 Task: Check the average views per listing of 2 bathrooms in the last 1 year.
Action: Mouse moved to (1152, 287)
Screenshot: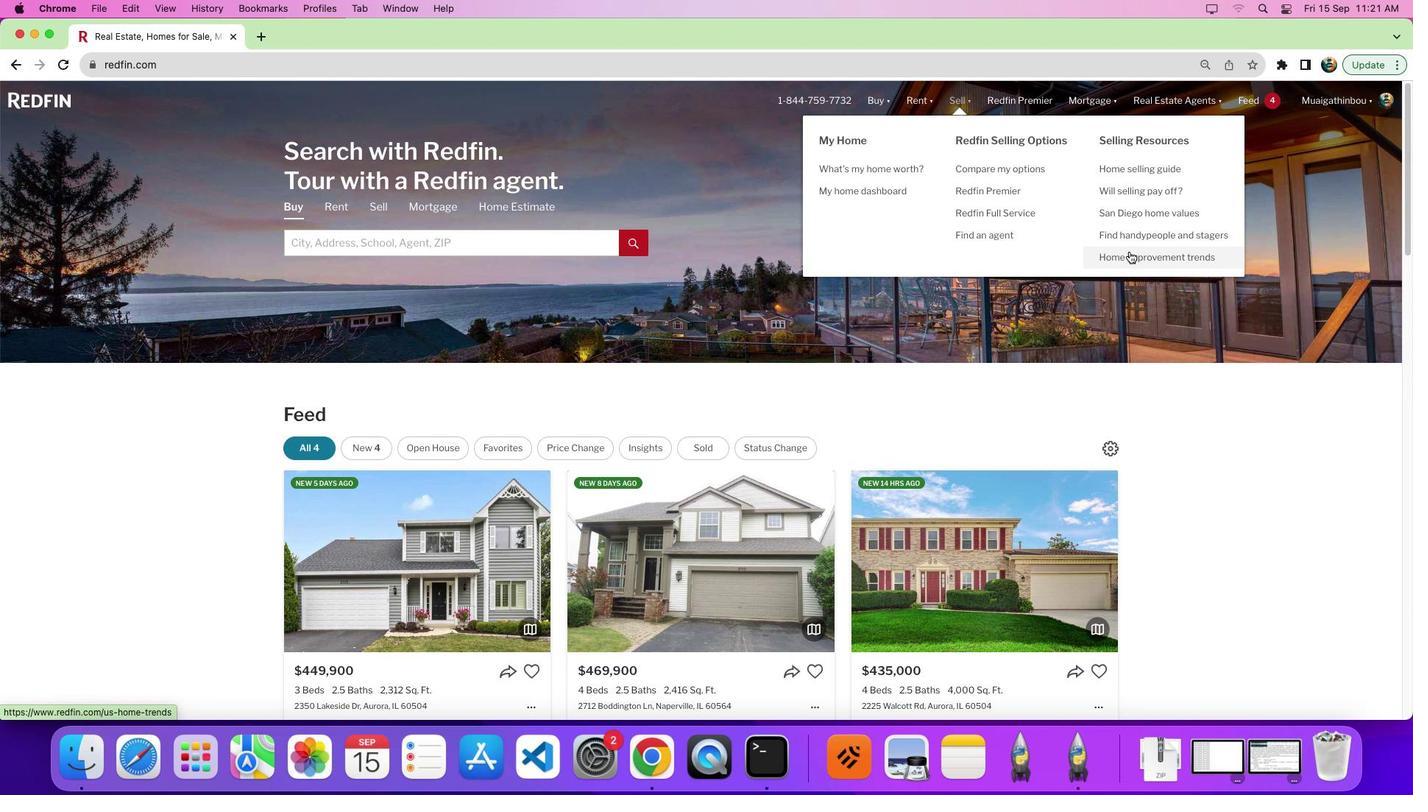 
Action: Mouse pressed left at (1152, 287)
Screenshot: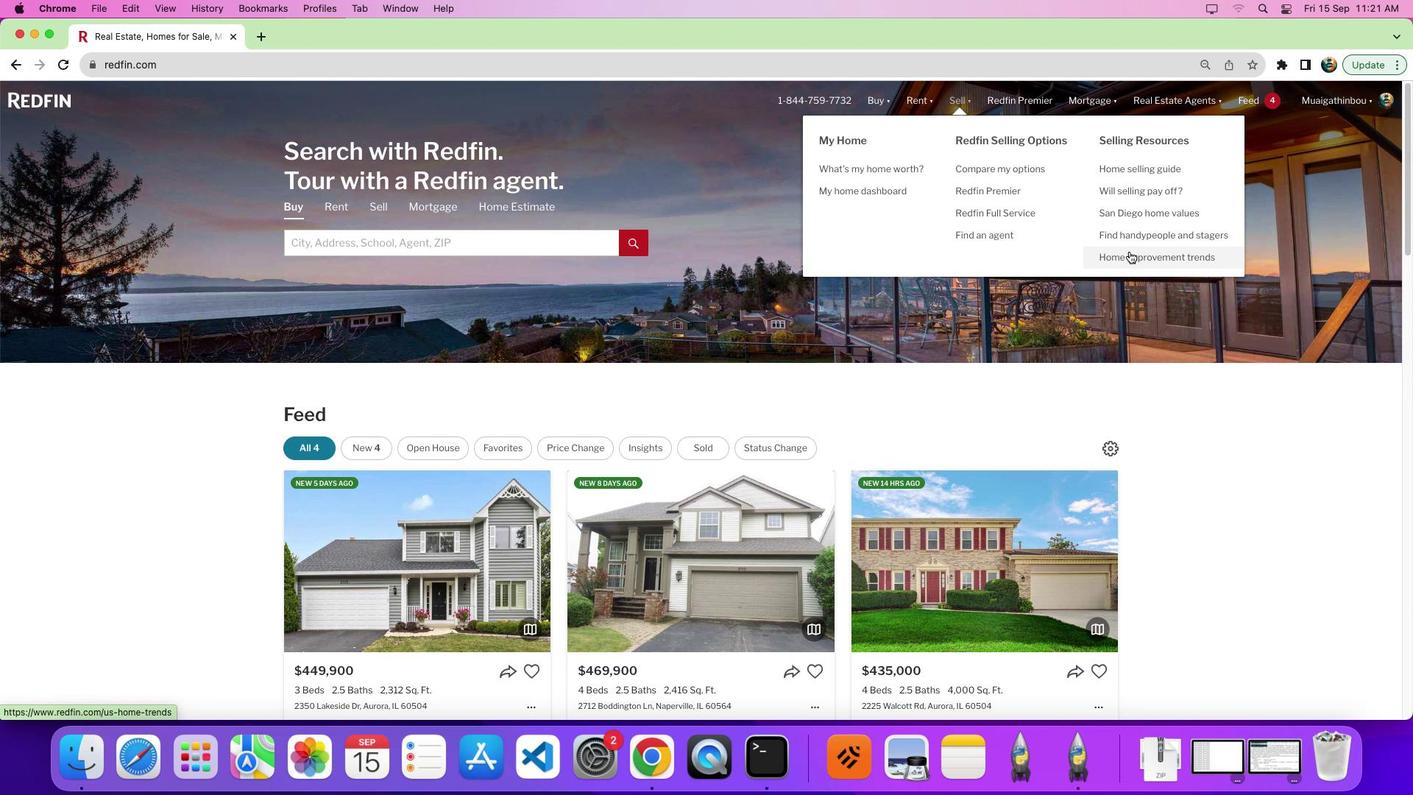
Action: Mouse moved to (388, 318)
Screenshot: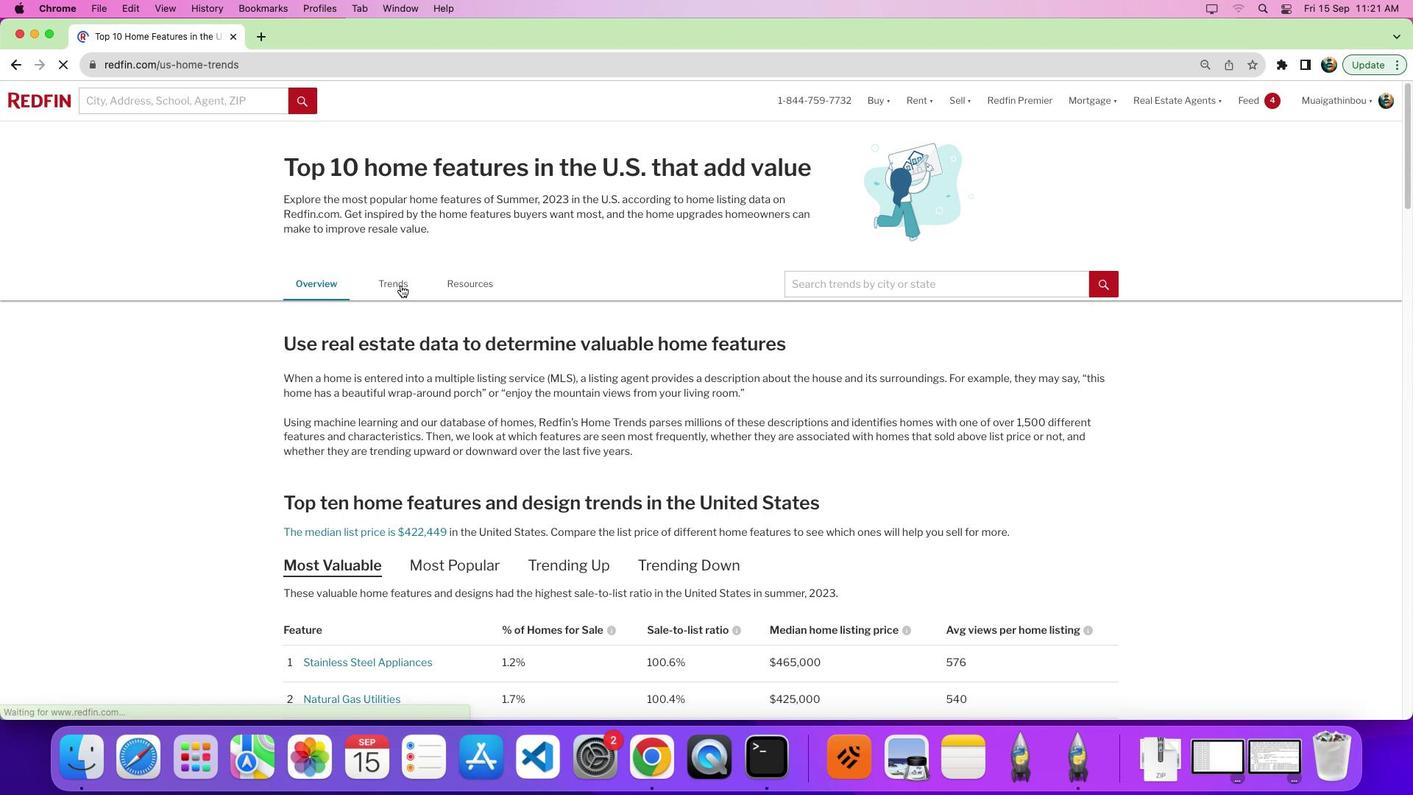
Action: Mouse pressed left at (388, 318)
Screenshot: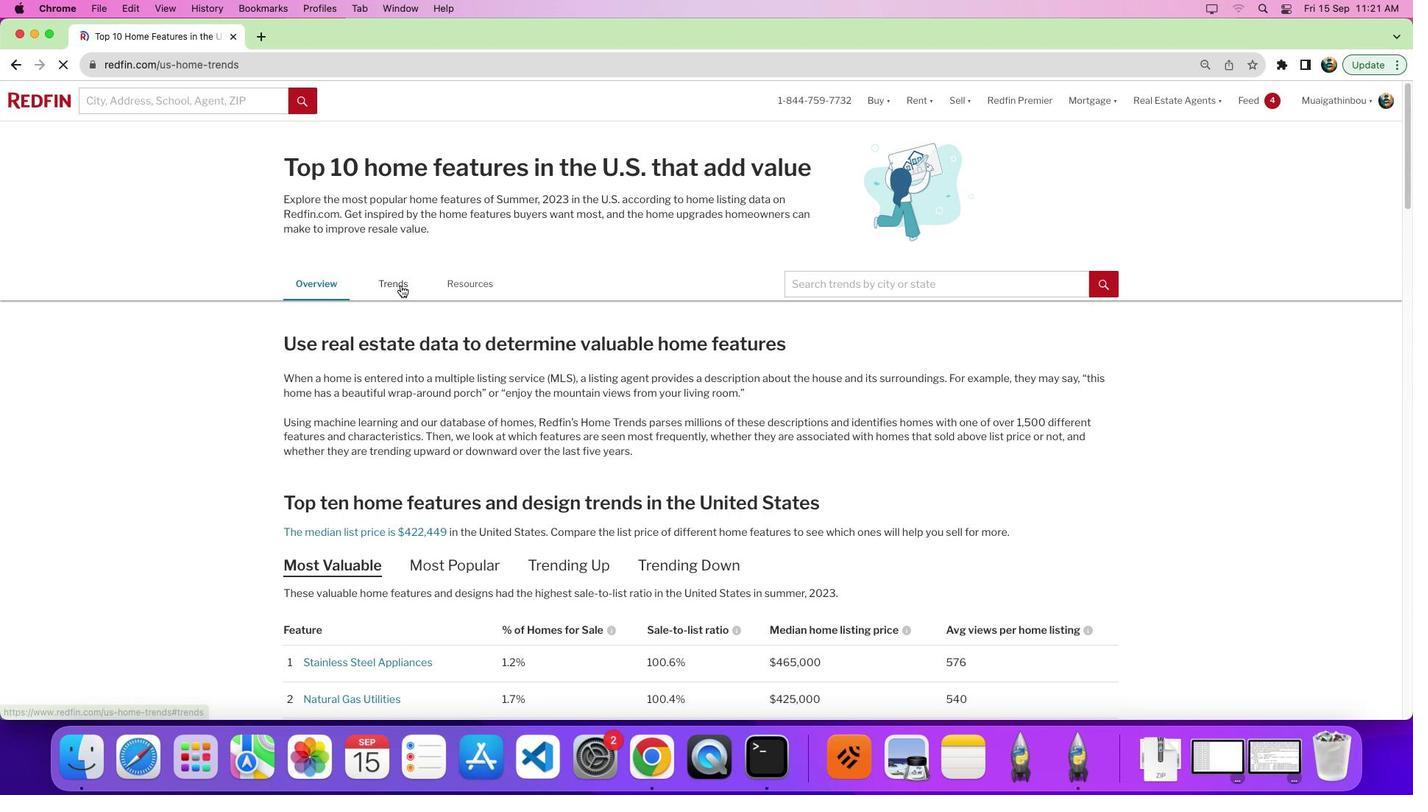 
Action: Mouse pressed left at (388, 318)
Screenshot: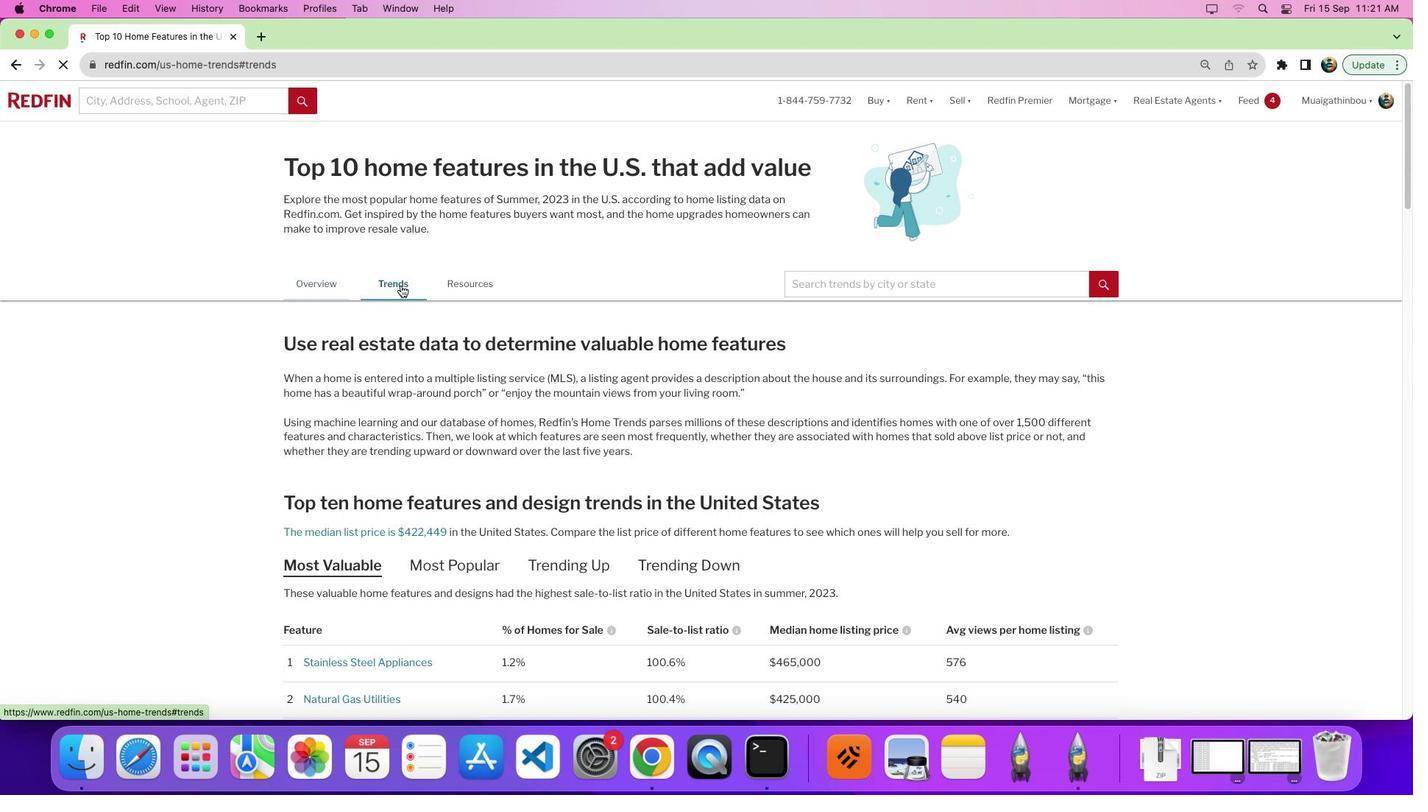 
Action: Mouse moved to (809, 385)
Screenshot: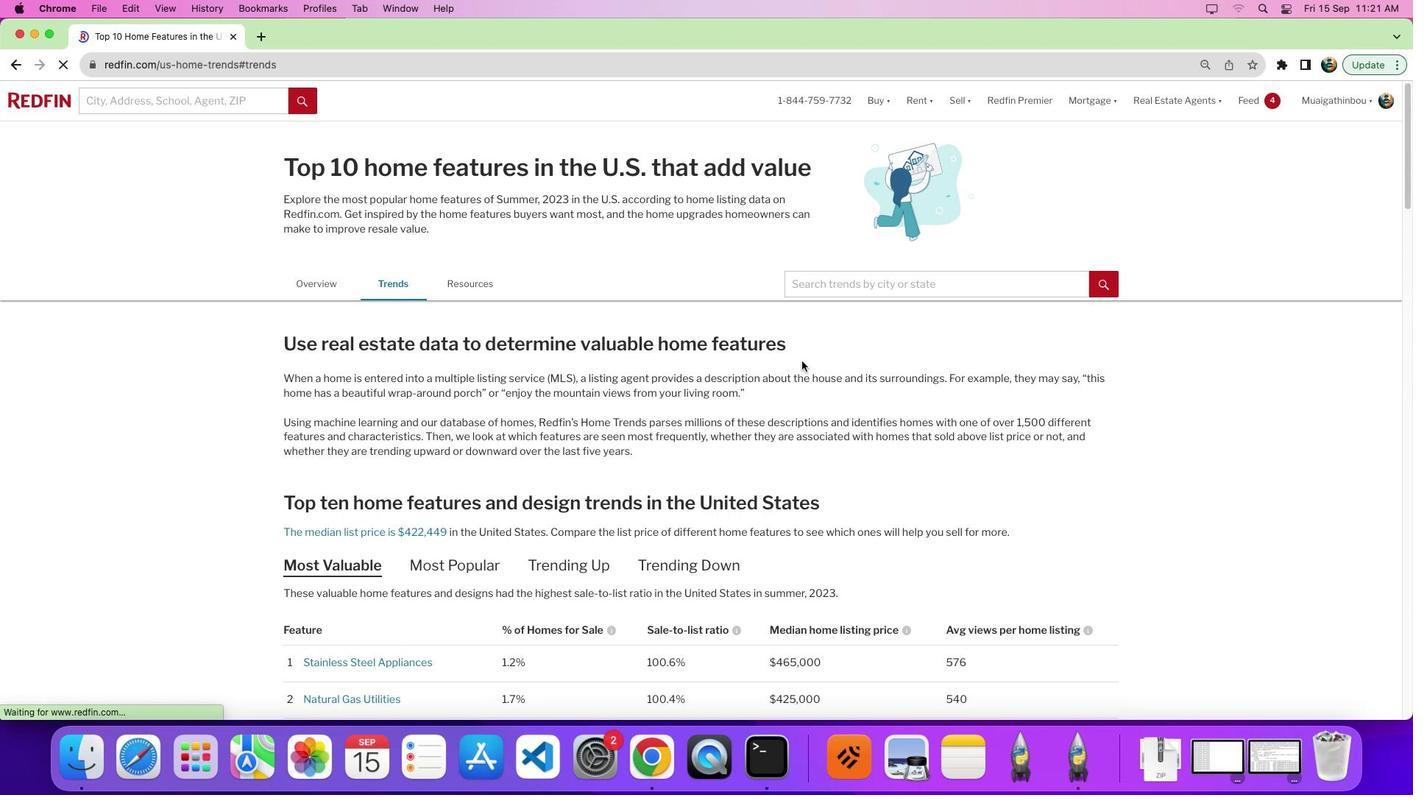 
Action: Mouse scrolled (809, 385) with delta (-30, 62)
Screenshot: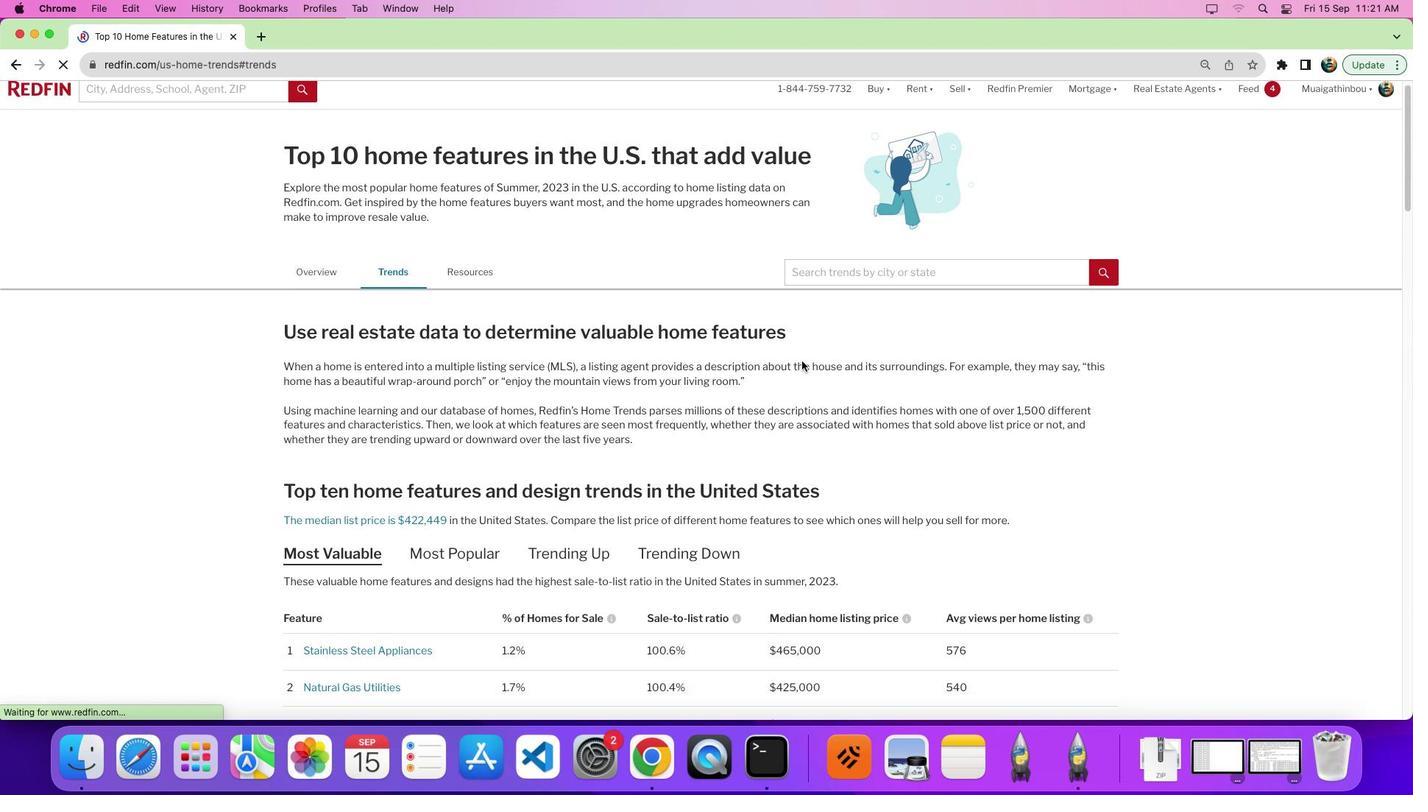 
Action: Mouse scrolled (809, 385) with delta (-30, 62)
Screenshot: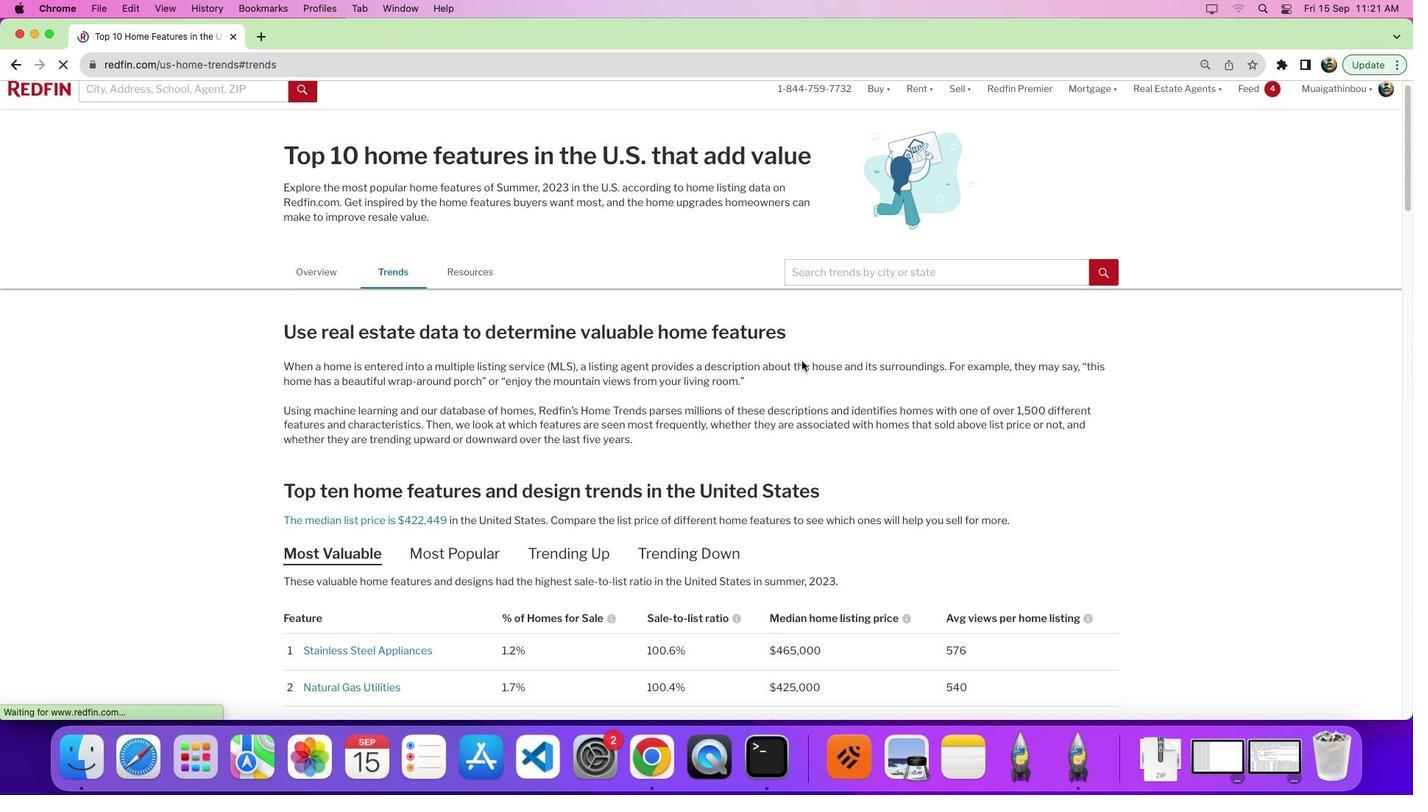 
Action: Mouse scrolled (809, 385) with delta (-30, 60)
Screenshot: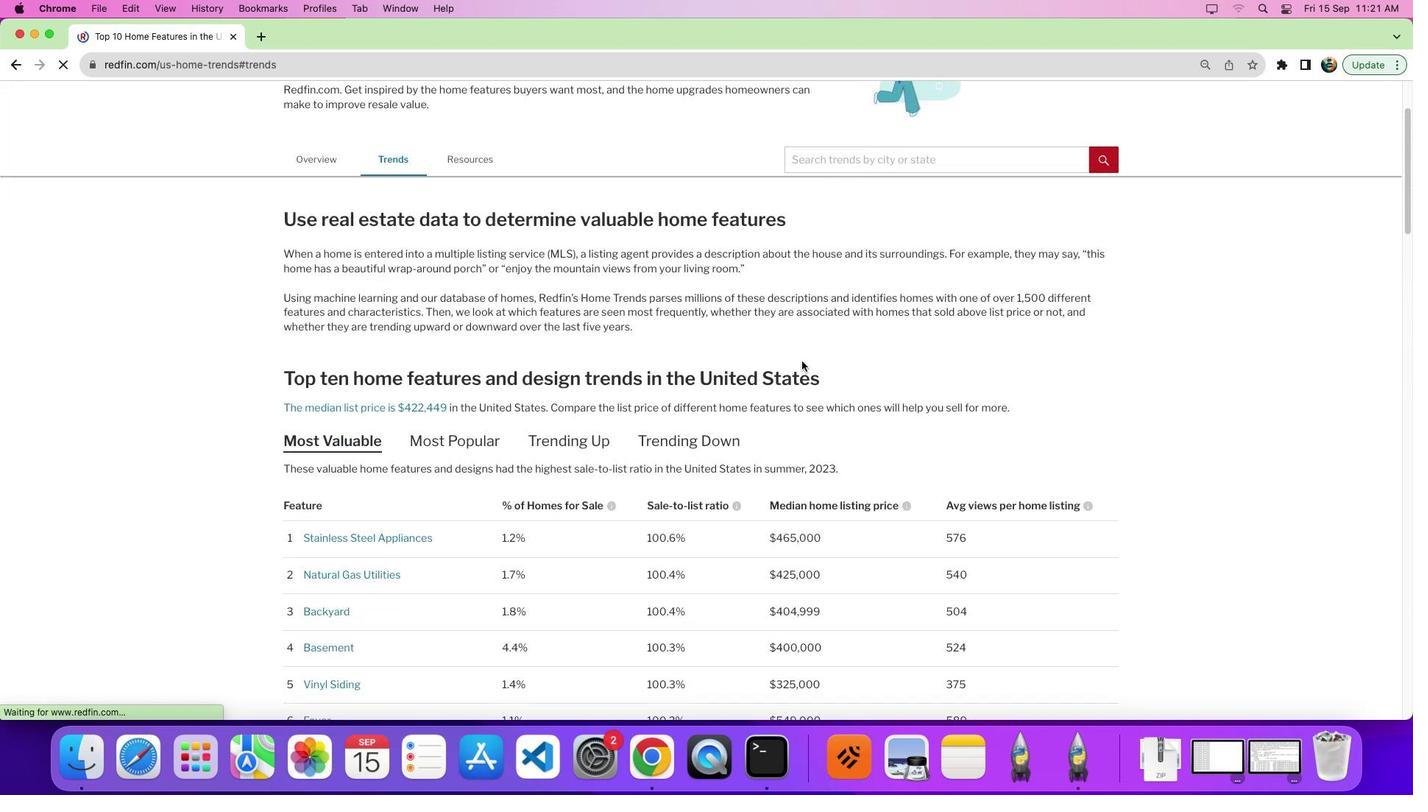 
Action: Mouse moved to (809, 385)
Screenshot: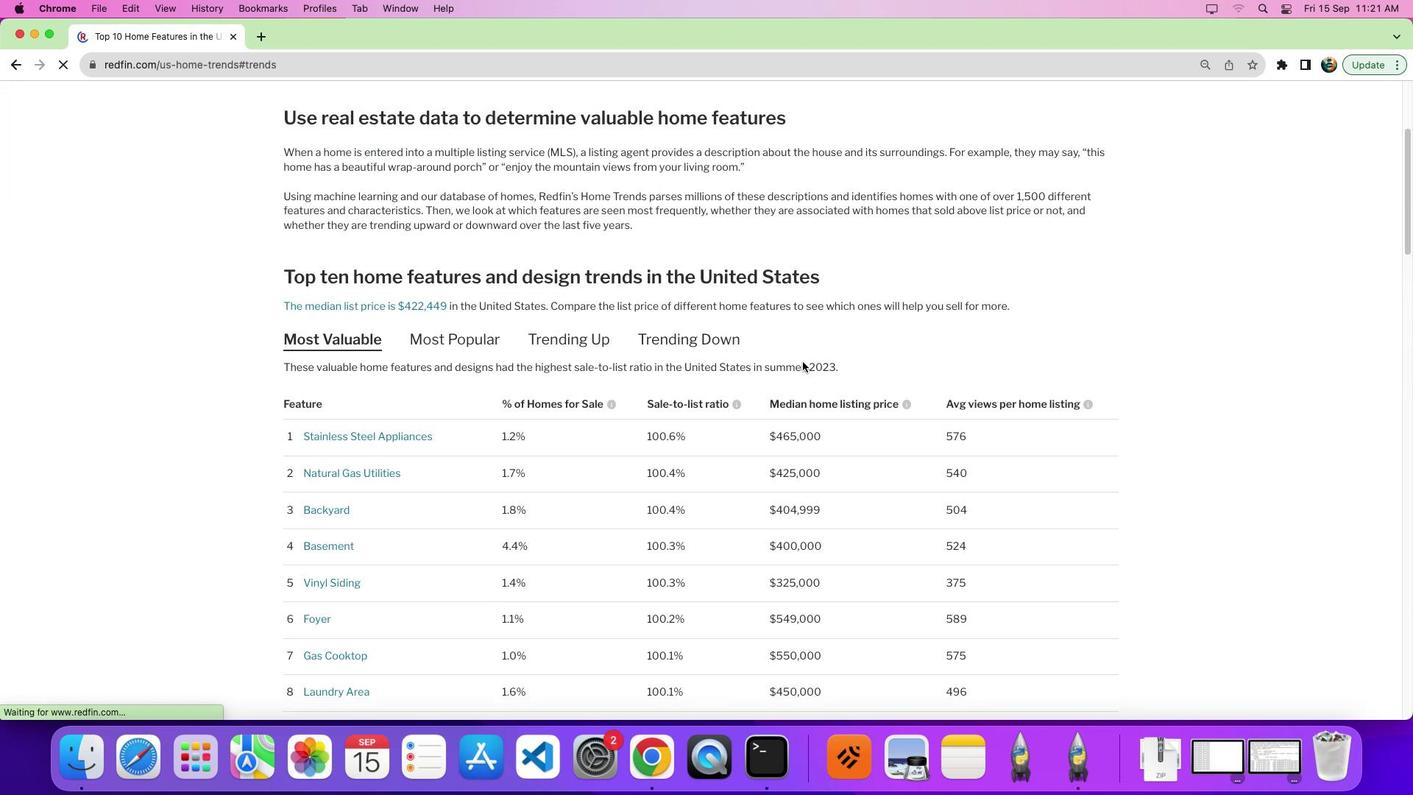 
Action: Mouse scrolled (809, 385) with delta (-30, 62)
Screenshot: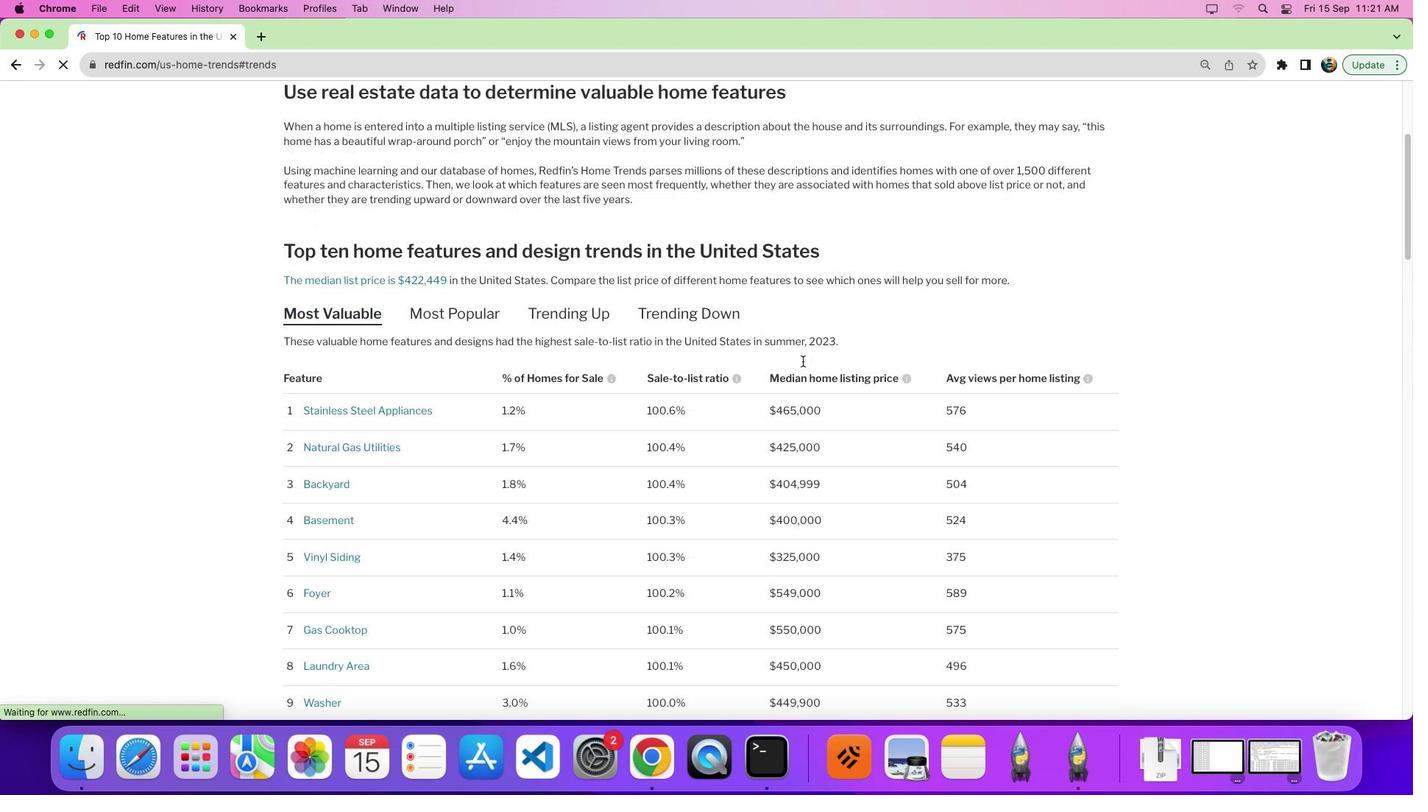 
Action: Mouse scrolled (809, 385) with delta (-30, 62)
Screenshot: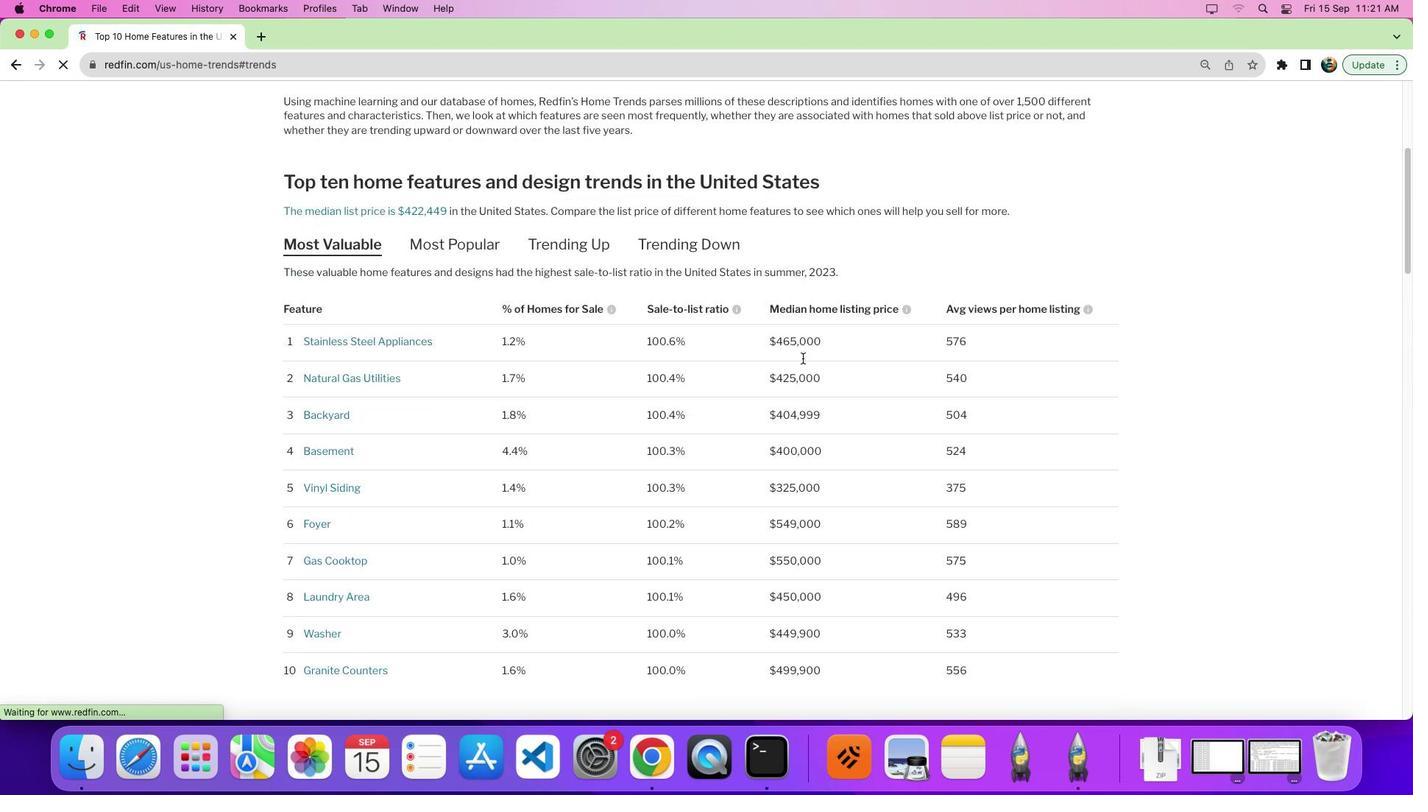 
Action: Mouse scrolled (809, 385) with delta (-30, 59)
Screenshot: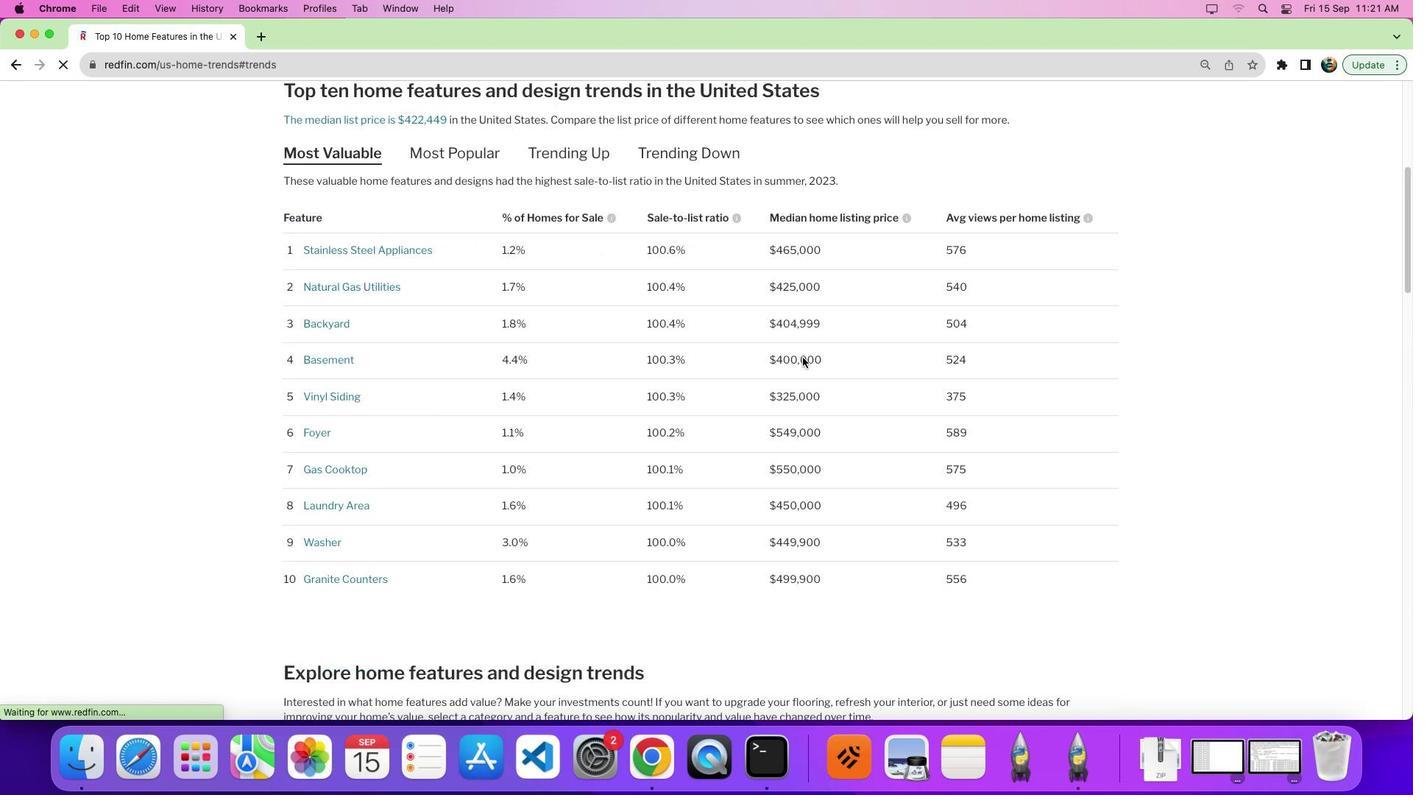 
Action: Mouse moved to (807, 368)
Screenshot: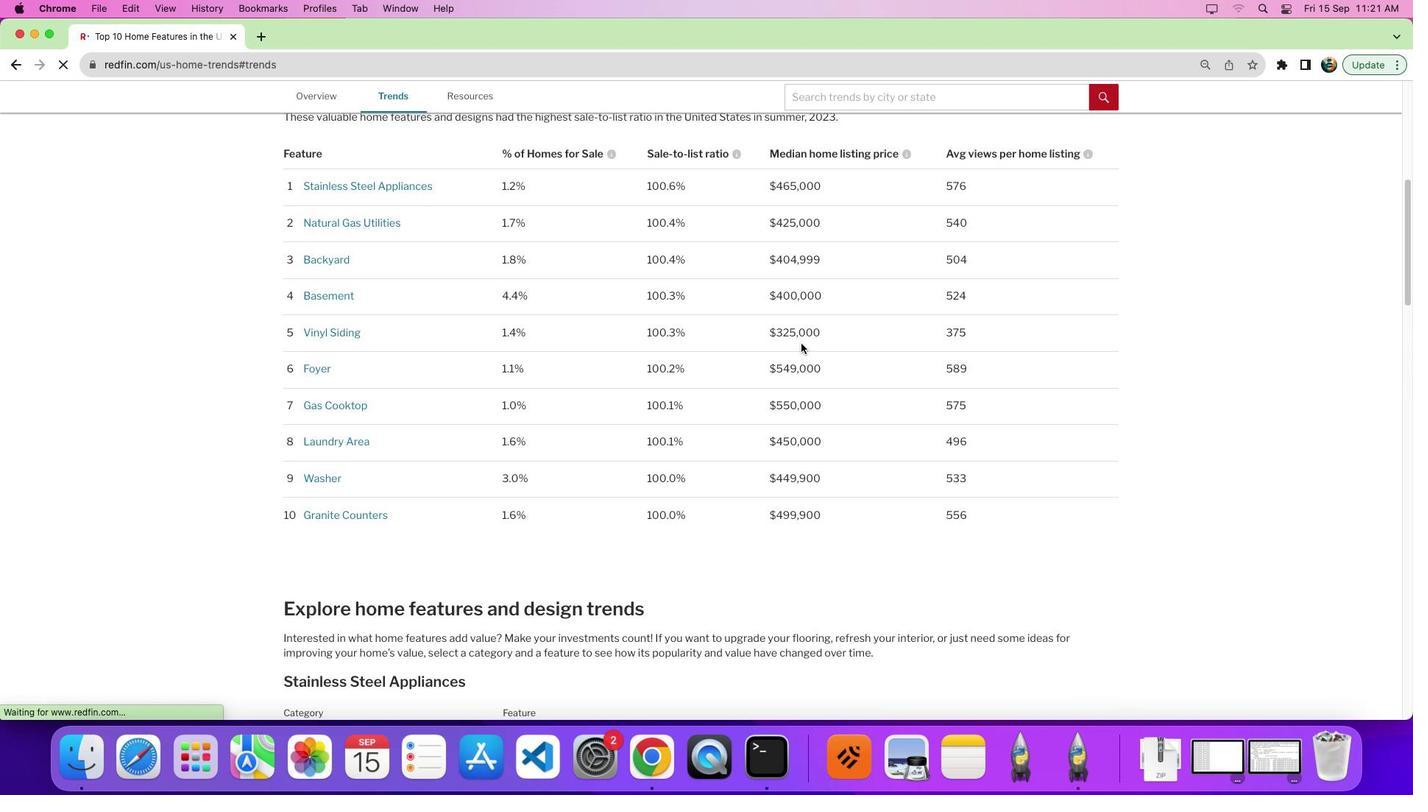 
Action: Mouse scrolled (807, 368) with delta (-30, 62)
Screenshot: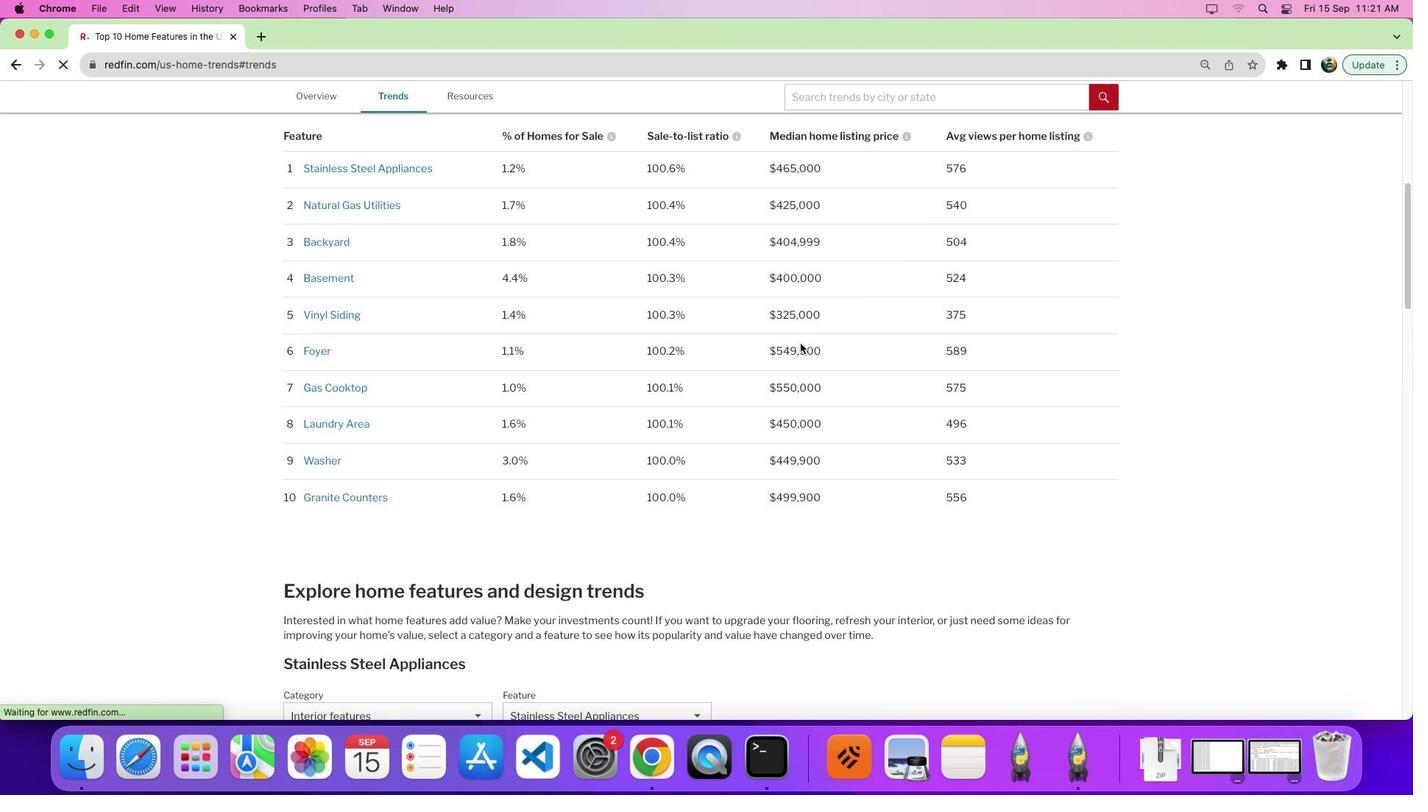 
Action: Mouse scrolled (807, 368) with delta (-30, 62)
Screenshot: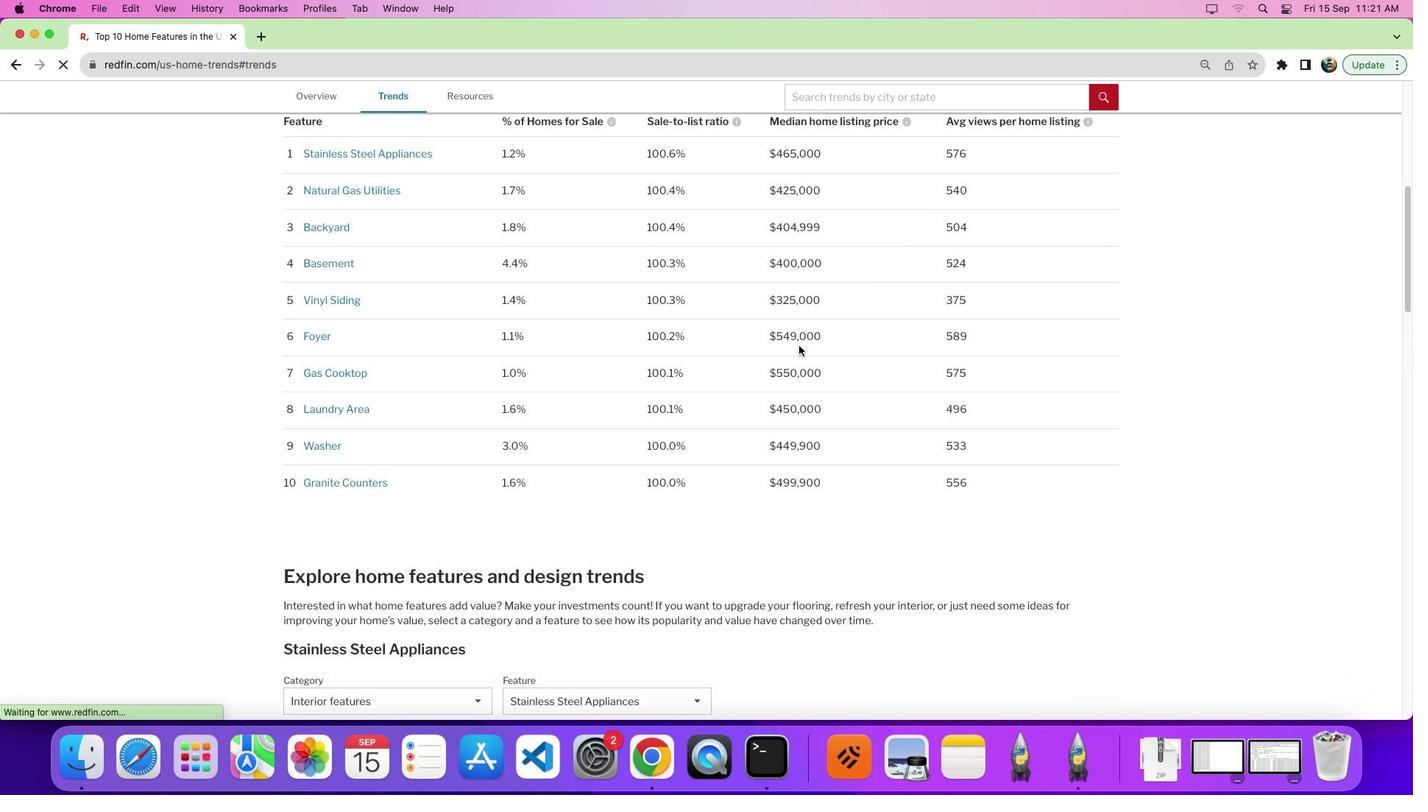 
Action: Mouse moved to (793, 390)
Screenshot: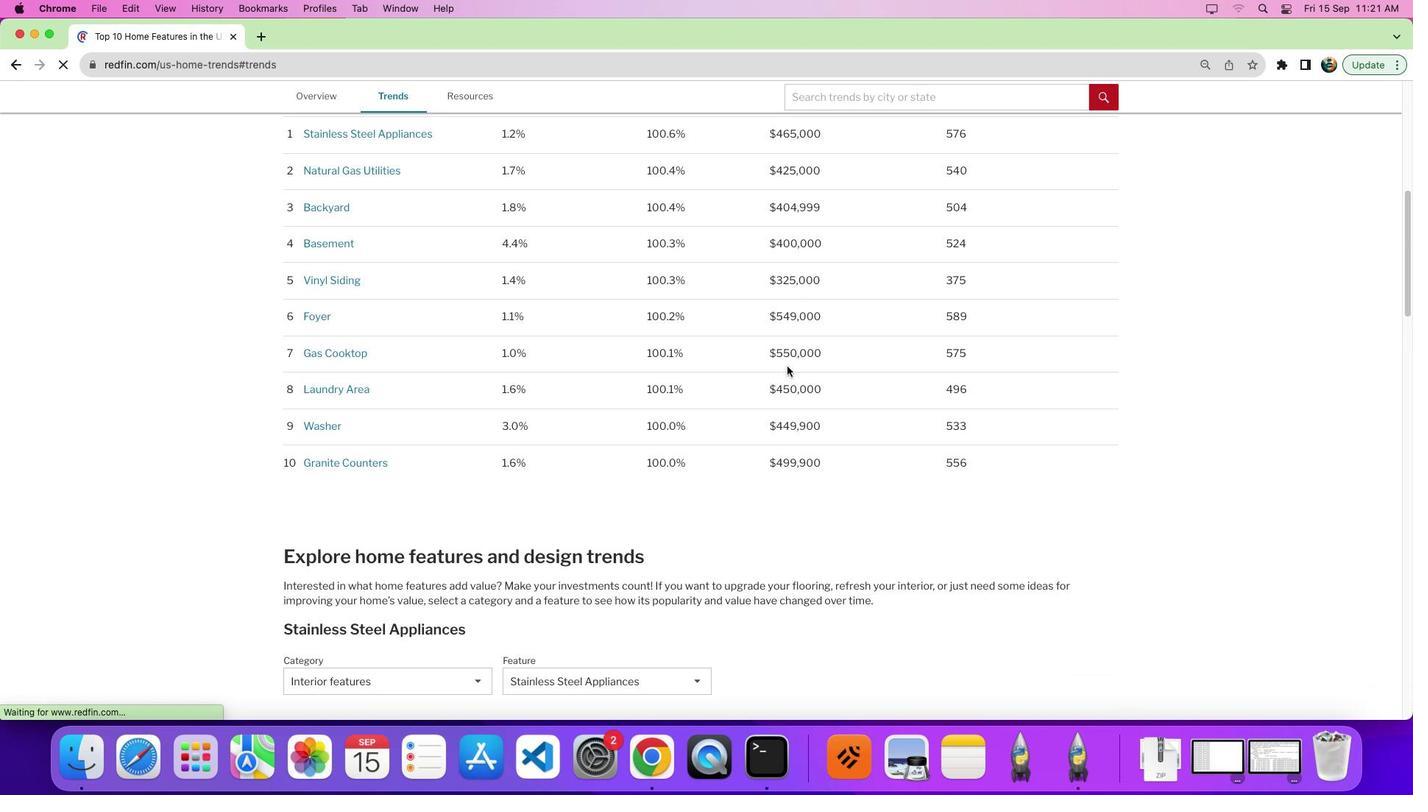 
Action: Mouse scrolled (793, 390) with delta (-30, 62)
Screenshot: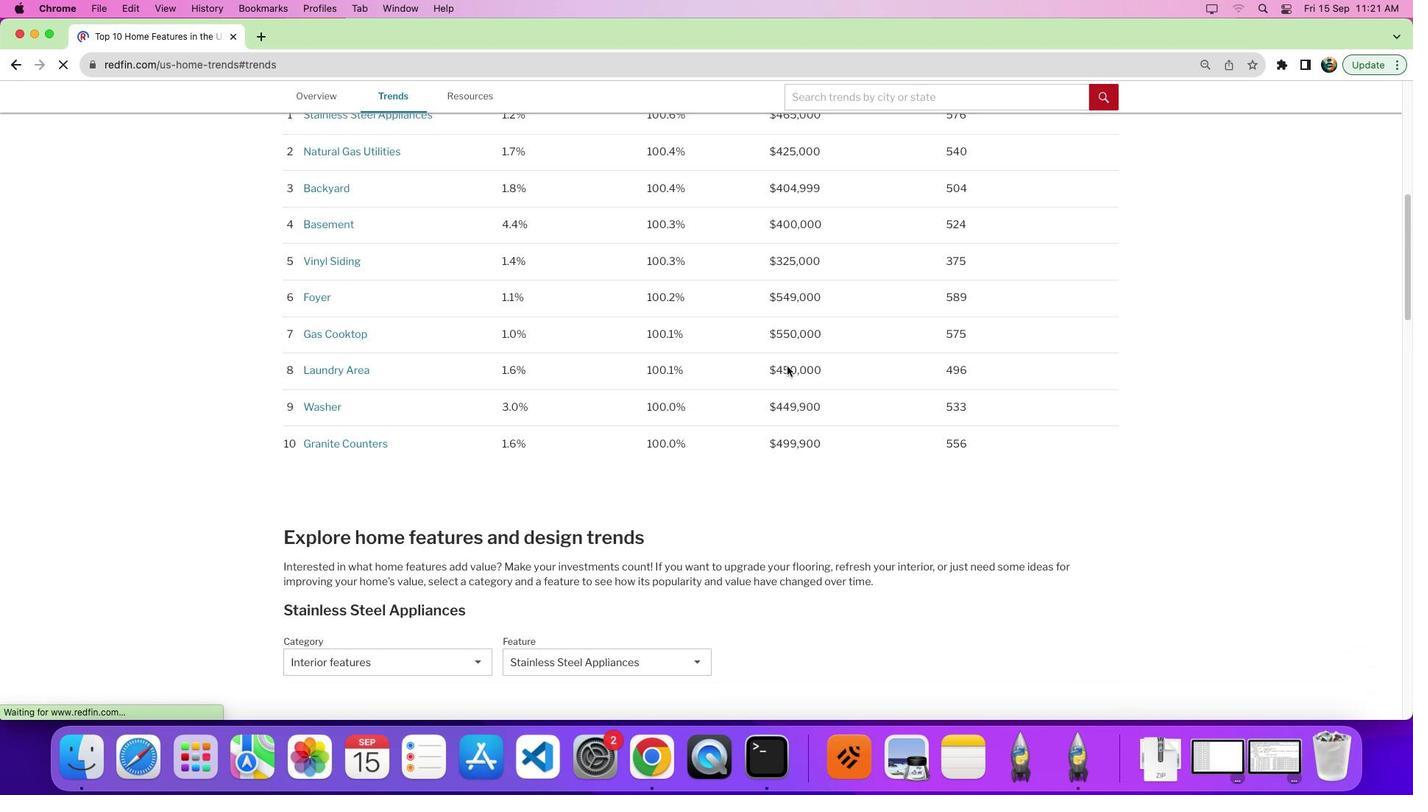 
Action: Mouse scrolled (793, 390) with delta (-30, 62)
Screenshot: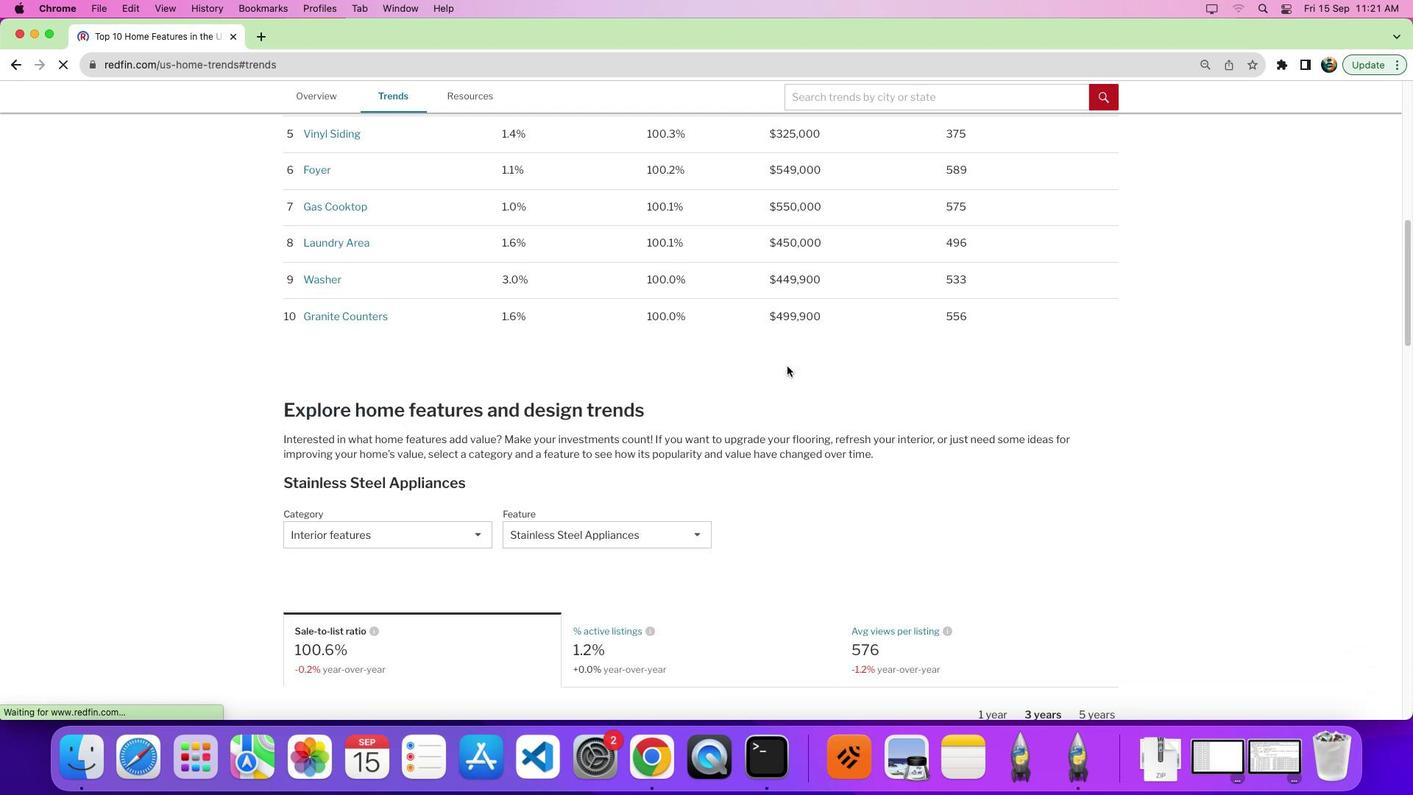 
Action: Mouse scrolled (793, 390) with delta (-30, 60)
Screenshot: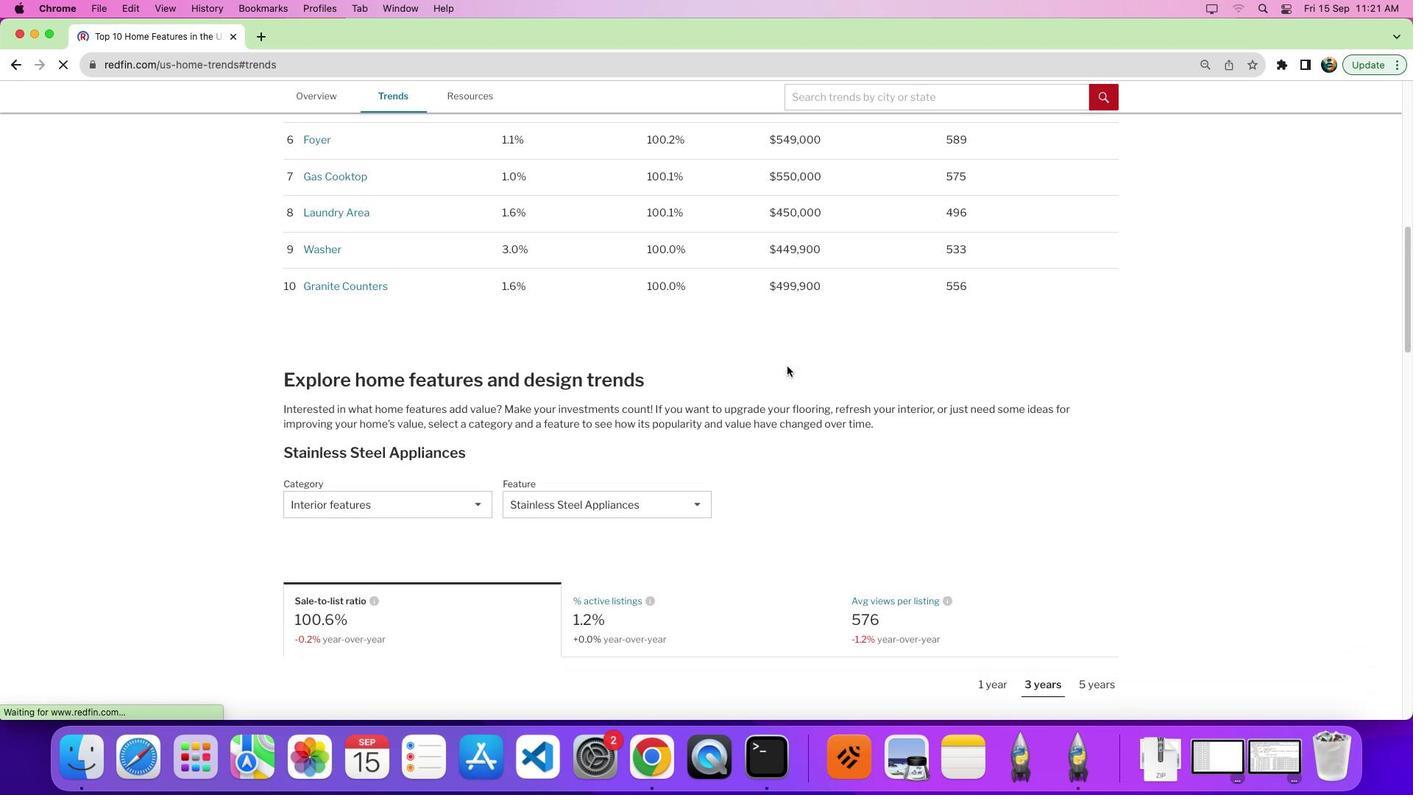 
Action: Mouse moved to (443, 477)
Screenshot: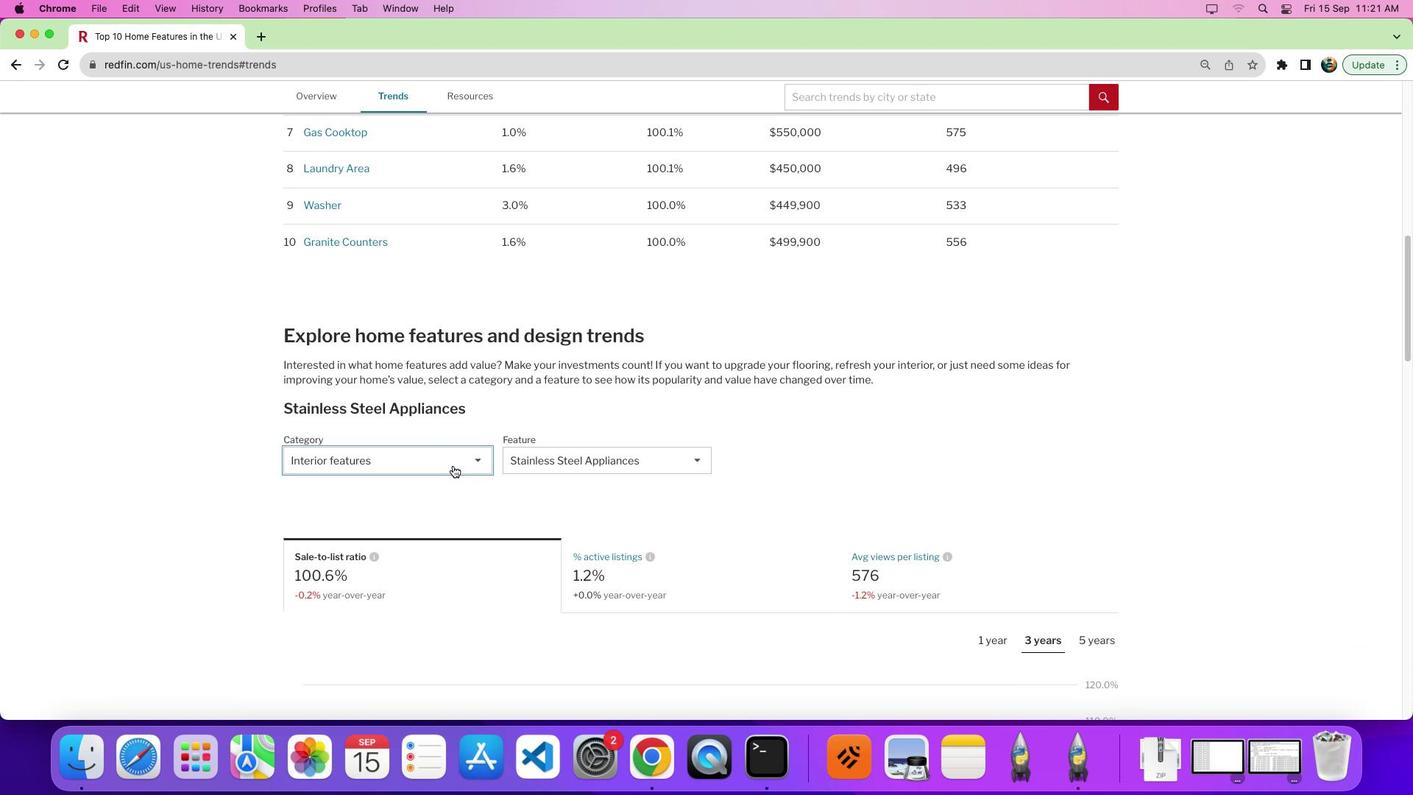 
Action: Mouse pressed left at (443, 477)
Screenshot: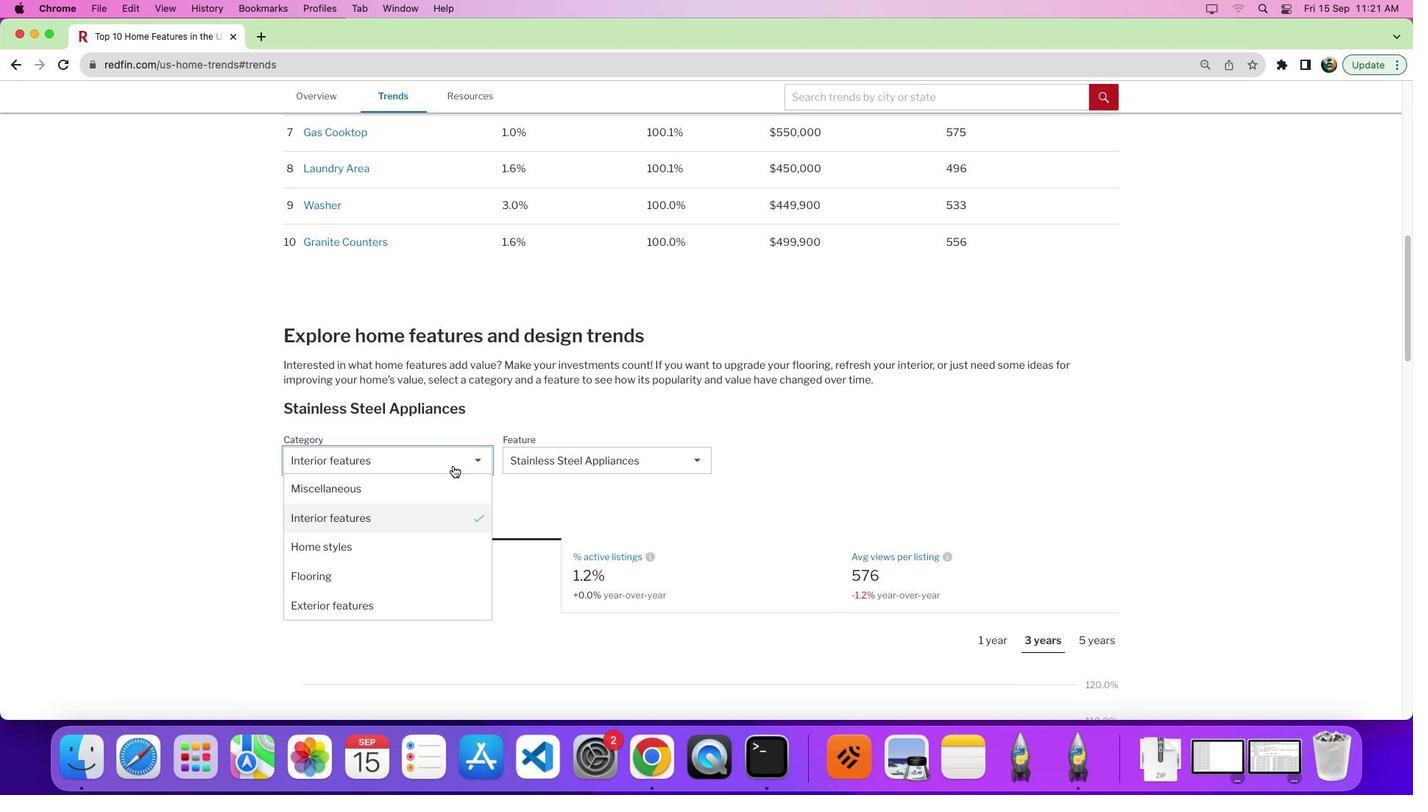 
Action: Mouse moved to (435, 517)
Screenshot: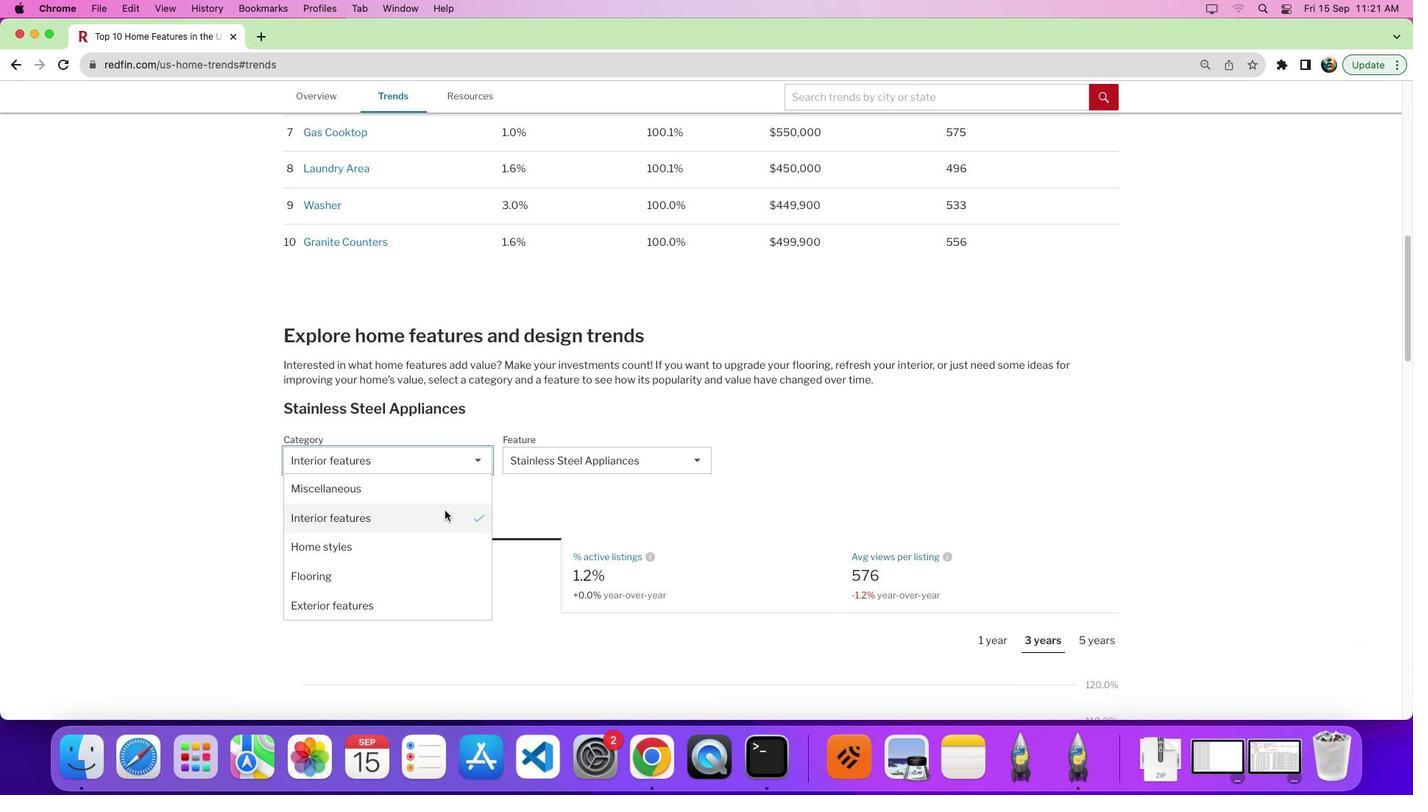 
Action: Mouse pressed left at (435, 517)
Screenshot: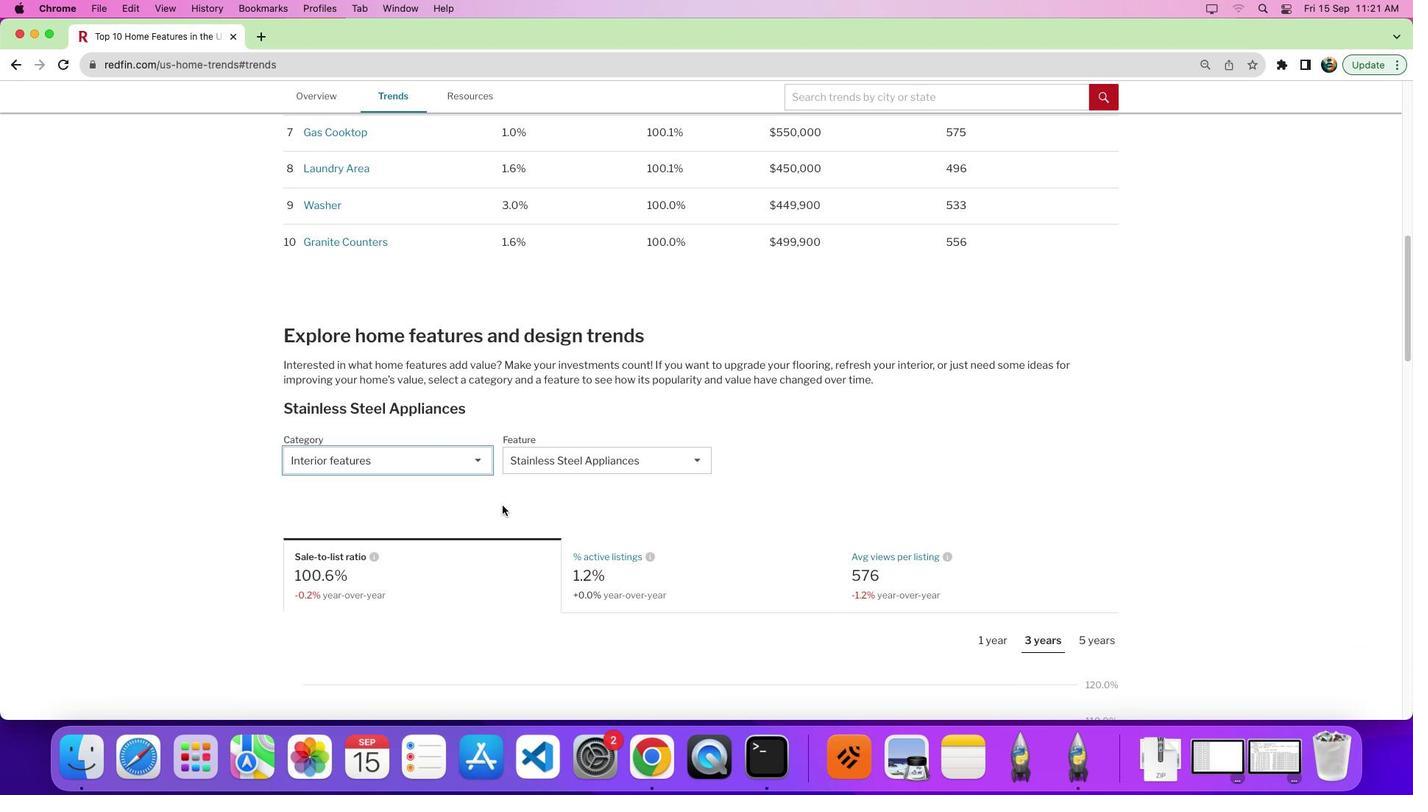 
Action: Mouse moved to (601, 473)
Screenshot: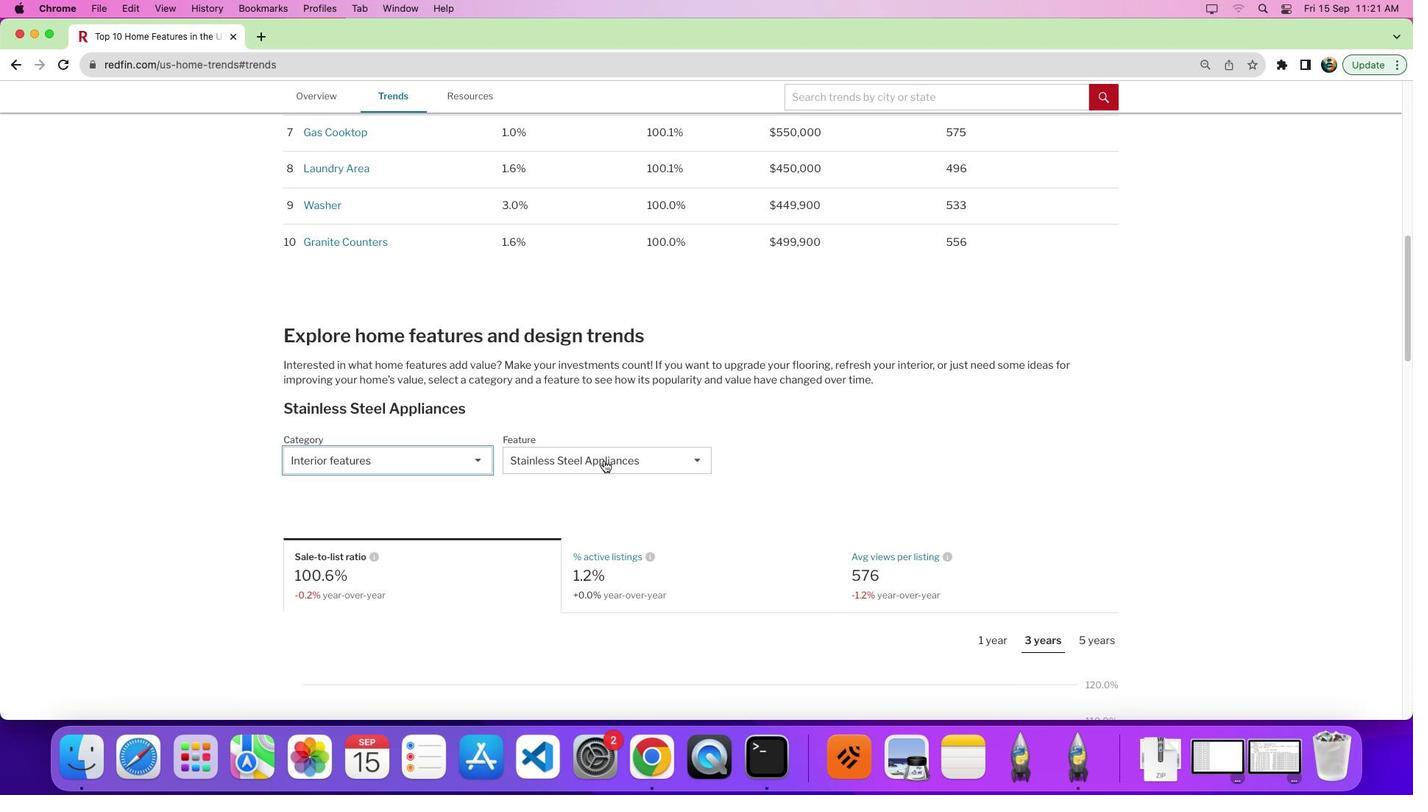 
Action: Mouse pressed left at (601, 473)
Screenshot: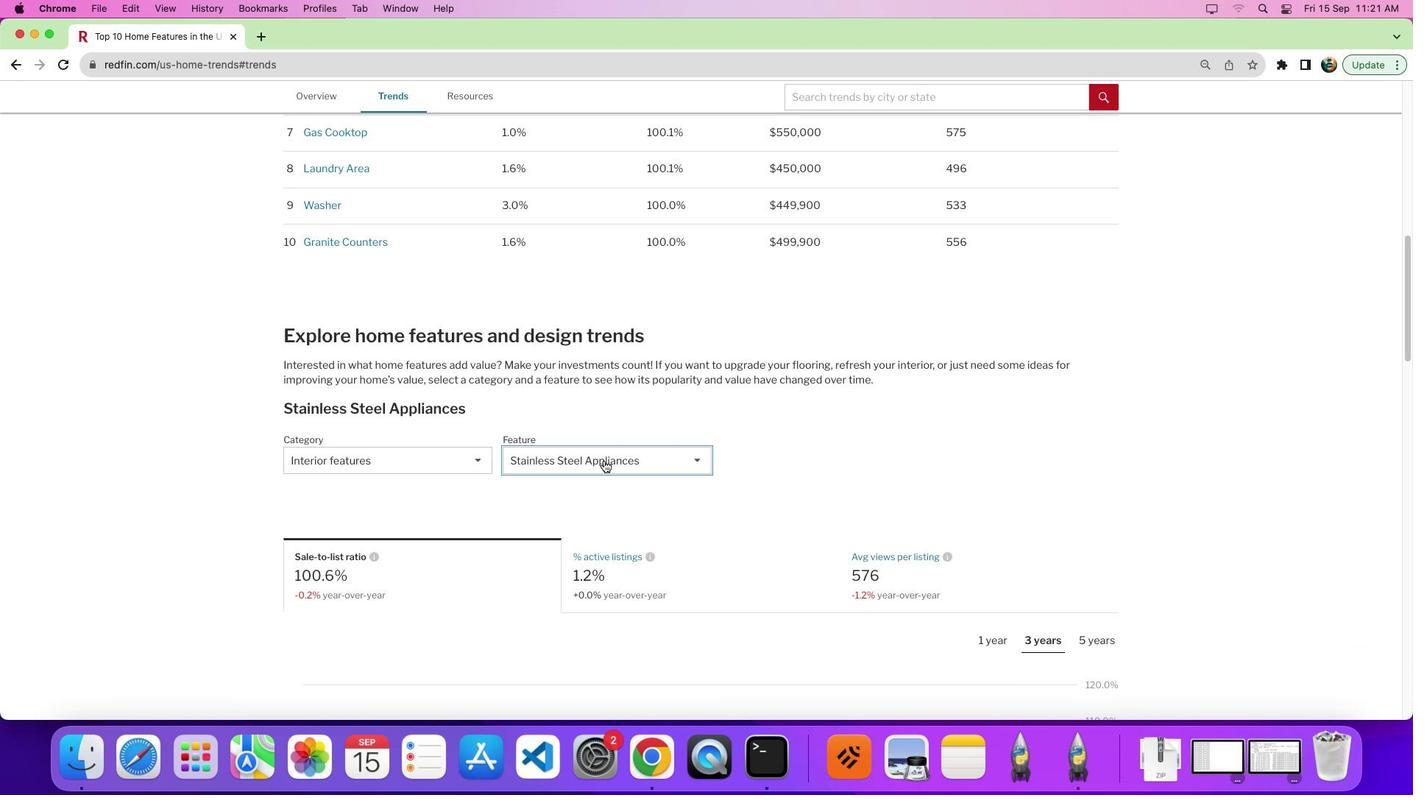 
Action: Mouse moved to (602, 534)
Screenshot: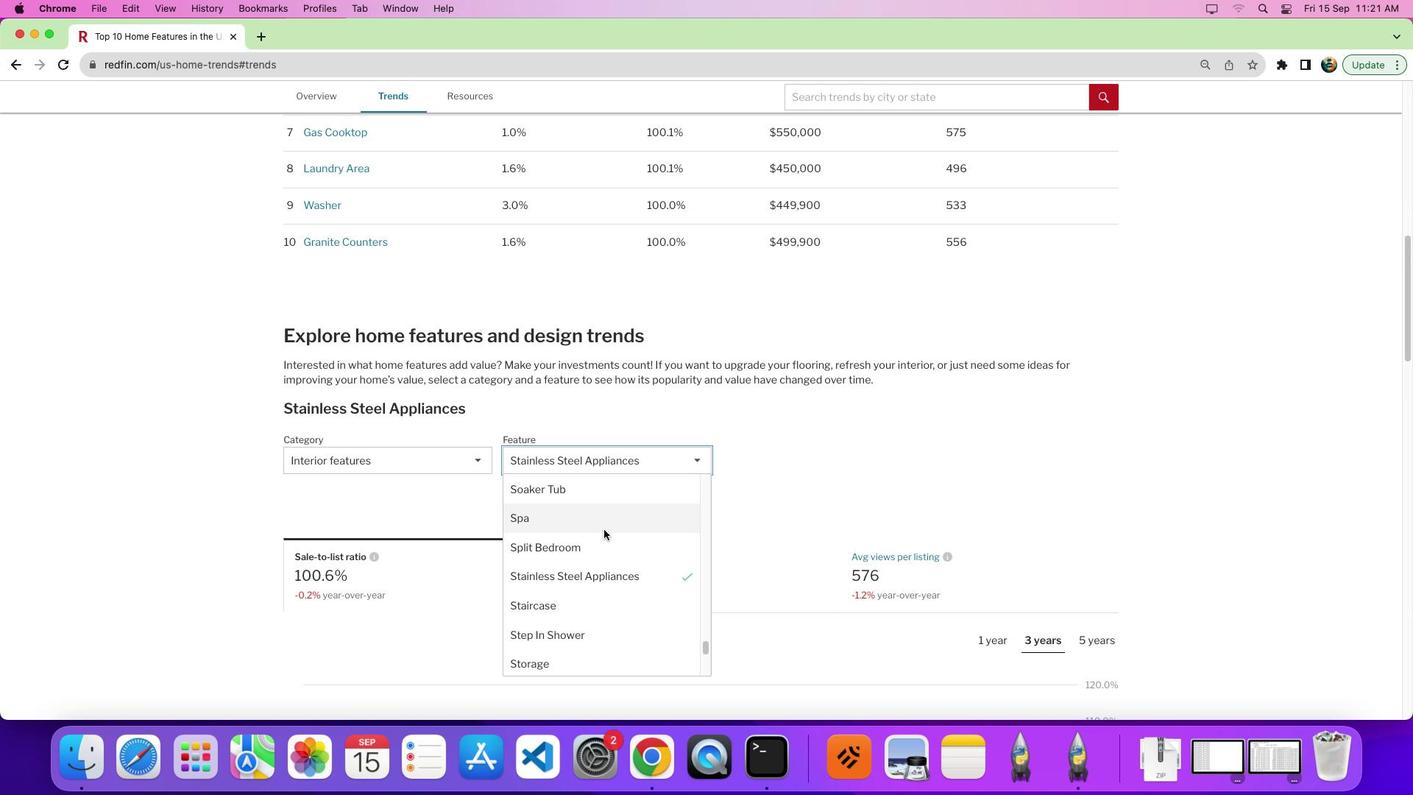 
Action: Mouse scrolled (602, 534) with delta (-30, 64)
Screenshot: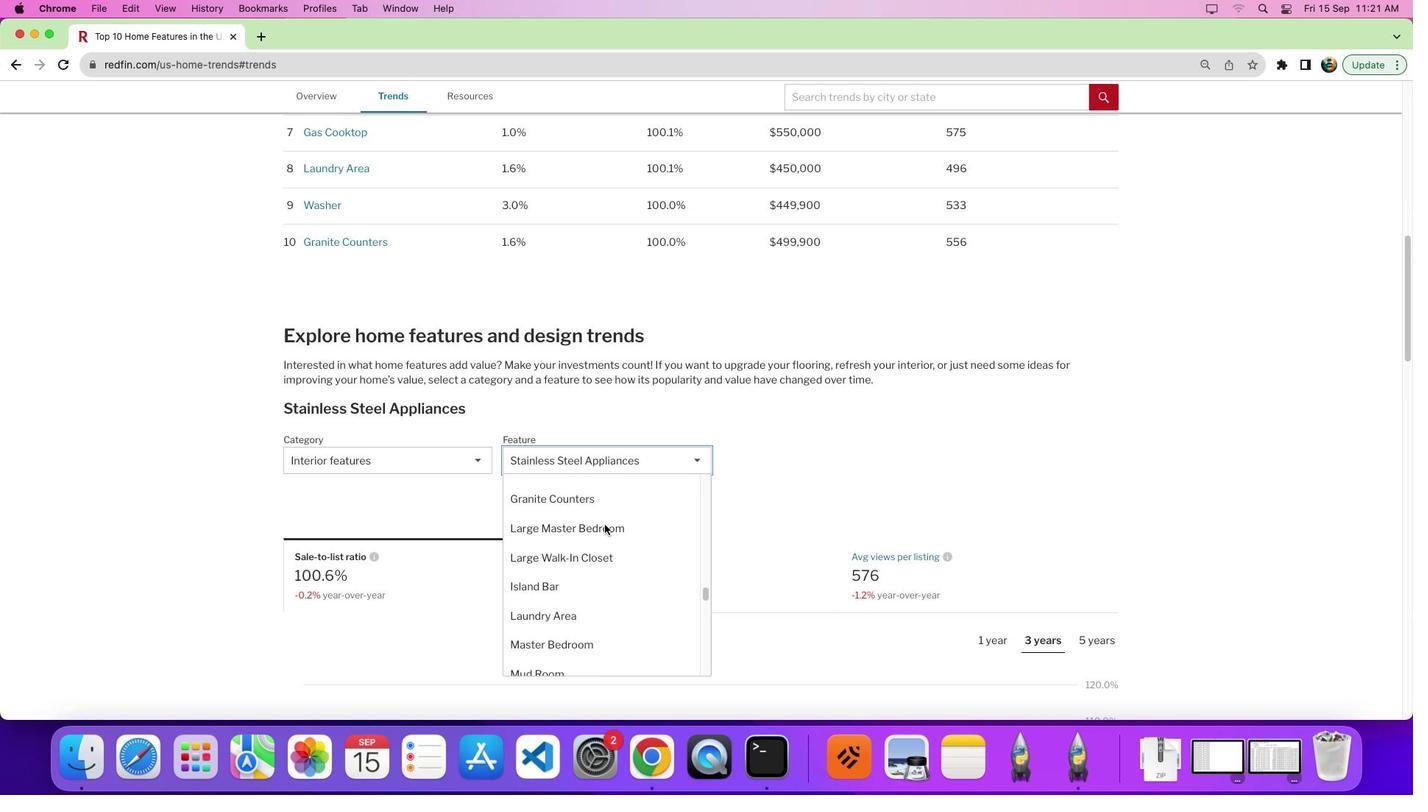 
Action: Mouse scrolled (602, 534) with delta (-30, 64)
Screenshot: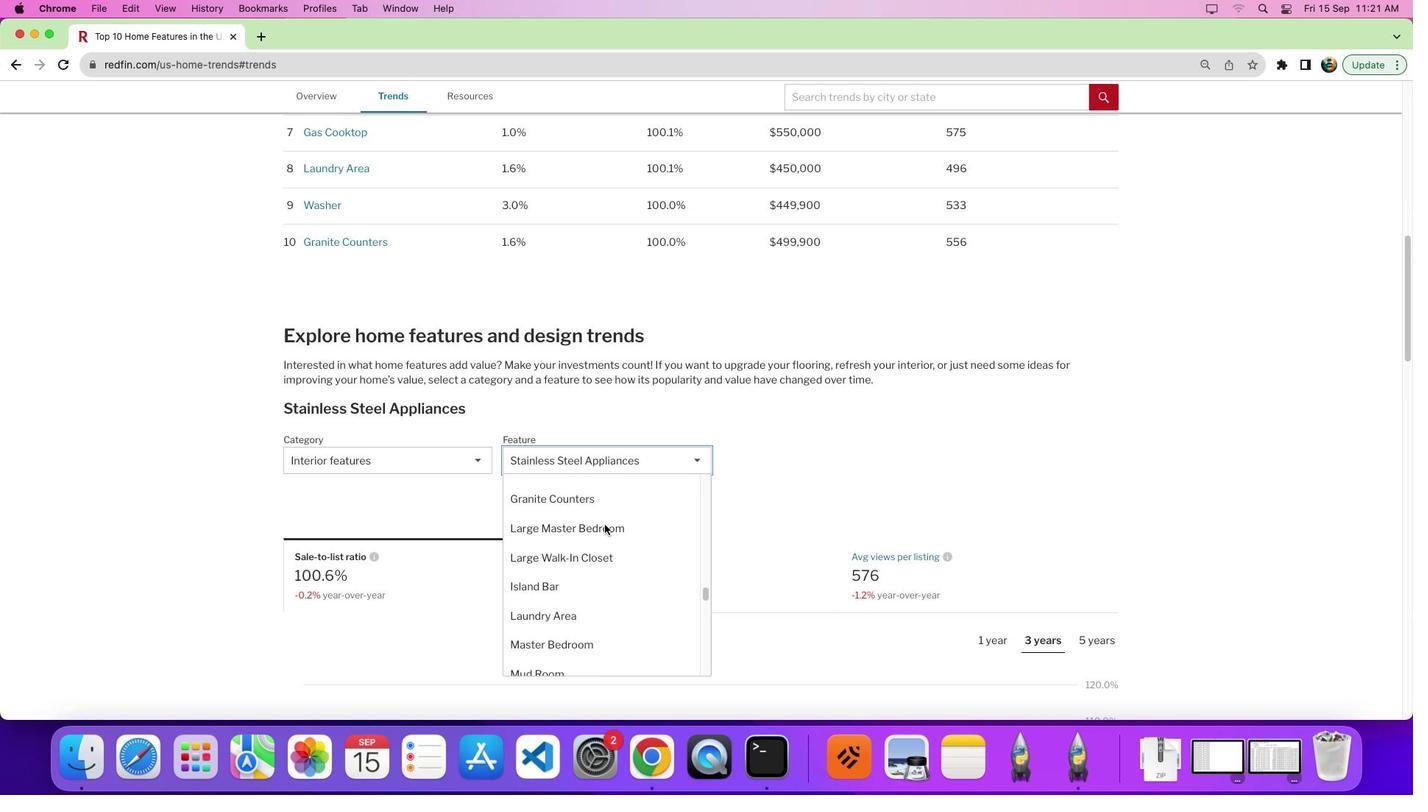 
Action: Mouse scrolled (602, 534) with delta (-30, 69)
Screenshot: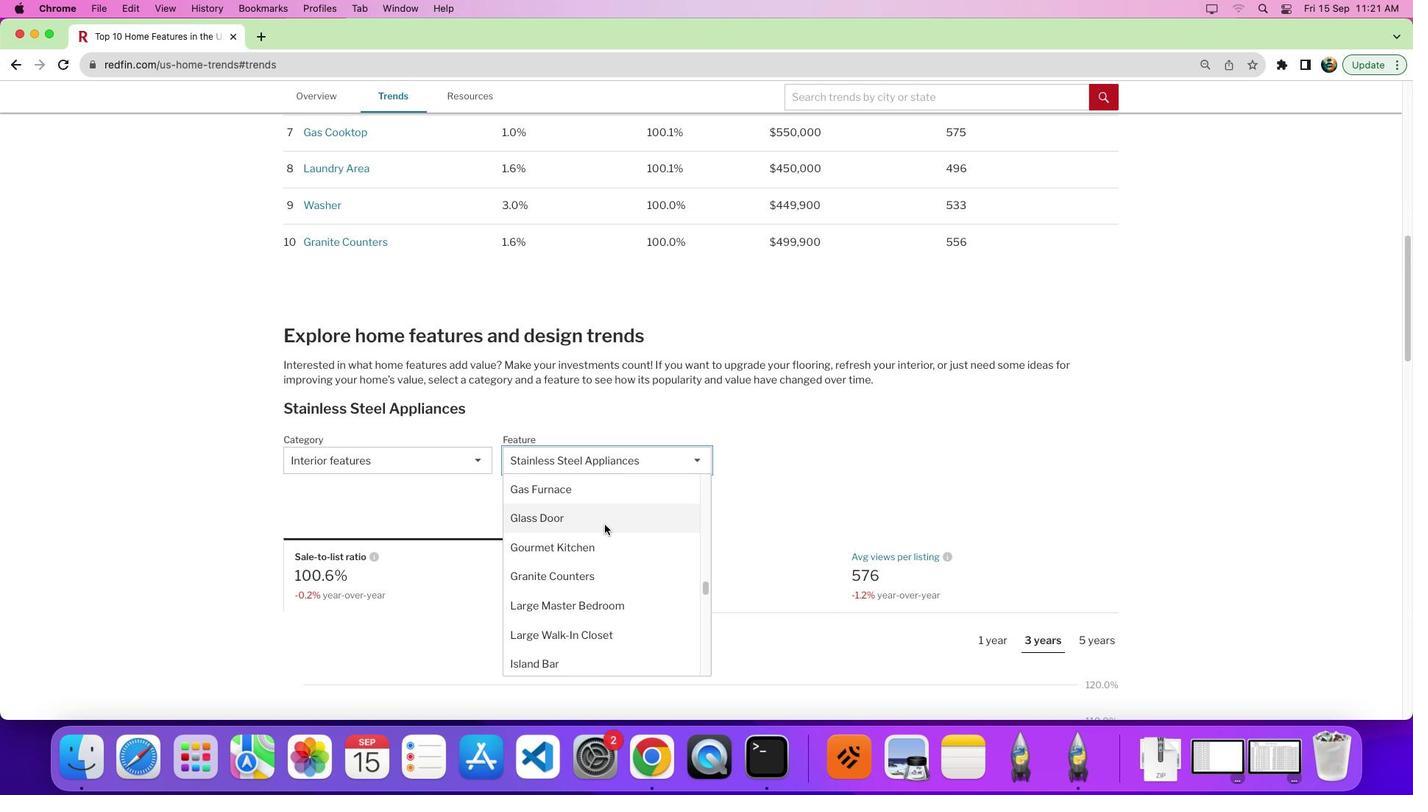
Action: Mouse moved to (602, 533)
Screenshot: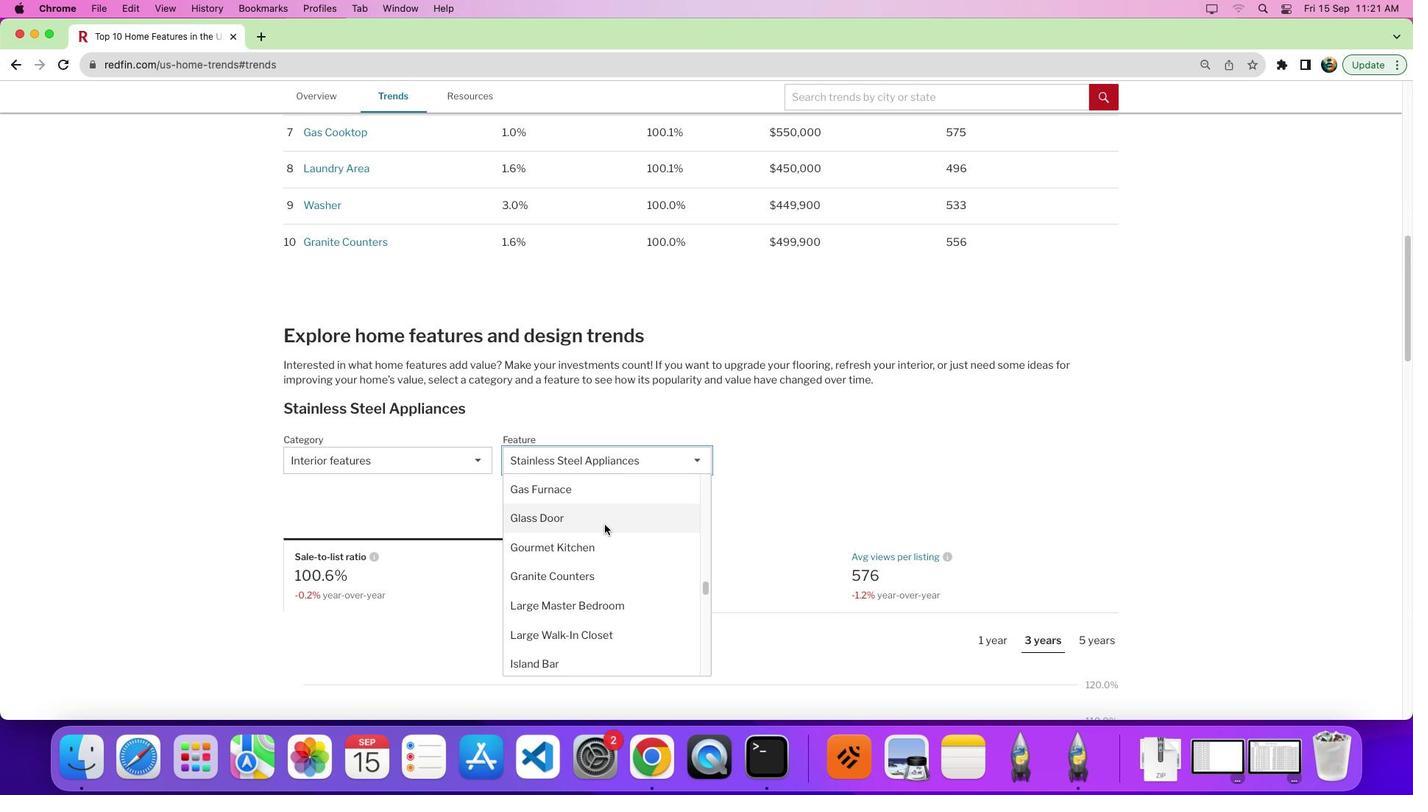 
Action: Mouse scrolled (602, 533) with delta (-30, 72)
Screenshot: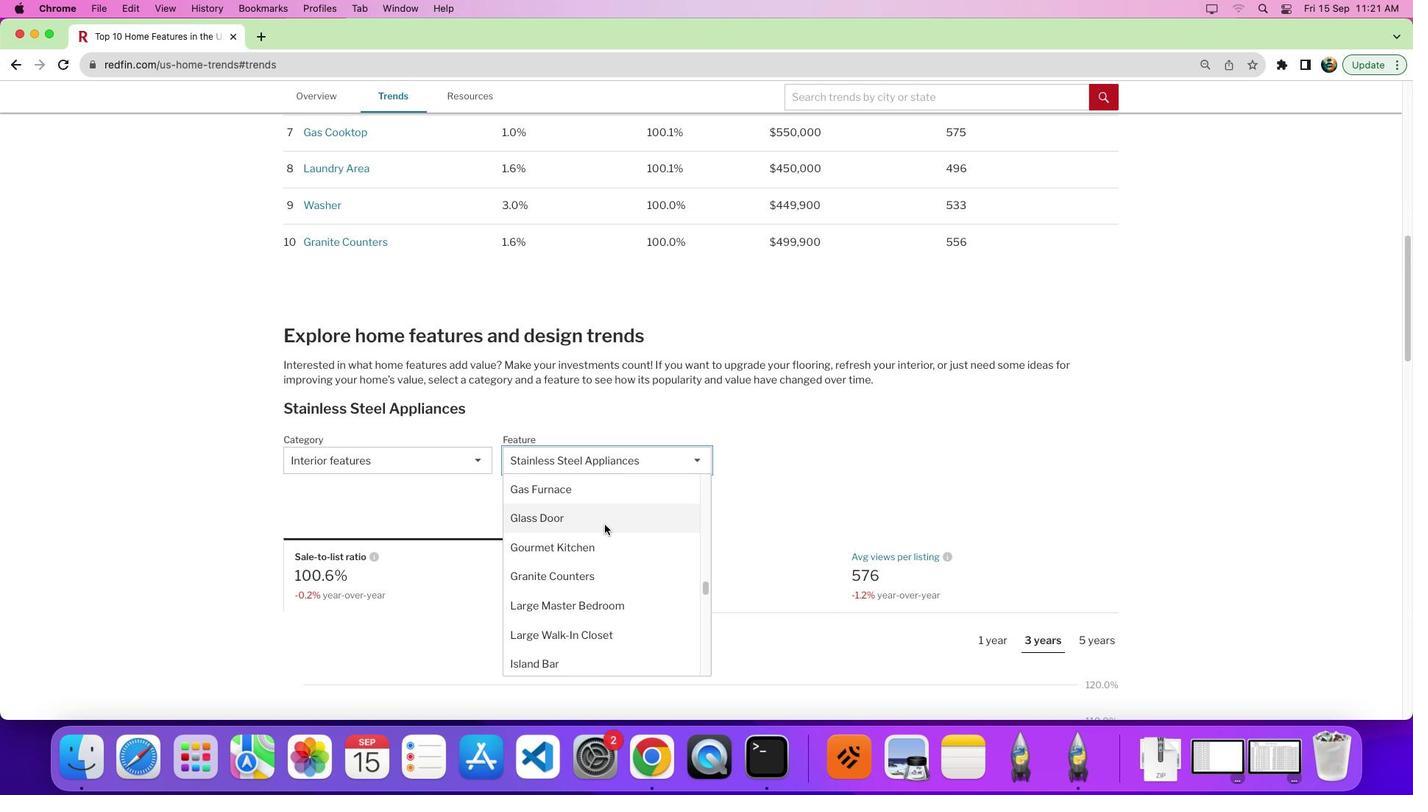 
Action: Mouse moved to (602, 530)
Screenshot: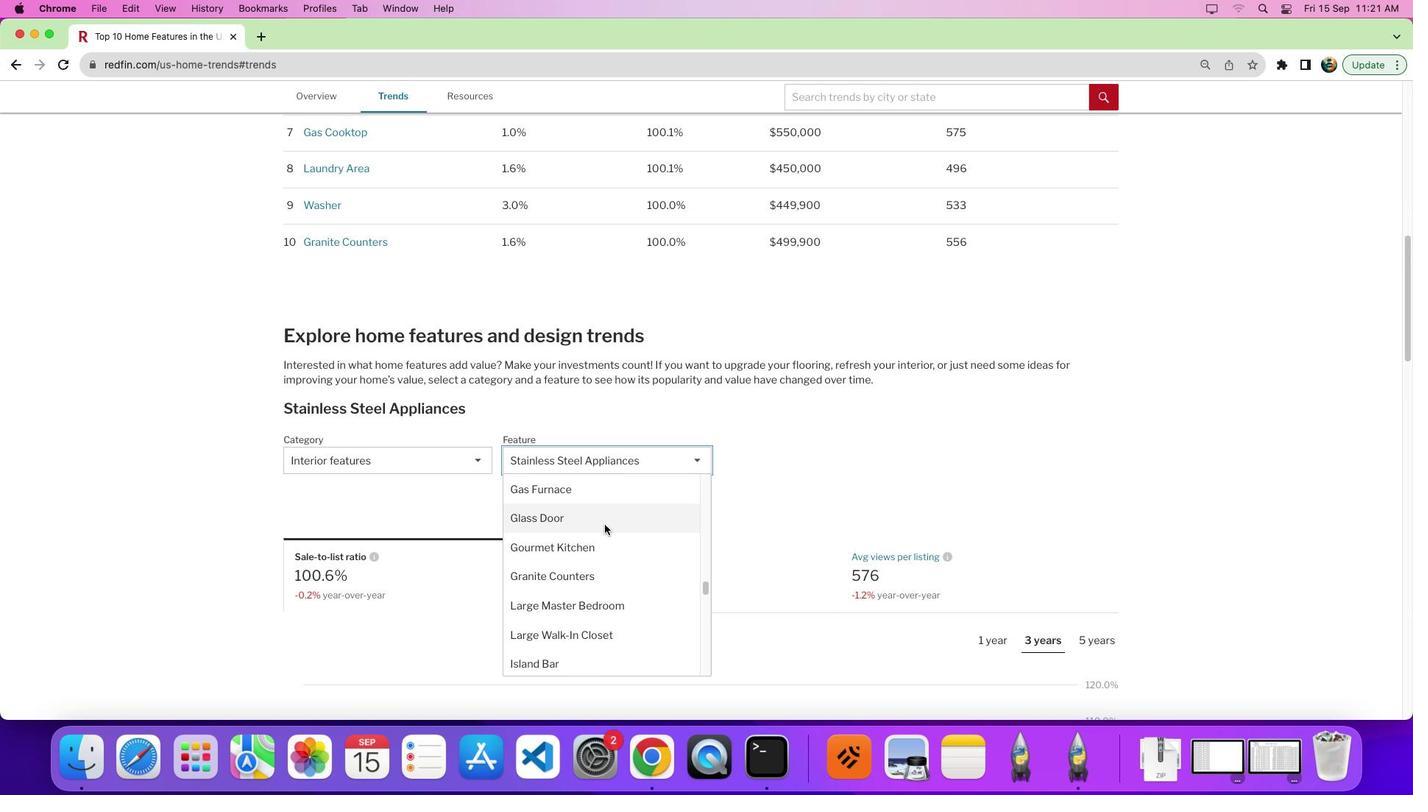 
Action: Mouse scrolled (602, 530) with delta (-30, 64)
Screenshot: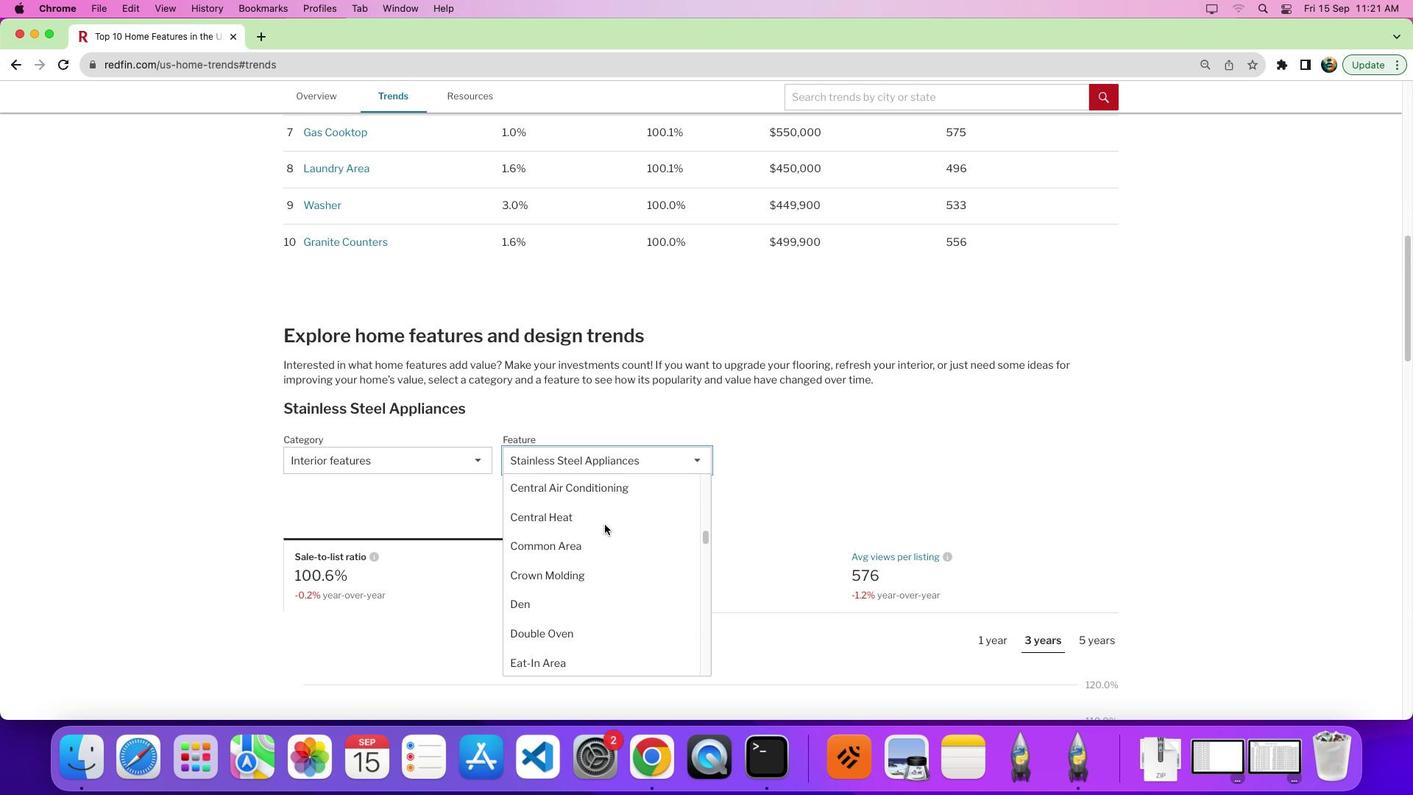 
Action: Mouse scrolled (602, 530) with delta (-30, 64)
Screenshot: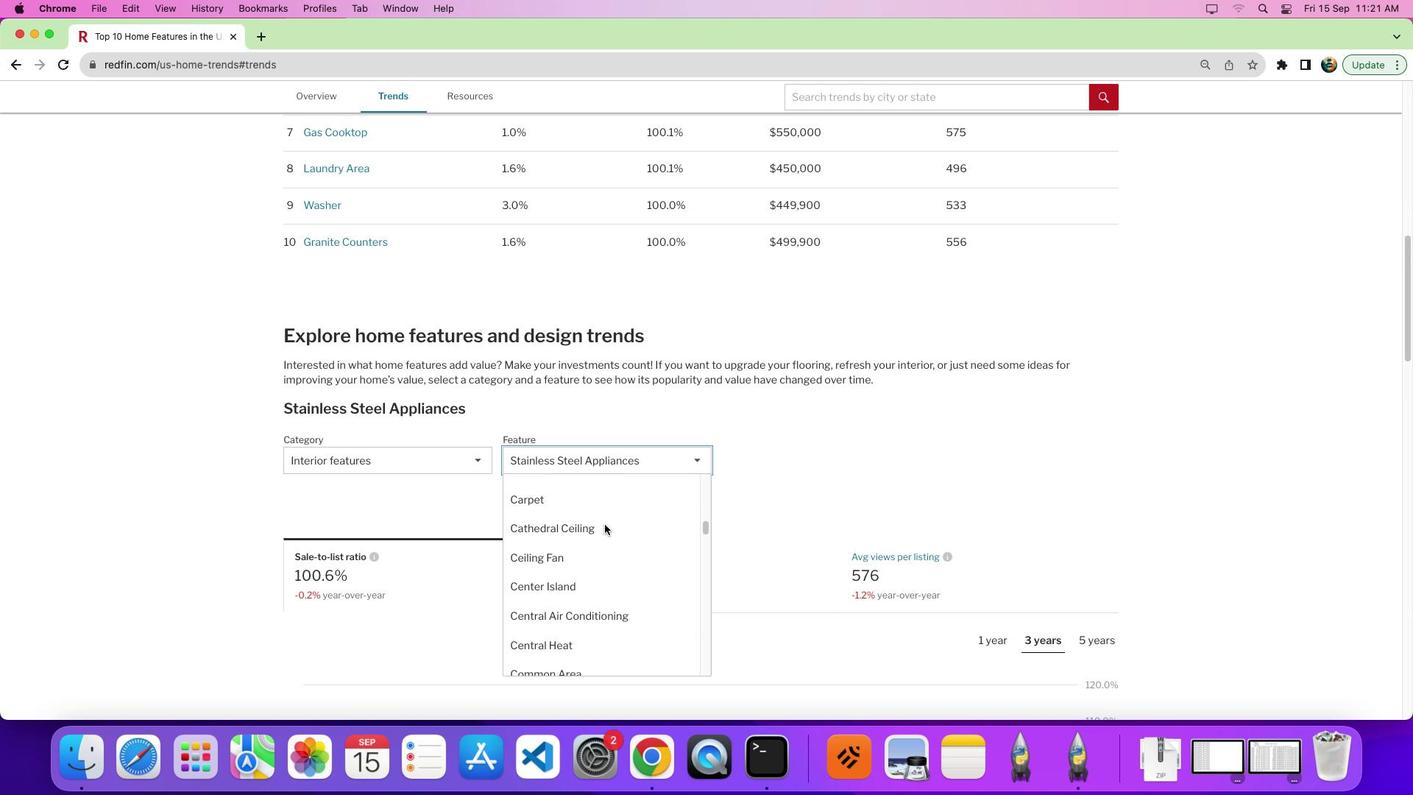 
Action: Mouse scrolled (602, 530) with delta (-30, 69)
Screenshot: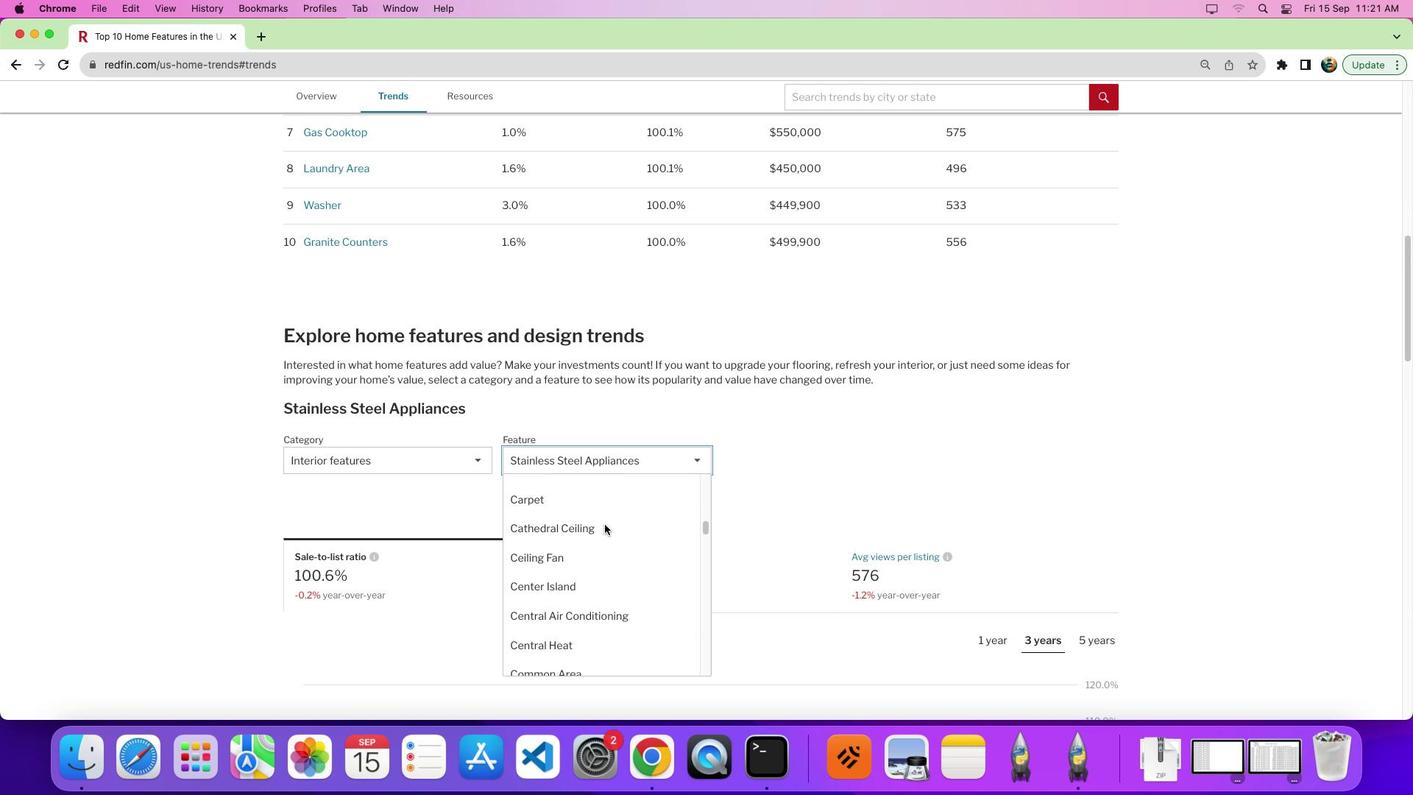 
Action: Mouse scrolled (602, 530) with delta (-30, 72)
Screenshot: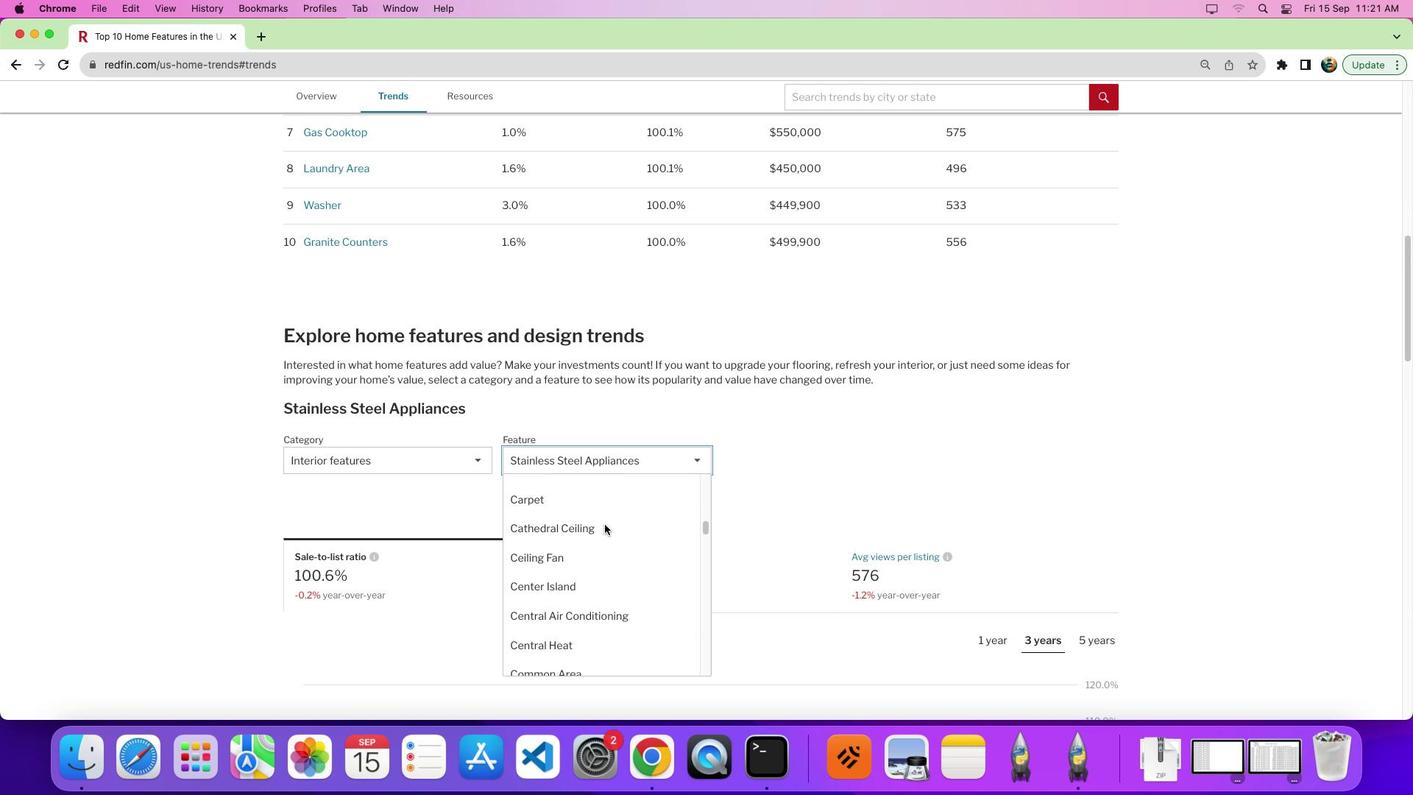
Action: Mouse scrolled (602, 530) with delta (-30, 64)
Screenshot: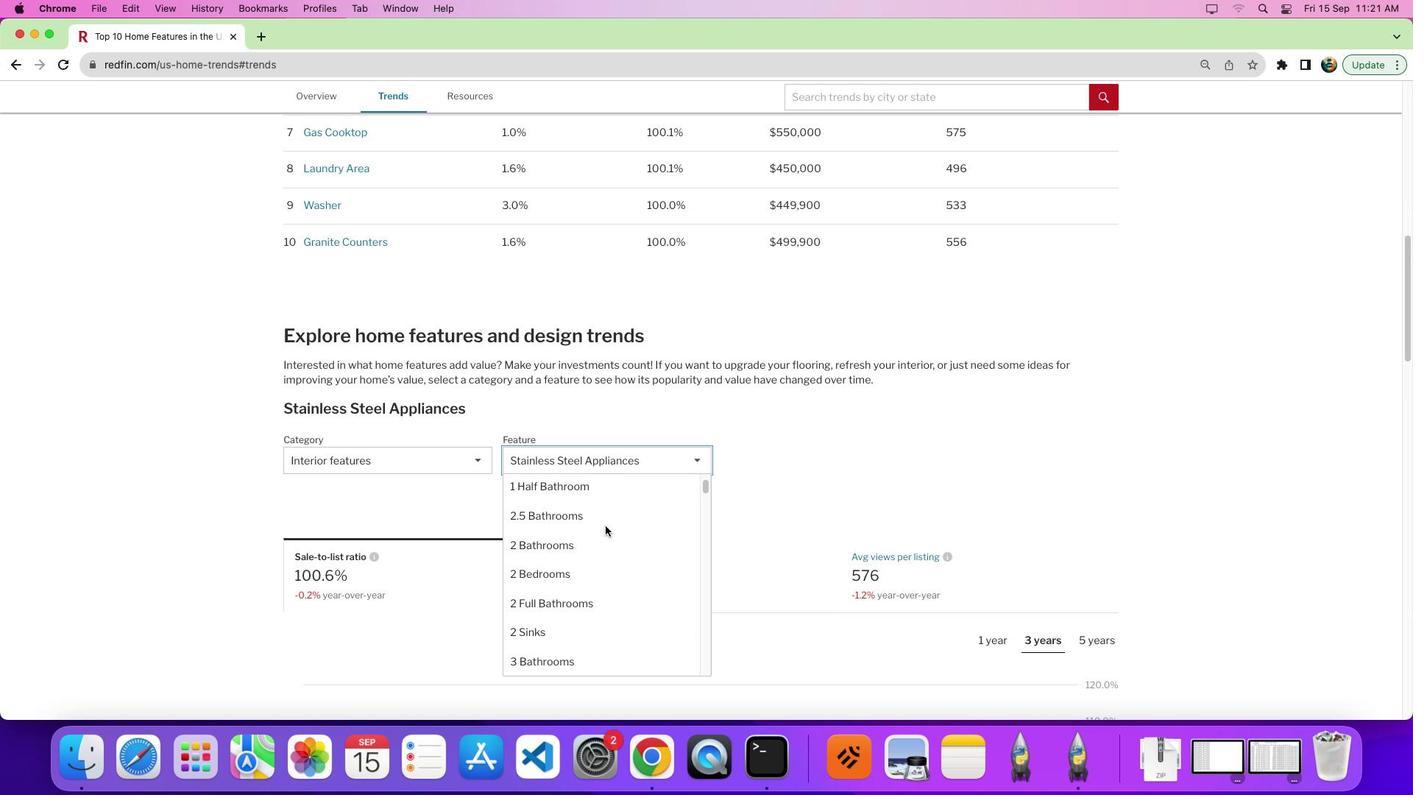 
Action: Mouse scrolled (602, 530) with delta (-30, 64)
Screenshot: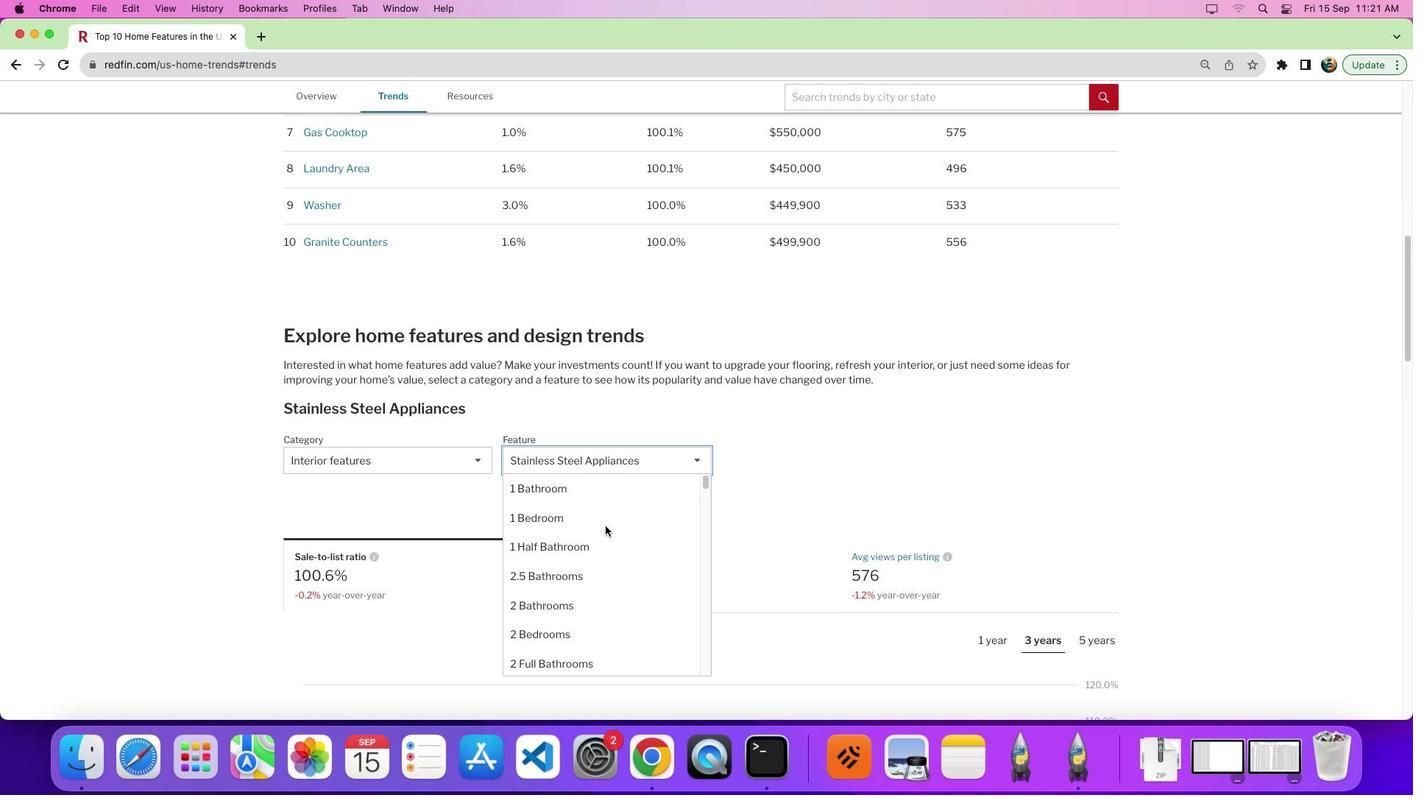 
Action: Mouse scrolled (602, 530) with delta (-30, 69)
Screenshot: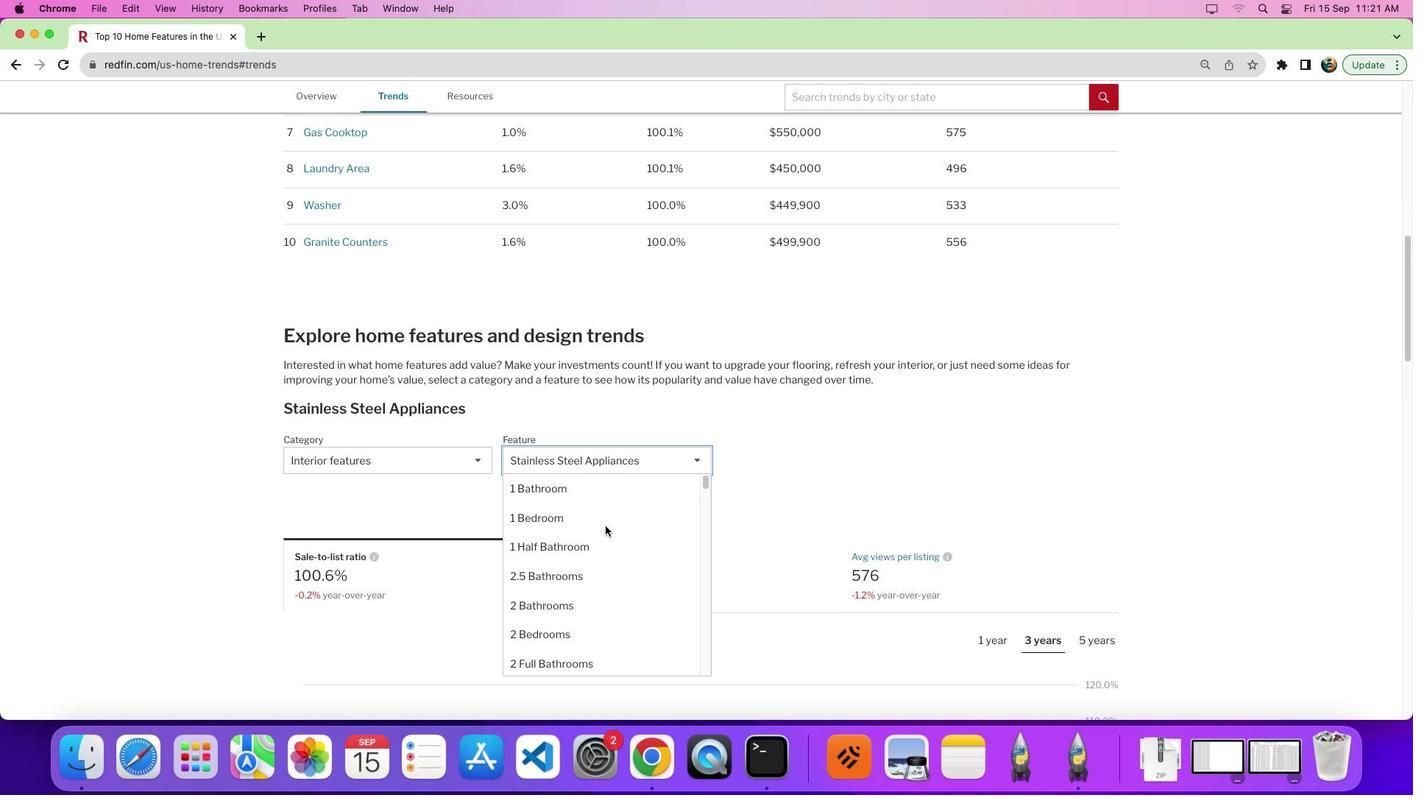 
Action: Mouse moved to (602, 531)
Screenshot: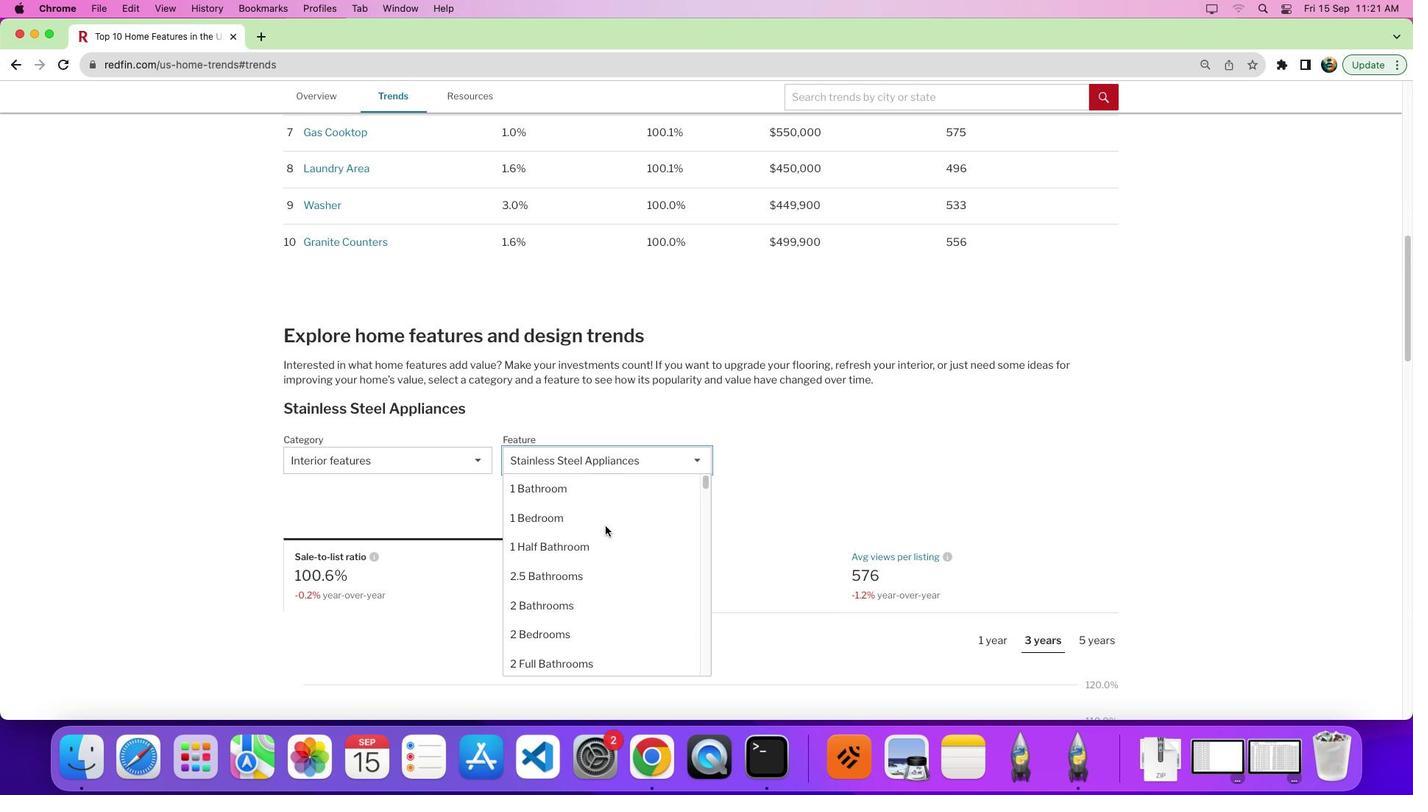 
Action: Mouse scrolled (602, 531) with delta (-30, 72)
Screenshot: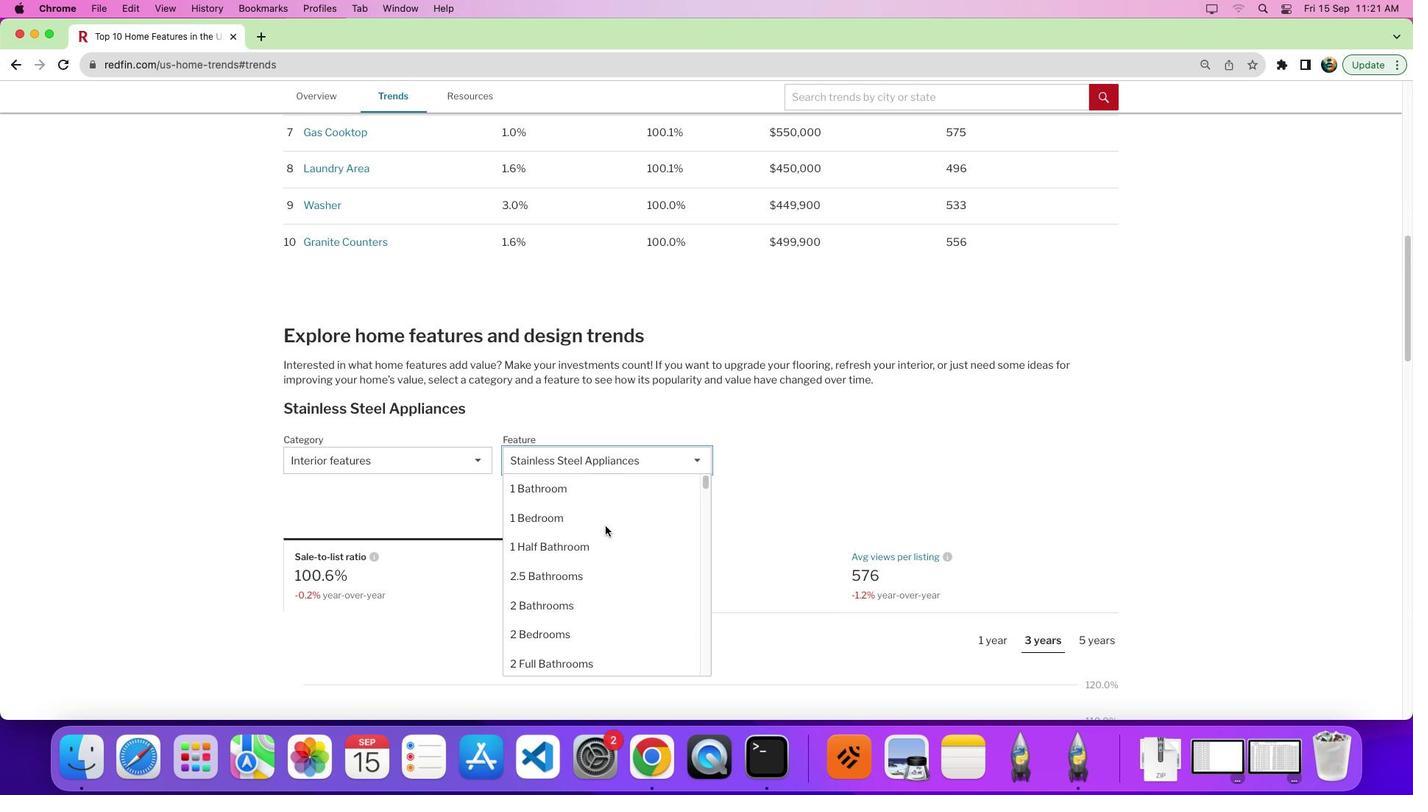 
Action: Mouse moved to (602, 531)
Screenshot: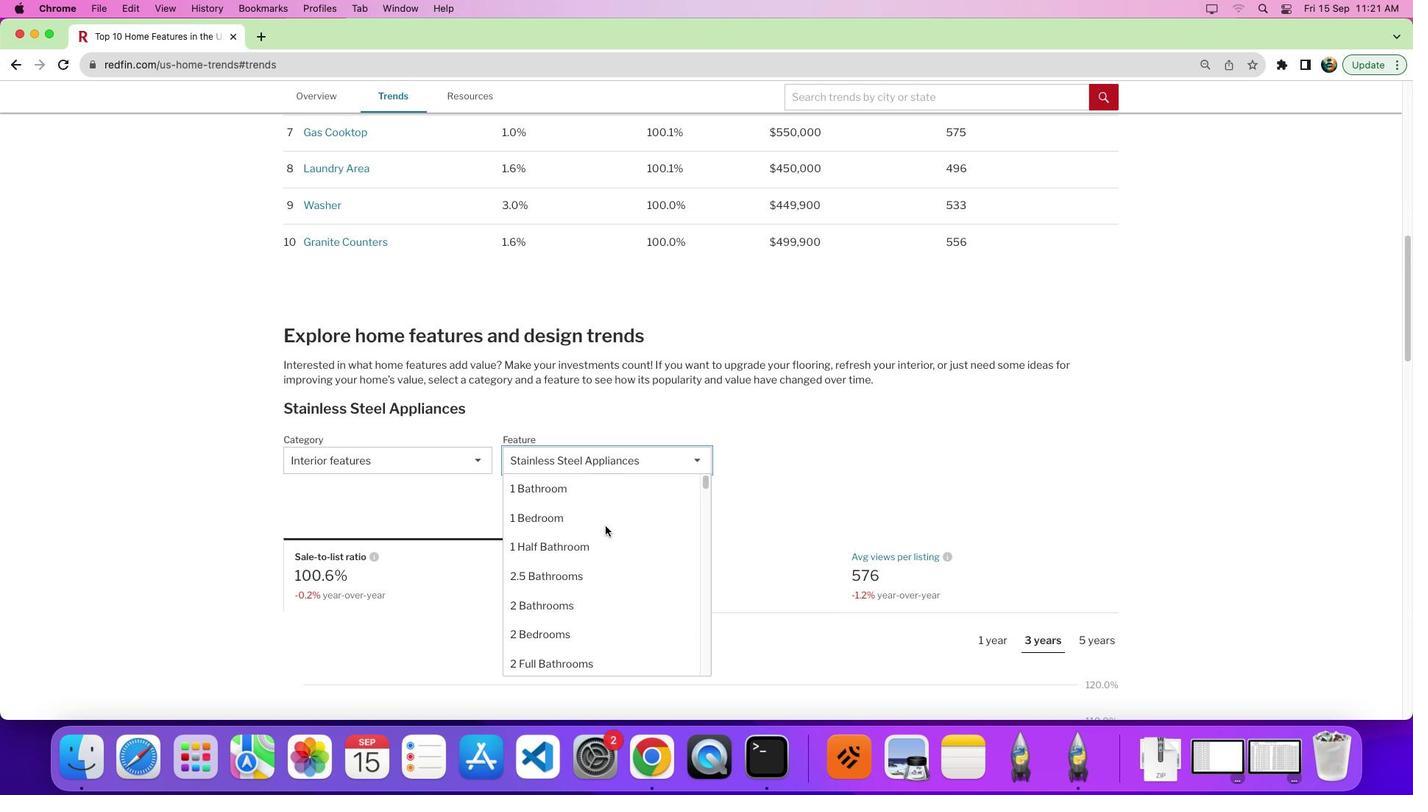 
Action: Mouse scrolled (602, 531) with delta (-30, 64)
Screenshot: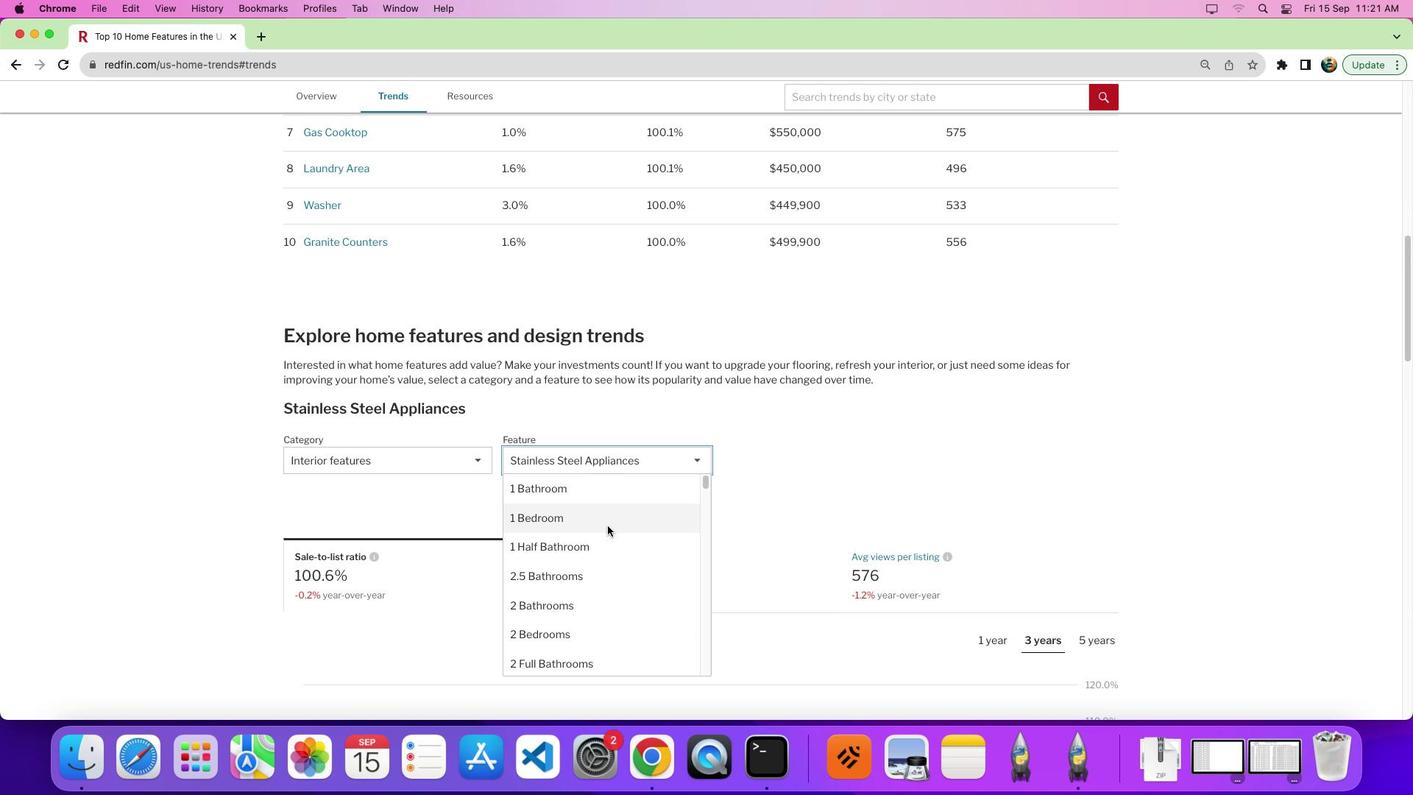 
Action: Mouse scrolled (602, 531) with delta (-30, 64)
Screenshot: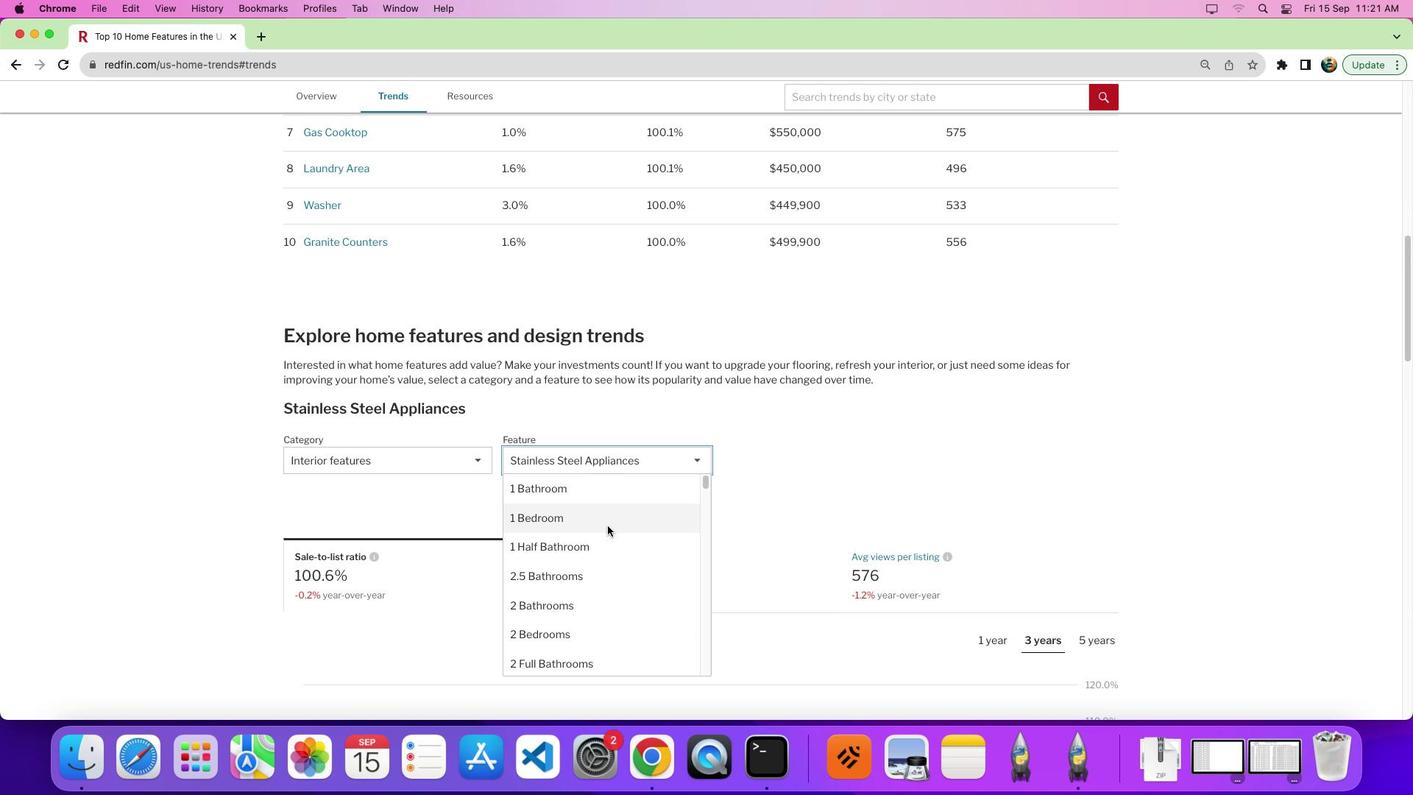 
Action: Mouse scrolled (602, 531) with delta (-30, 69)
Screenshot: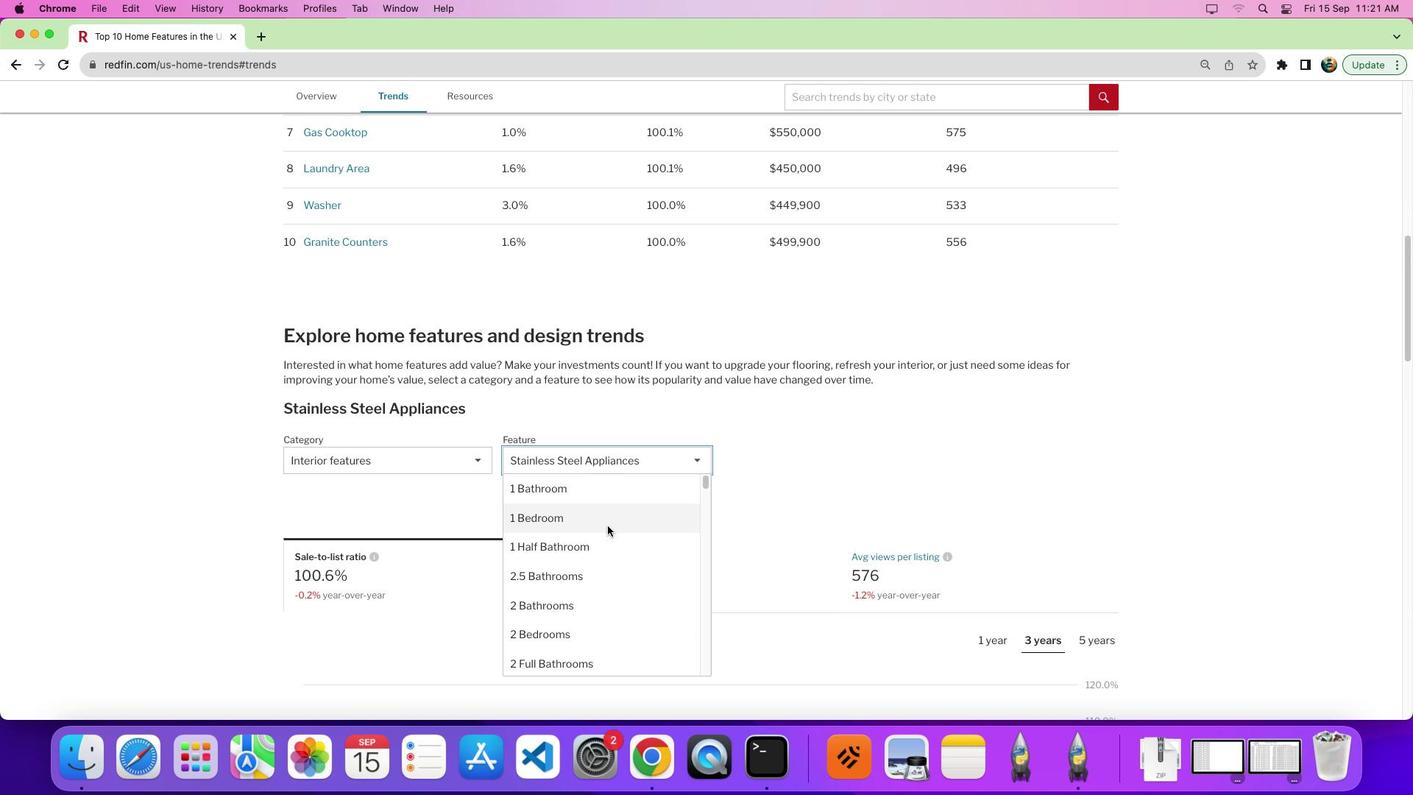
Action: Mouse scrolled (602, 531) with delta (-30, 72)
Screenshot: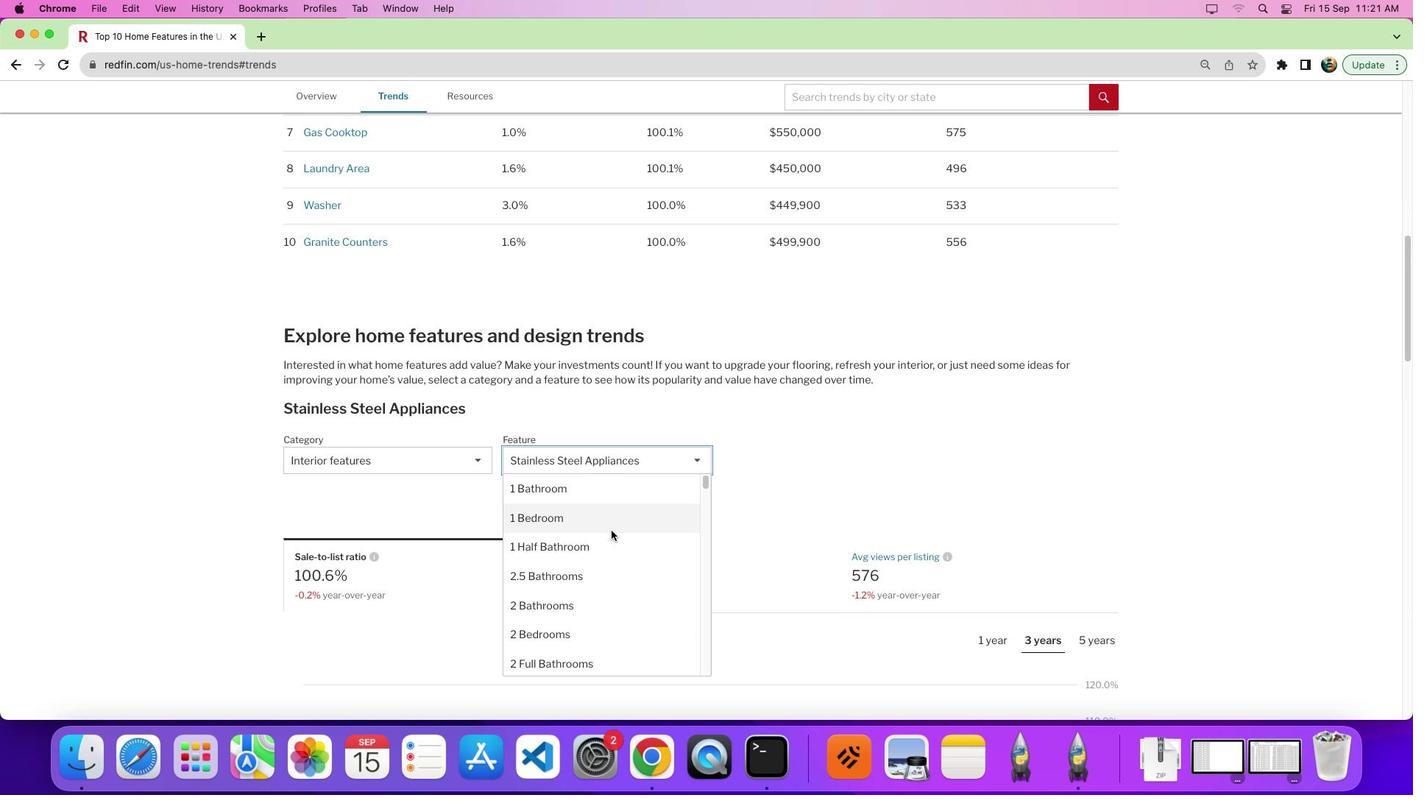 
Action: Mouse moved to (571, 608)
Screenshot: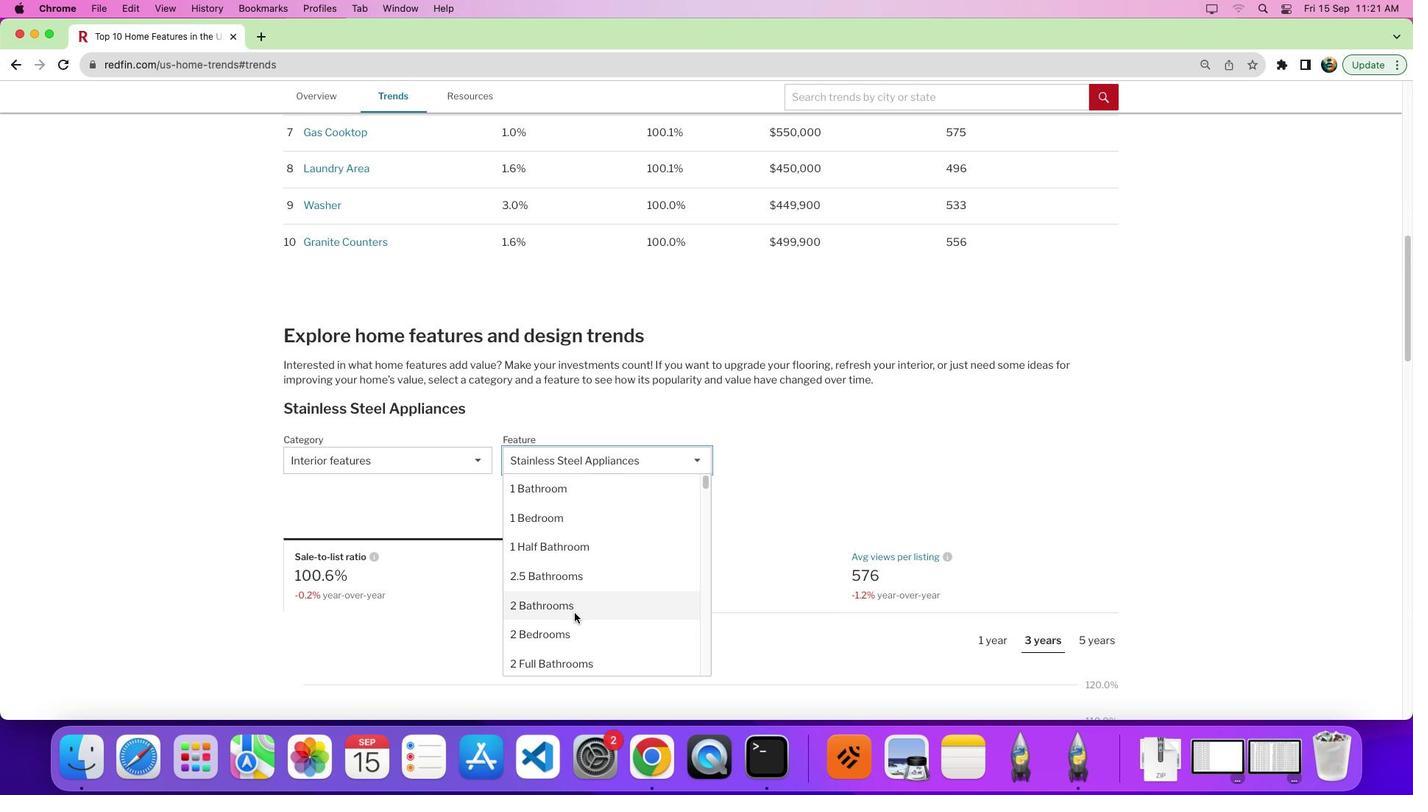 
Action: Mouse pressed left at (571, 608)
Screenshot: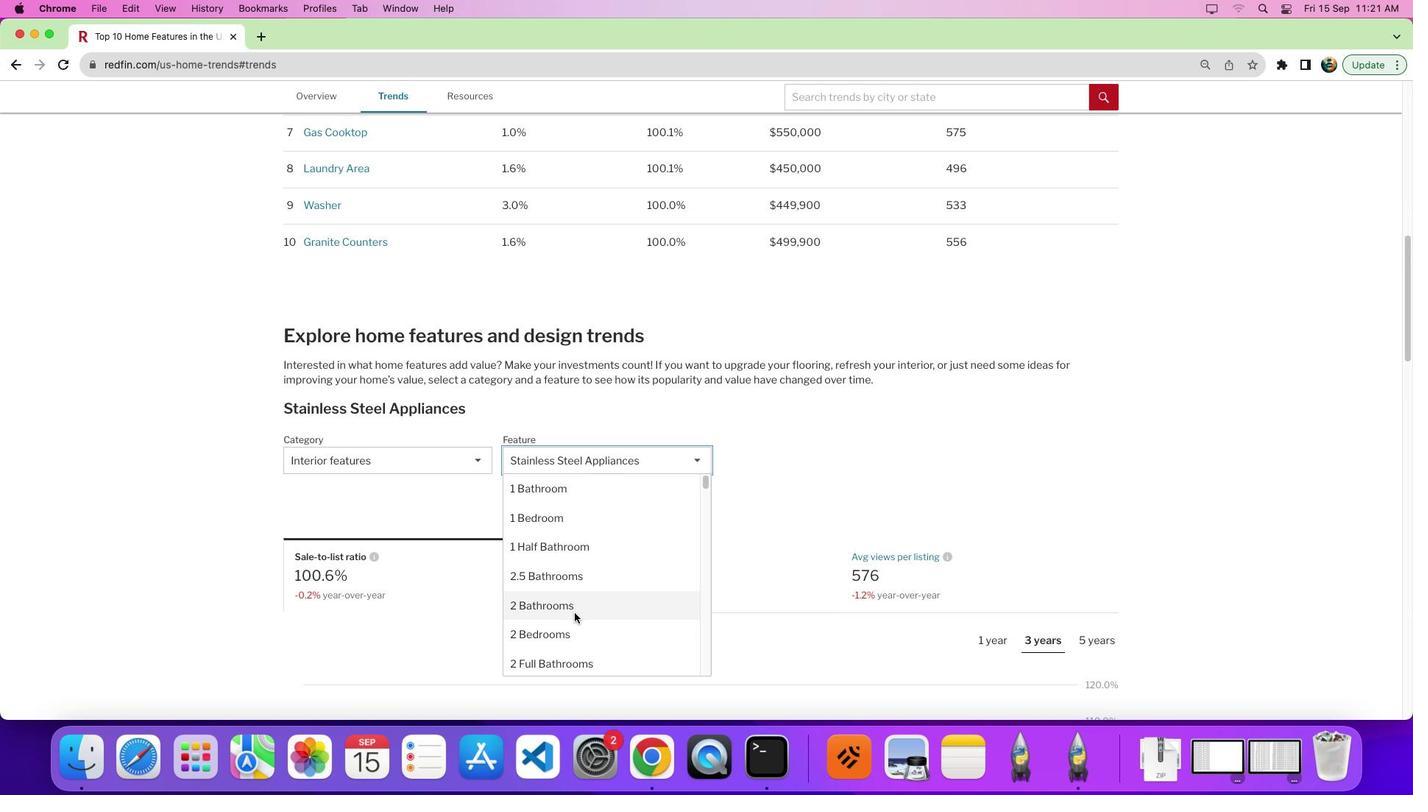 
Action: Mouse moved to (799, 547)
Screenshot: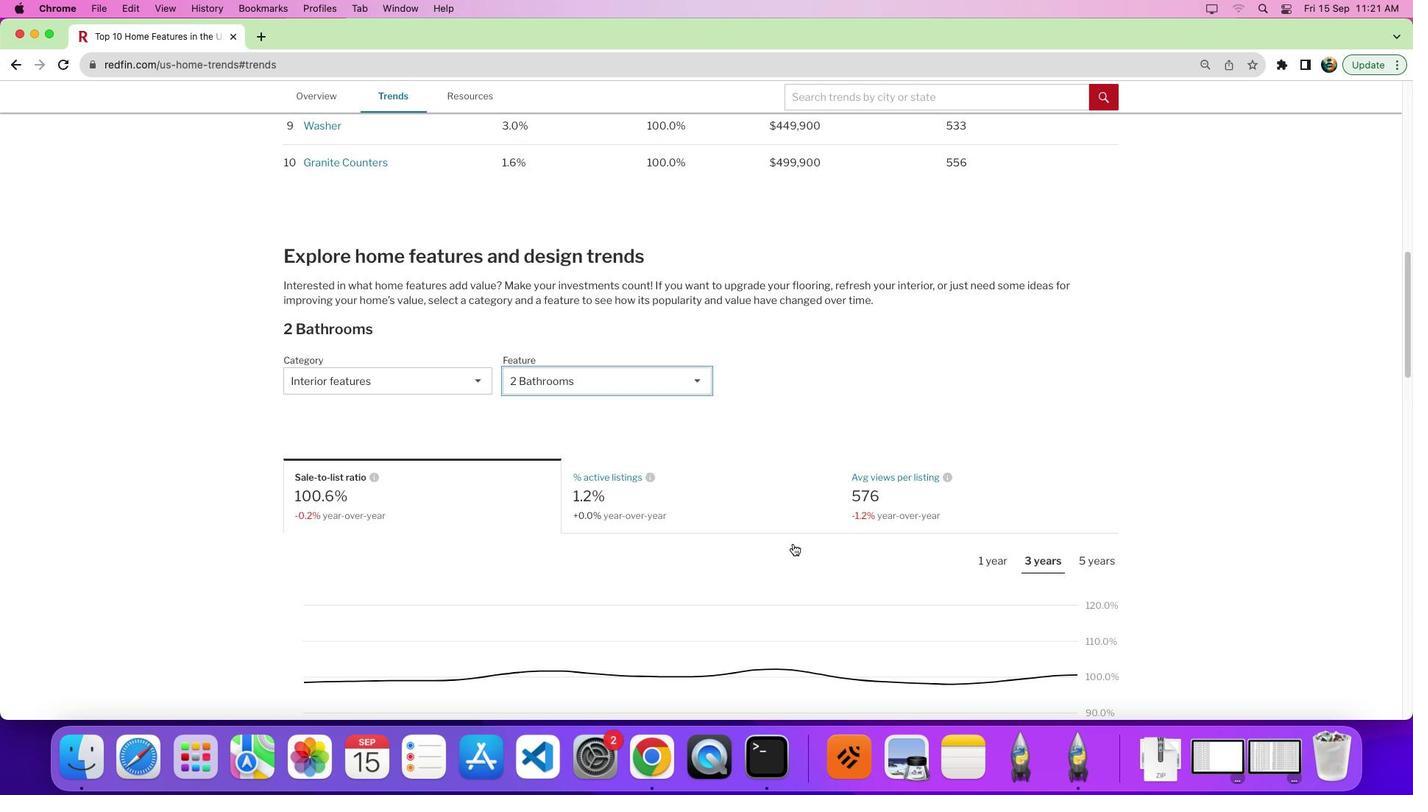 
Action: Mouse scrolled (799, 547) with delta (-30, 62)
Screenshot: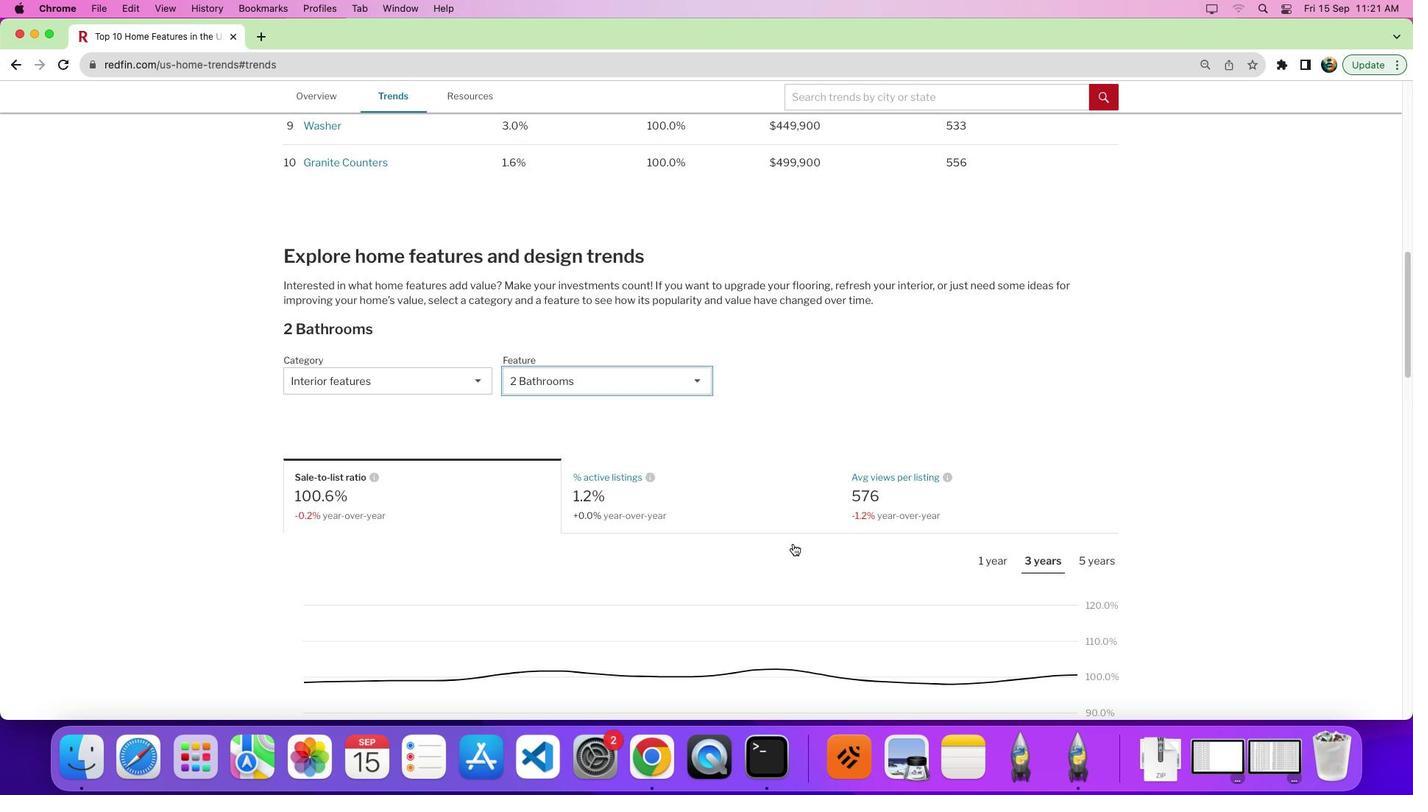
Action: Mouse scrolled (799, 547) with delta (-30, 62)
Screenshot: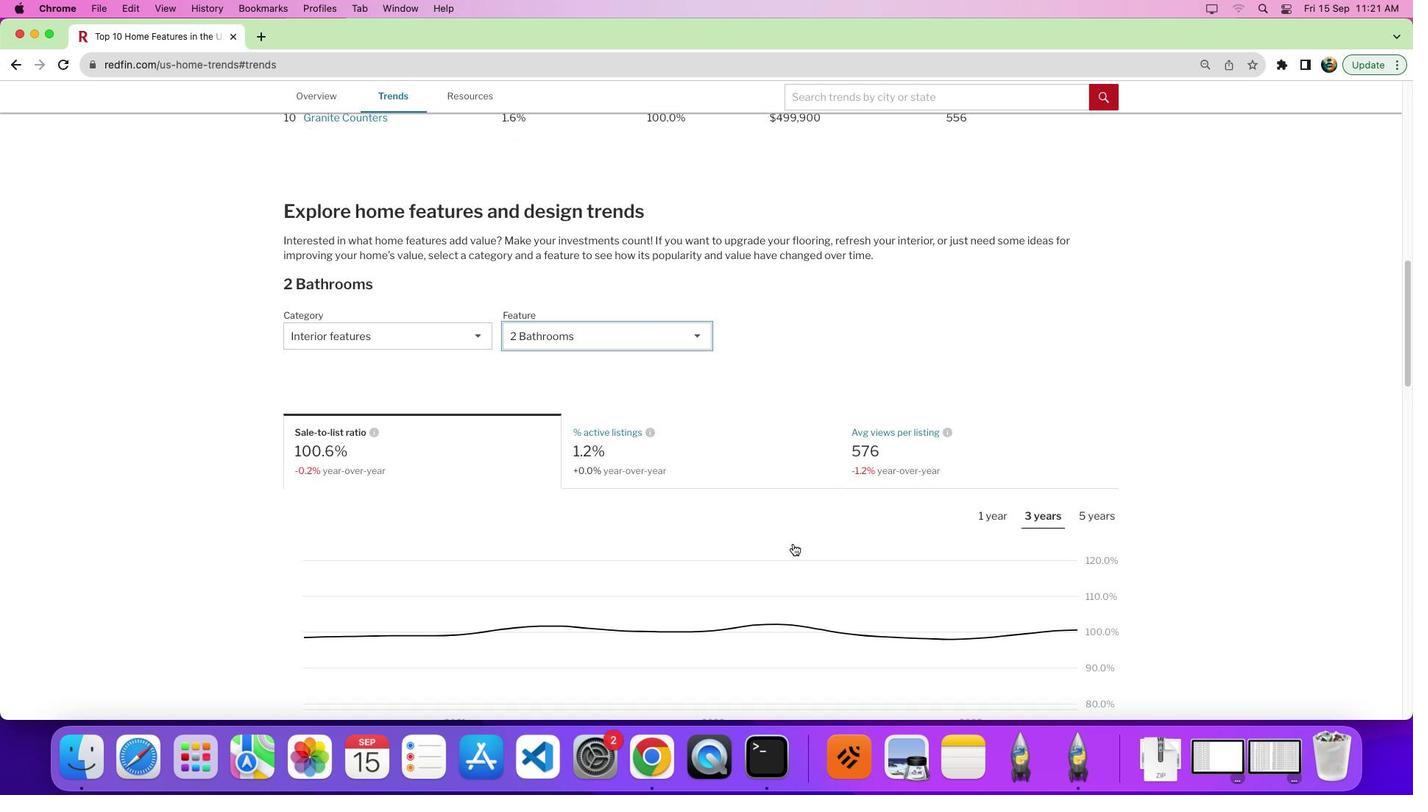 
Action: Mouse scrolled (799, 547) with delta (-30, 59)
Screenshot: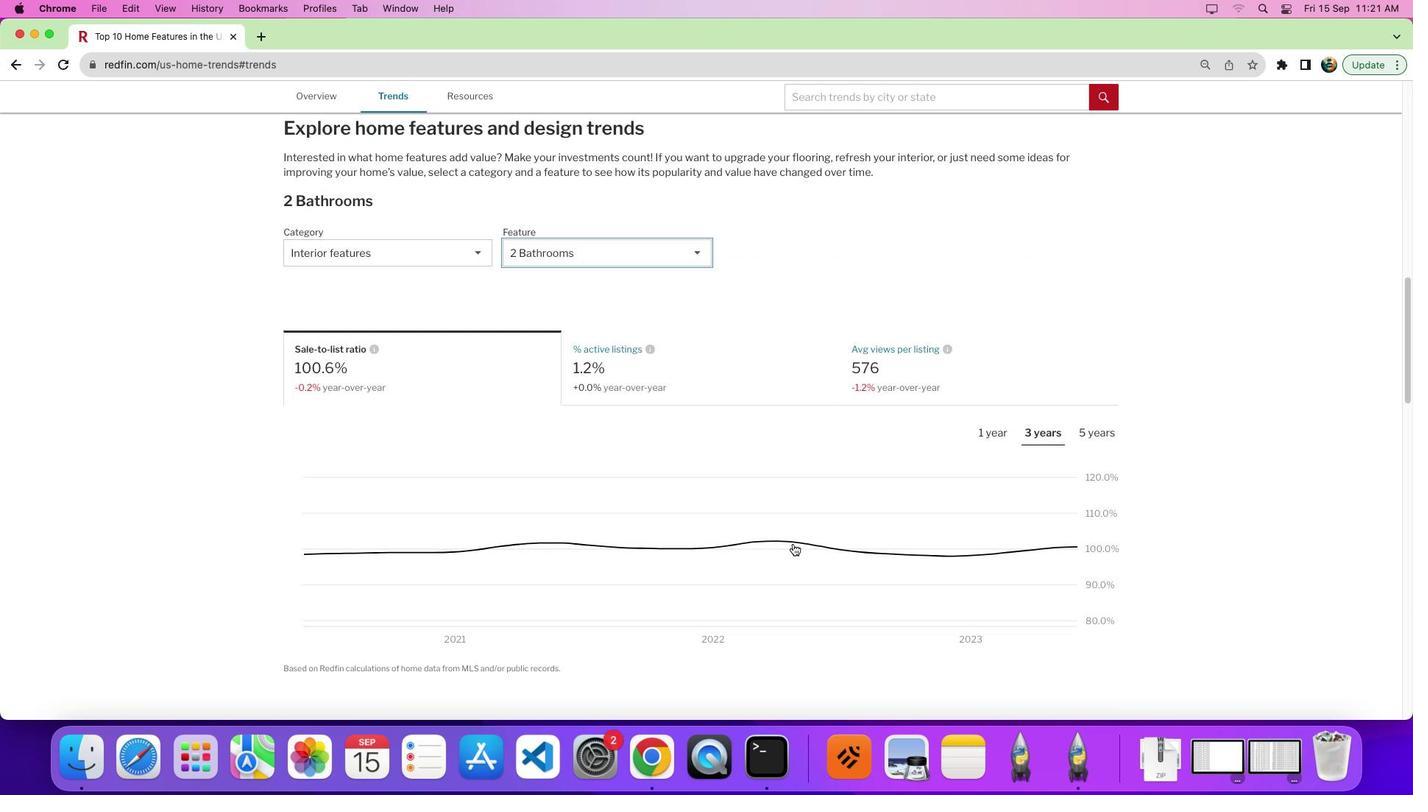 
Action: Mouse moved to (892, 354)
Screenshot: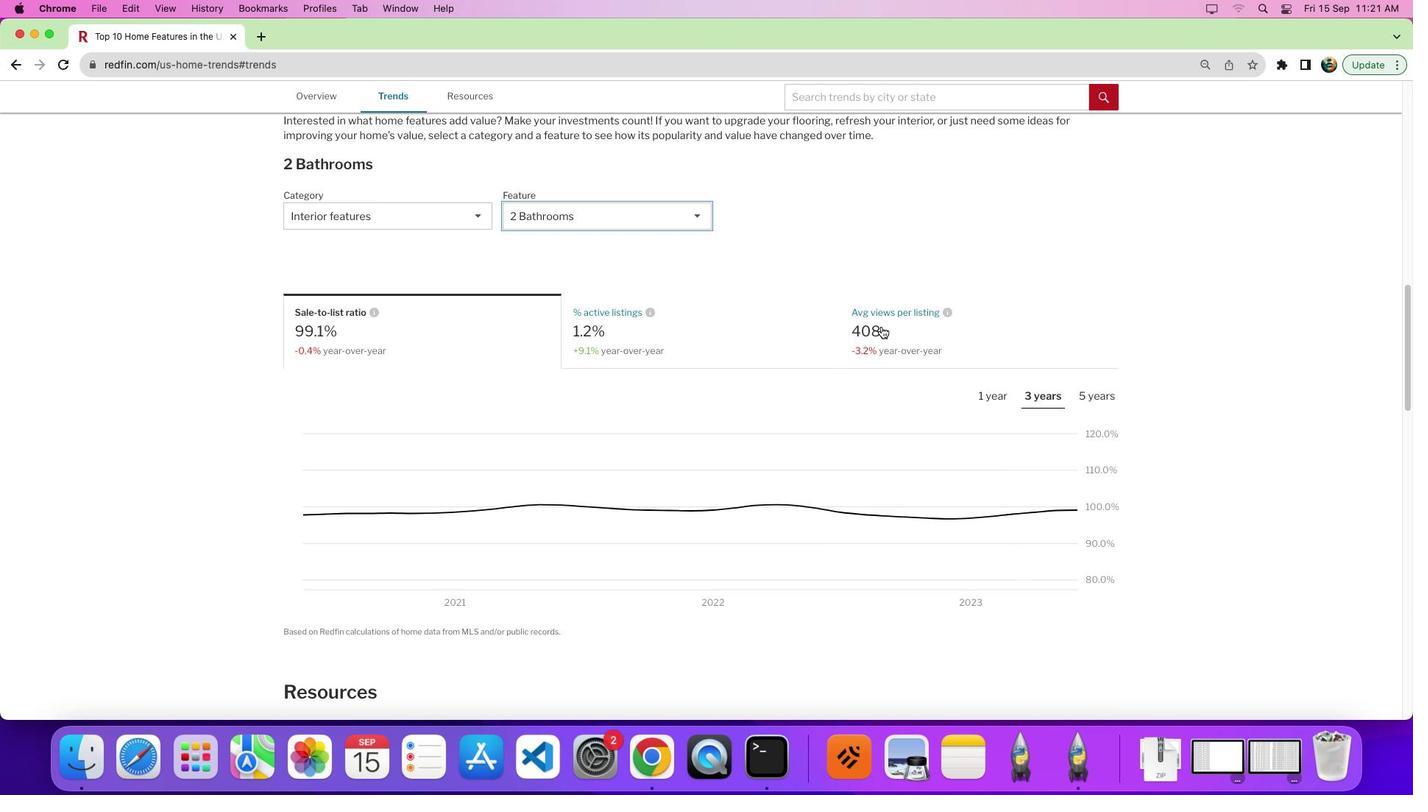 
Action: Mouse pressed left at (892, 354)
Screenshot: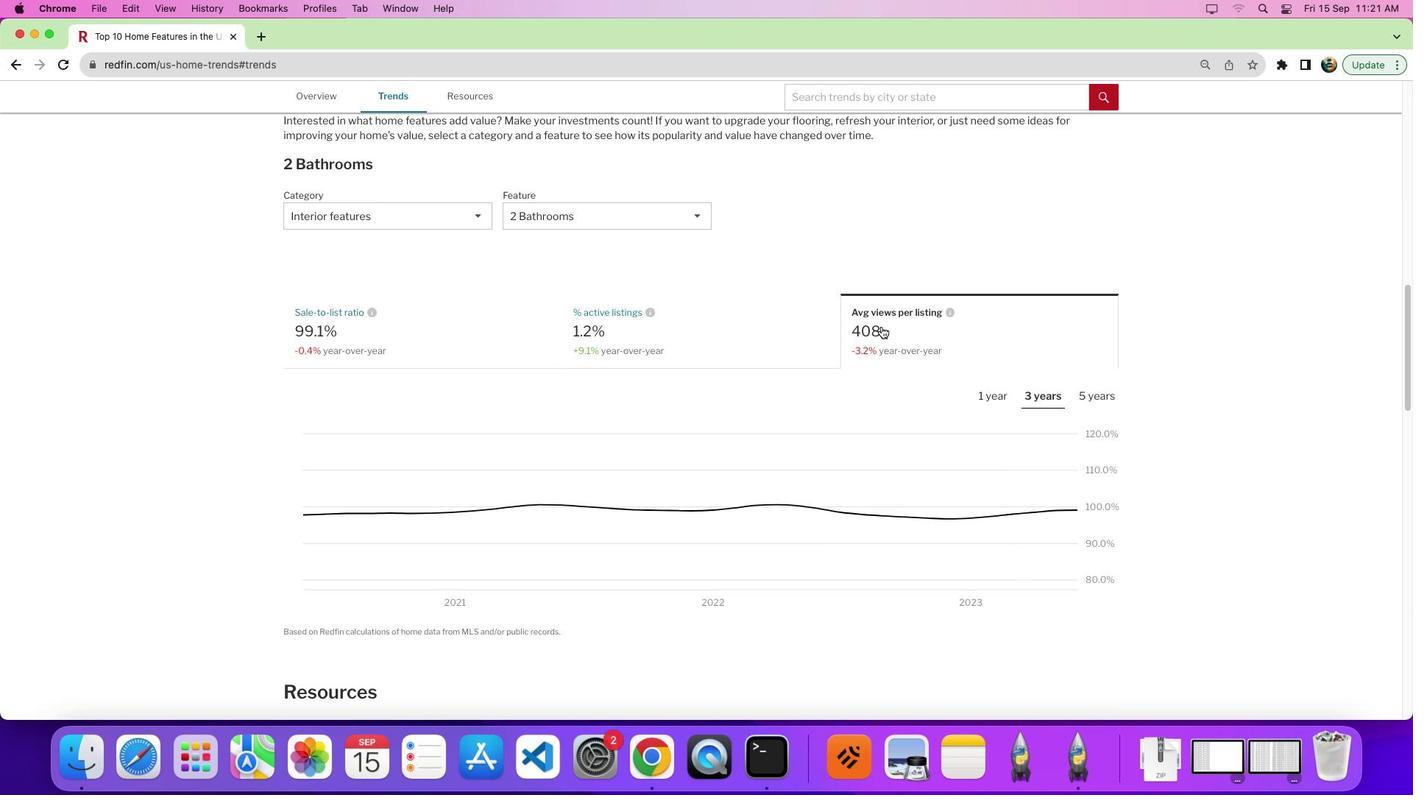 
Action: Mouse moved to (1017, 420)
Screenshot: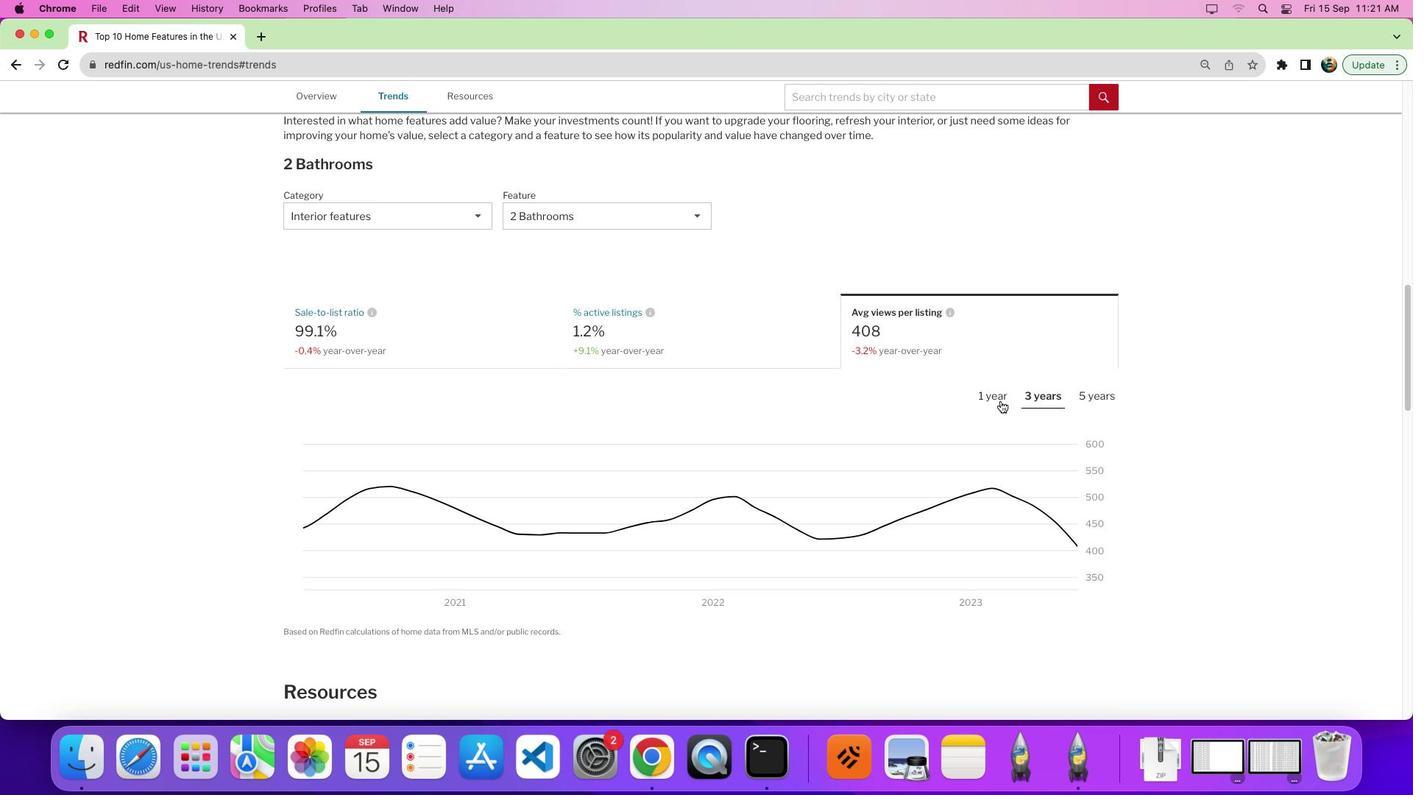 
Action: Mouse pressed left at (1017, 420)
Screenshot: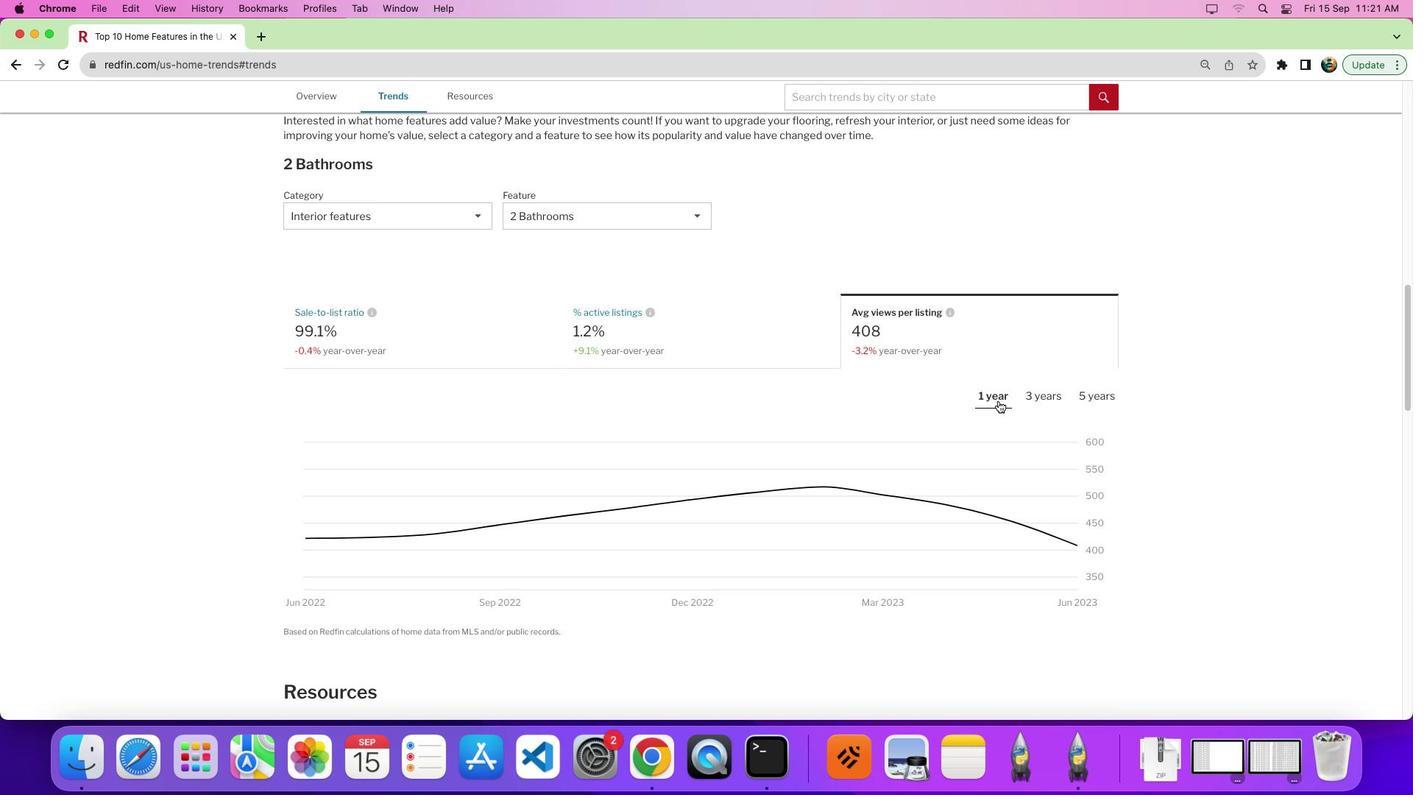 
Action: Mouse moved to (1081, 418)
Screenshot: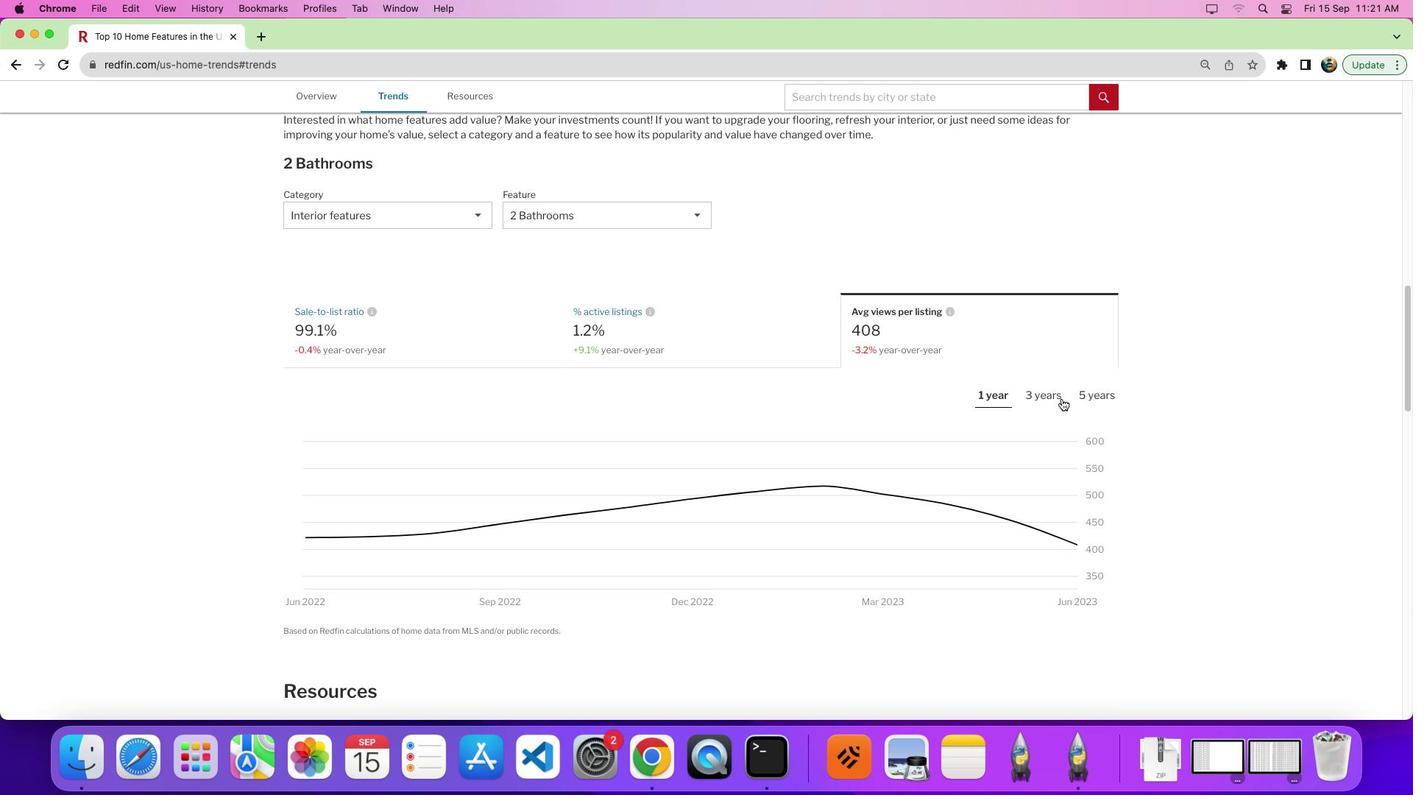 
Action: Mouse scrolled (1081, 418) with delta (-30, 62)
Screenshot: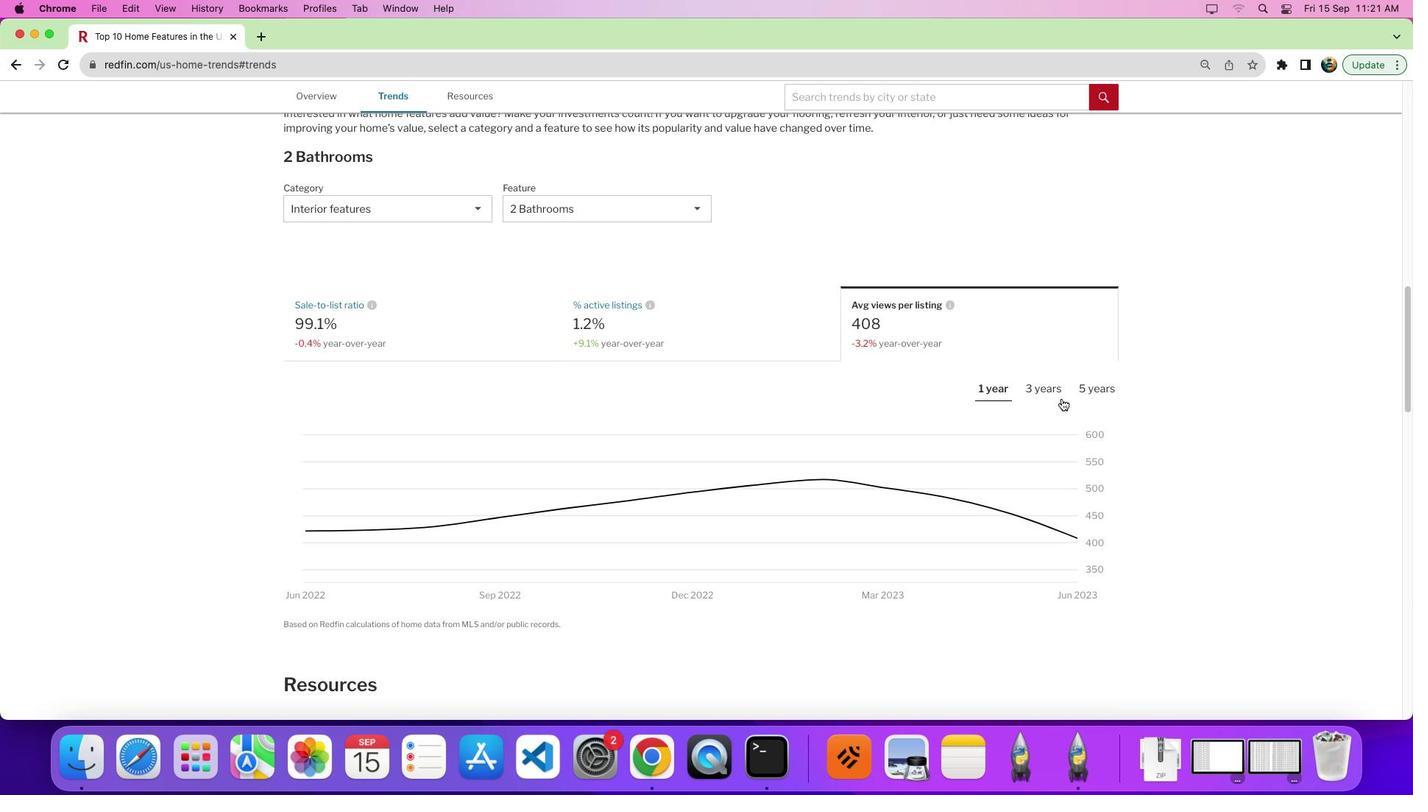 
Action: Mouse scrolled (1081, 418) with delta (-30, 62)
Screenshot: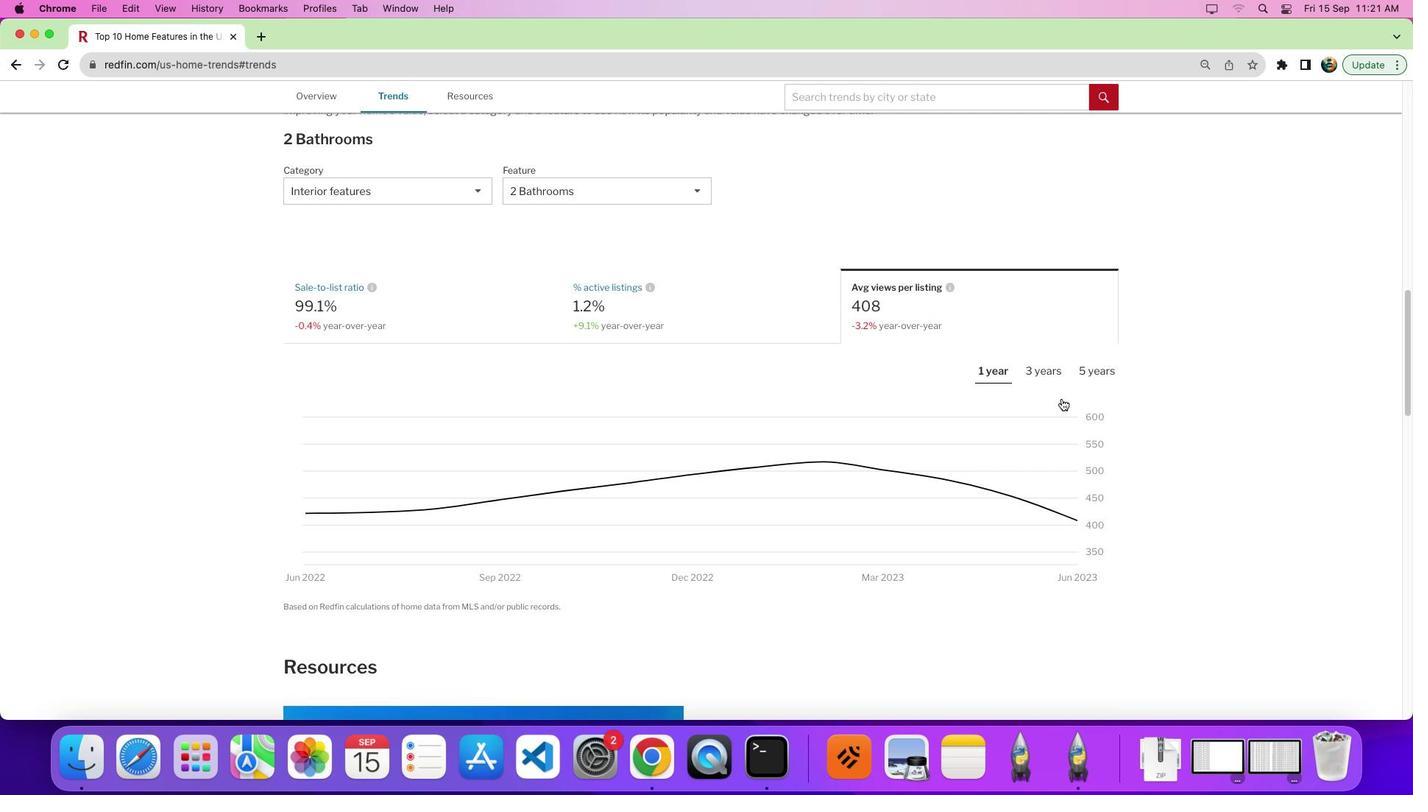 
Action: Mouse scrolled (1081, 418) with delta (-30, 62)
Screenshot: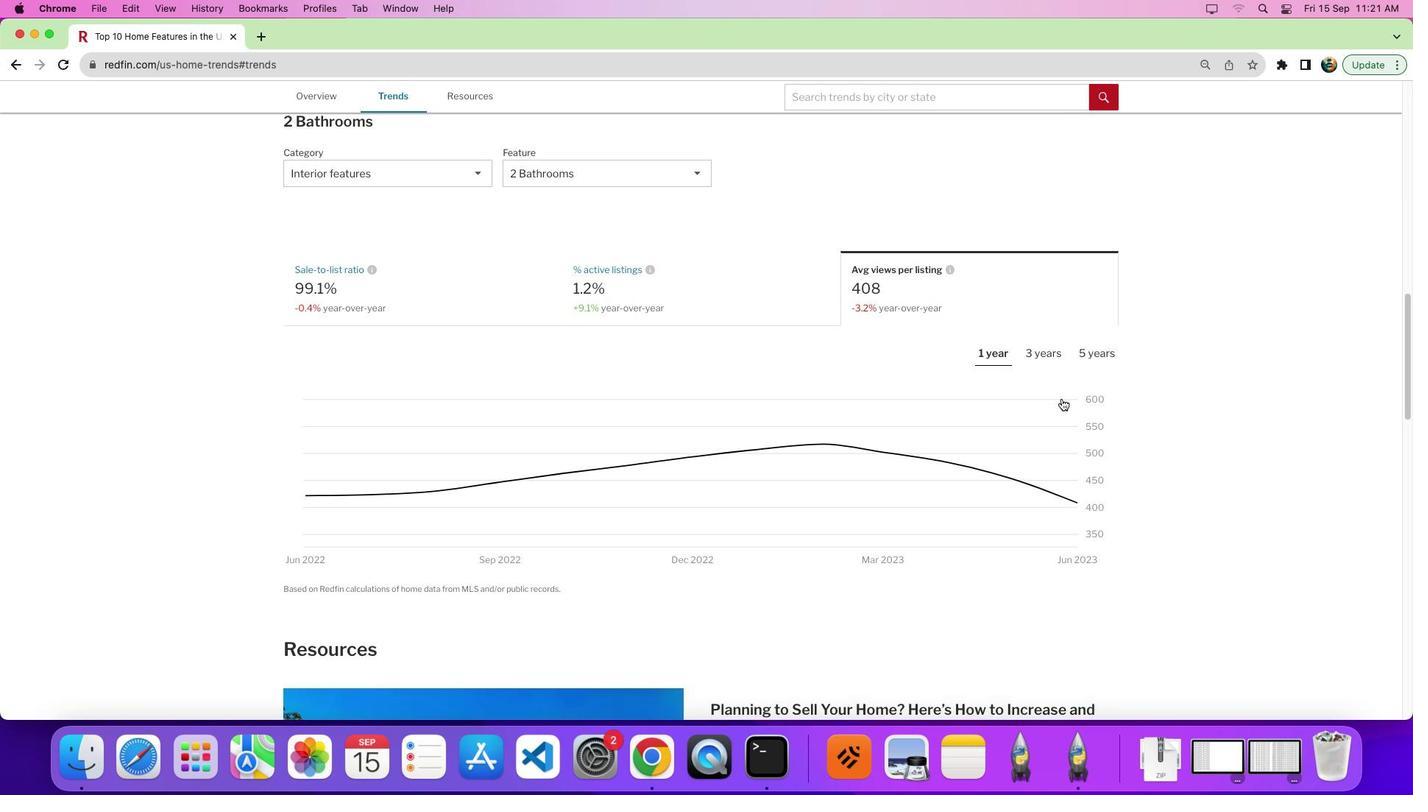 
Action: Mouse scrolled (1081, 418) with delta (-30, 62)
Screenshot: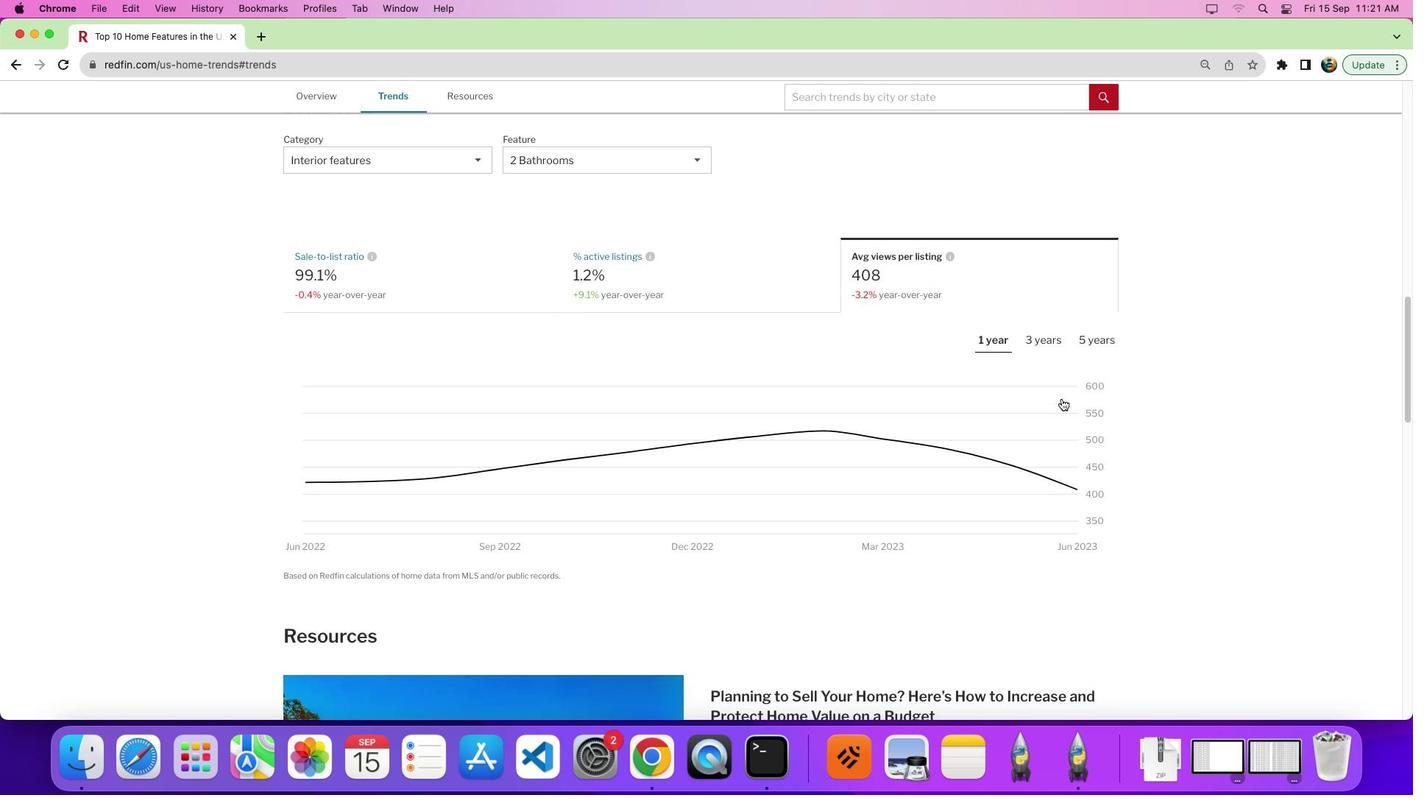 
Action: Mouse moved to (904, 414)
Screenshot: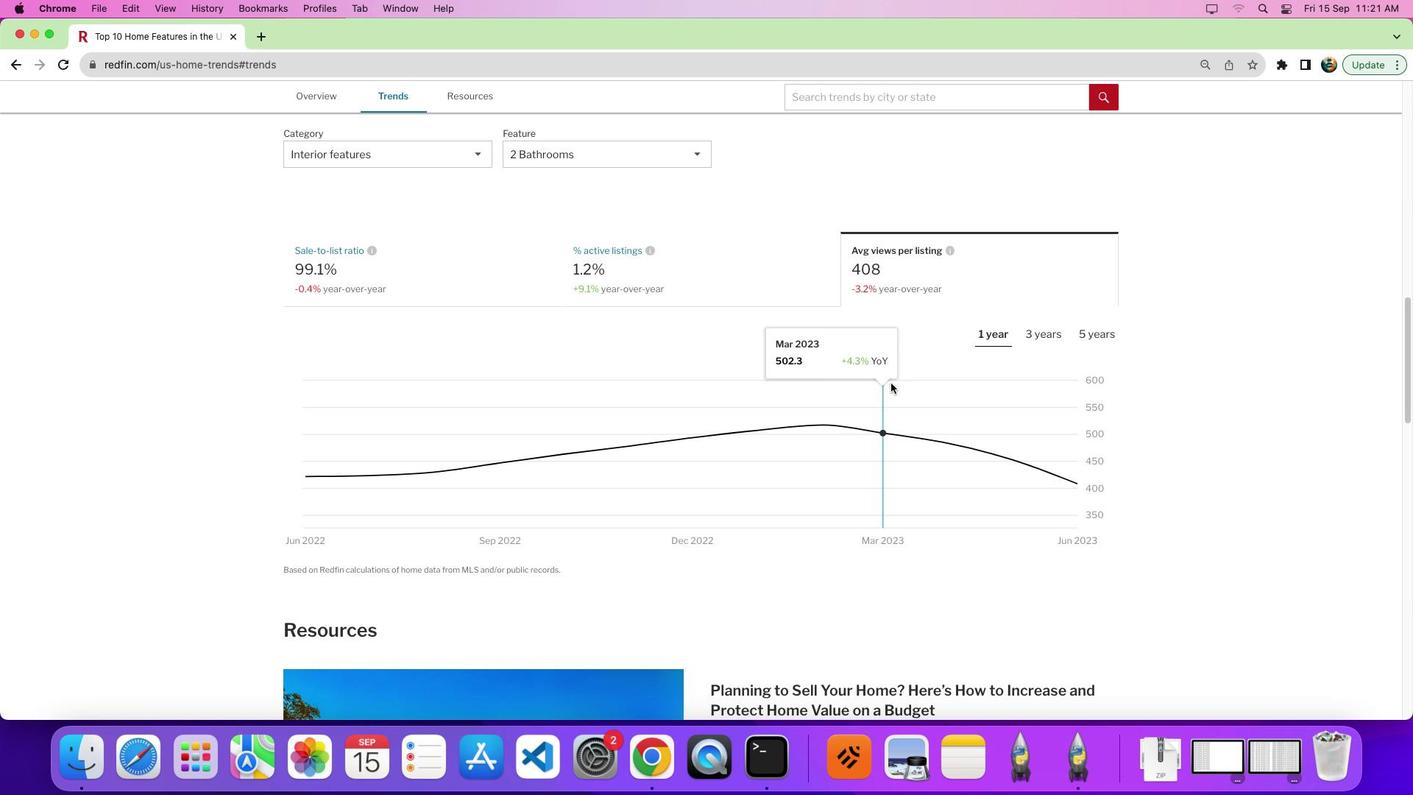 
